 Task: Find connections with filter location Chengalpattu with filter topic #managementwith filter profile language French with filter current company Trend Micro with filter school Finolex Academy of Management & Technology with filter industry Social Networking Platforms with filter service category Financial Reporting with filter keywords title Bus Person
Action: Mouse moved to (572, 69)
Screenshot: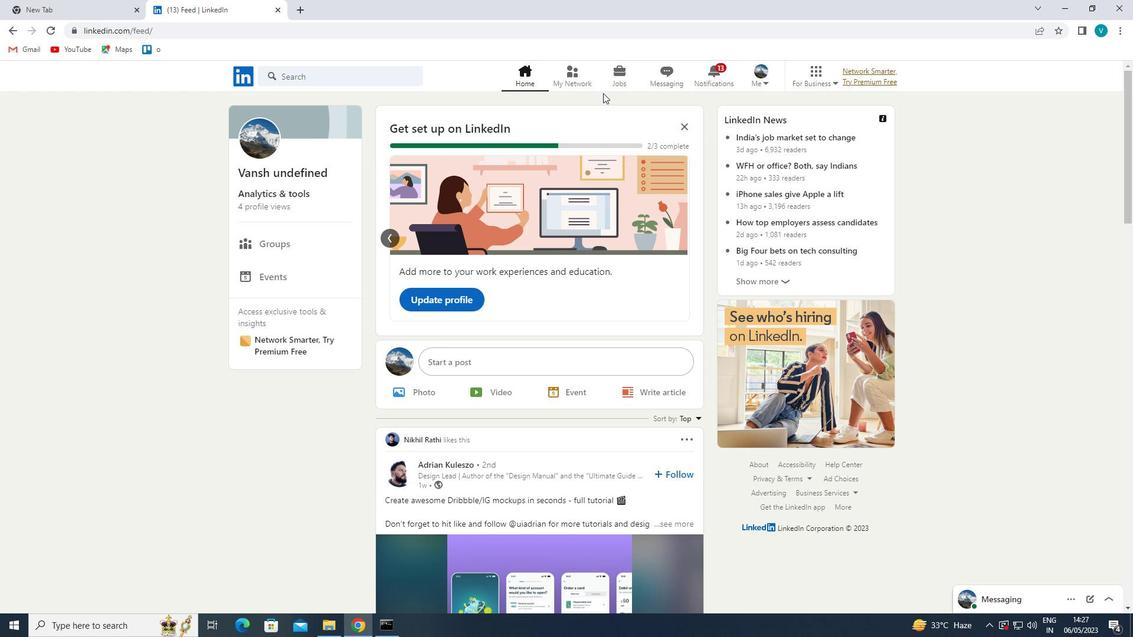 
Action: Mouse pressed left at (572, 69)
Screenshot: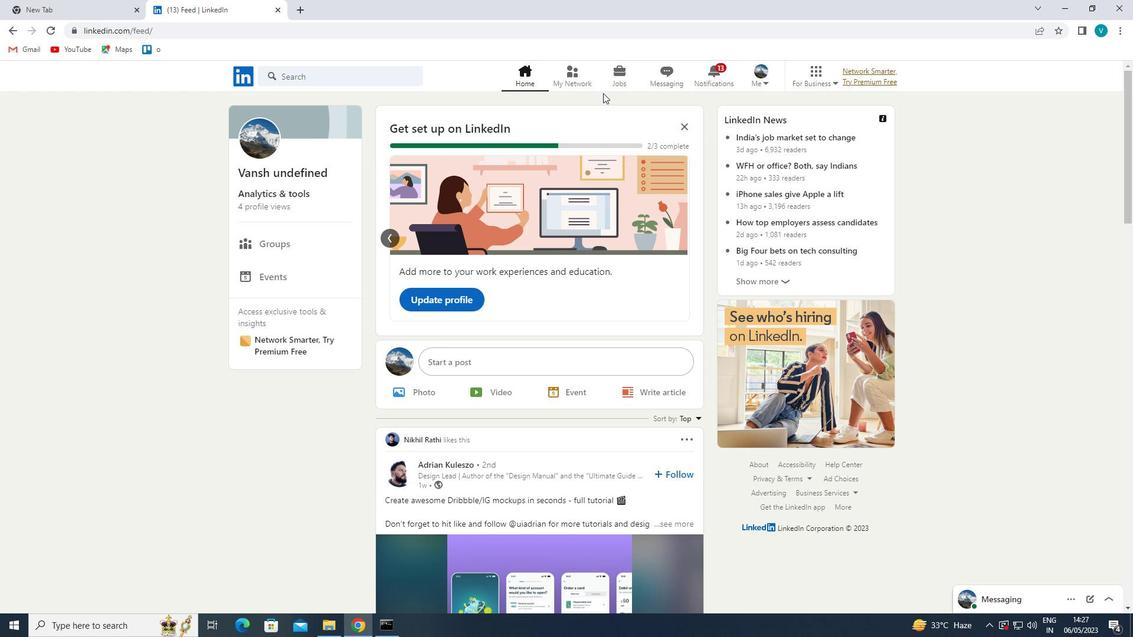 
Action: Mouse moved to (354, 139)
Screenshot: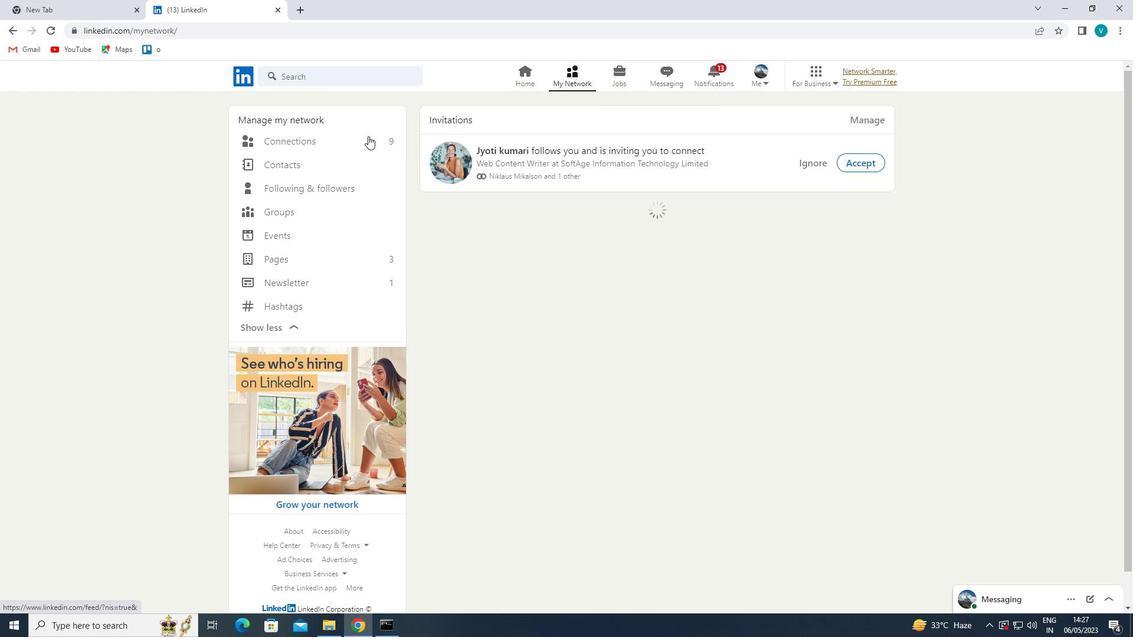 
Action: Mouse pressed left at (354, 139)
Screenshot: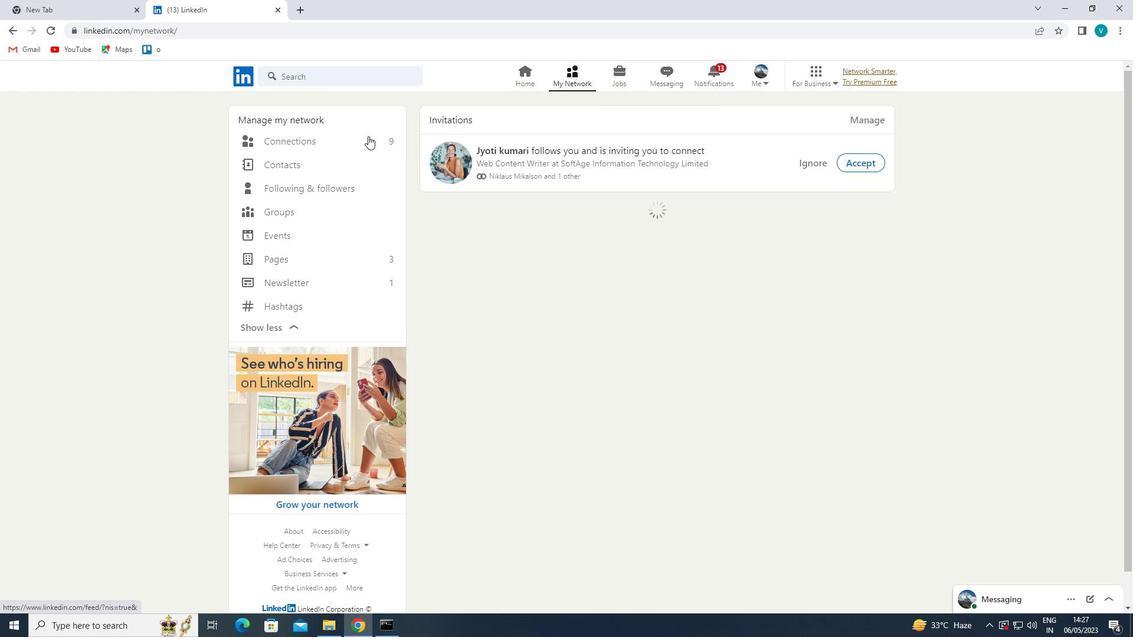 
Action: Mouse moved to (637, 136)
Screenshot: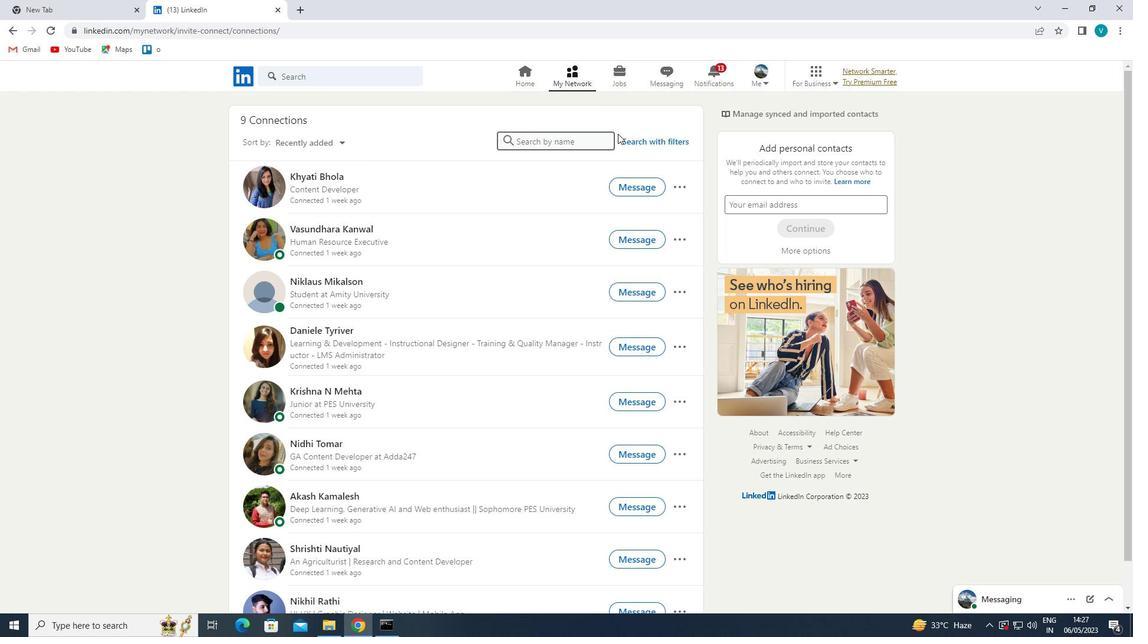 
Action: Mouse pressed left at (637, 136)
Screenshot: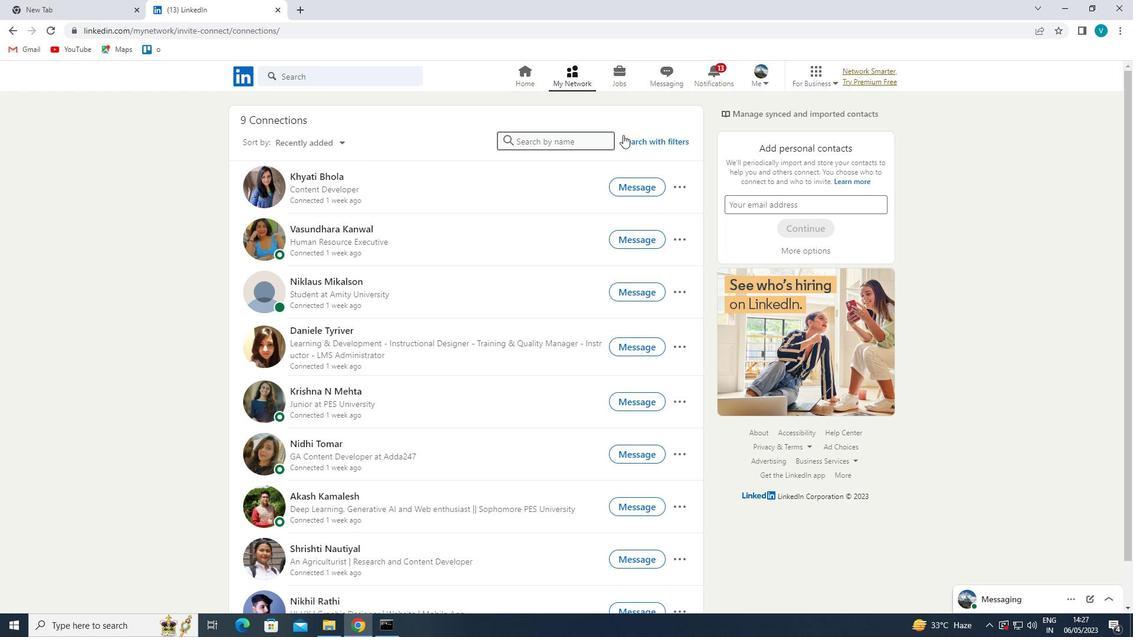 
Action: Mouse moved to (576, 108)
Screenshot: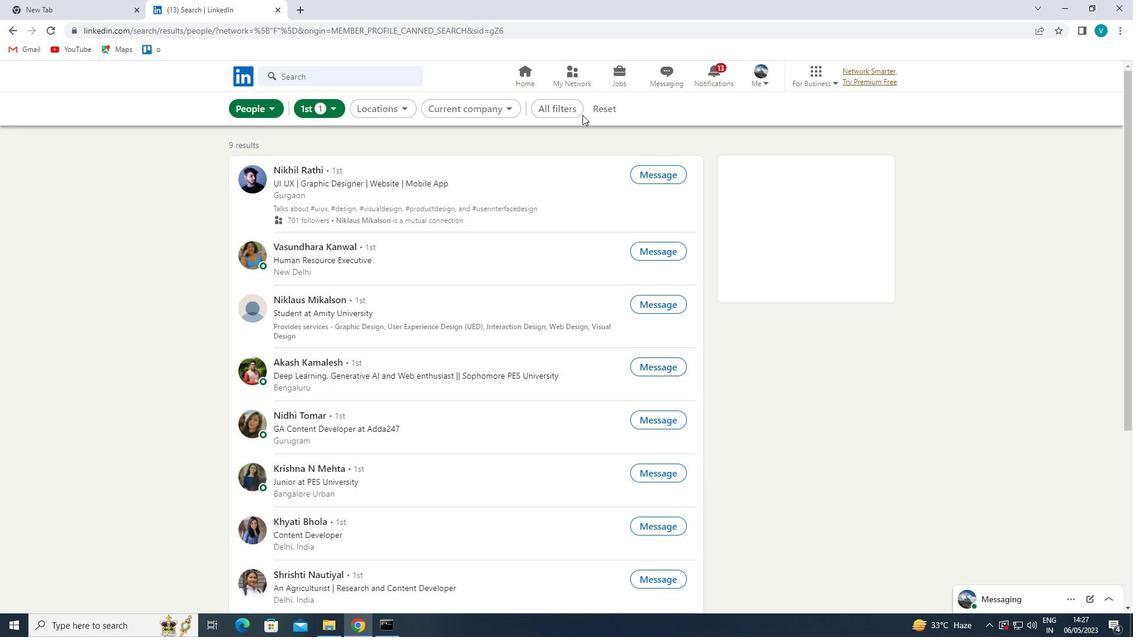 
Action: Mouse pressed left at (576, 108)
Screenshot: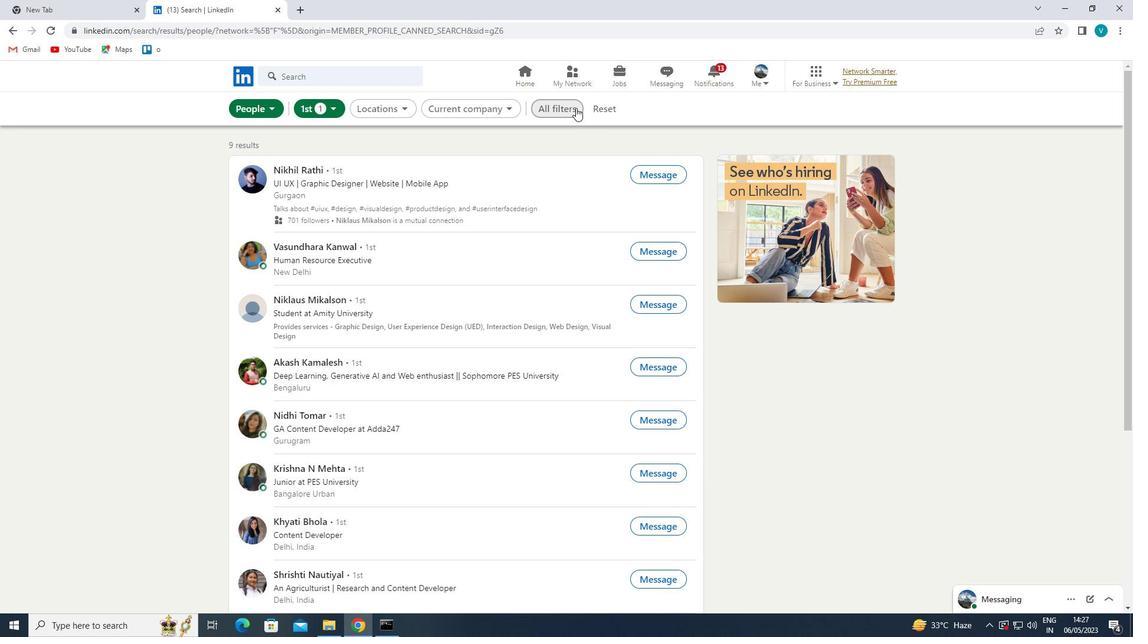 
Action: Mouse moved to (947, 262)
Screenshot: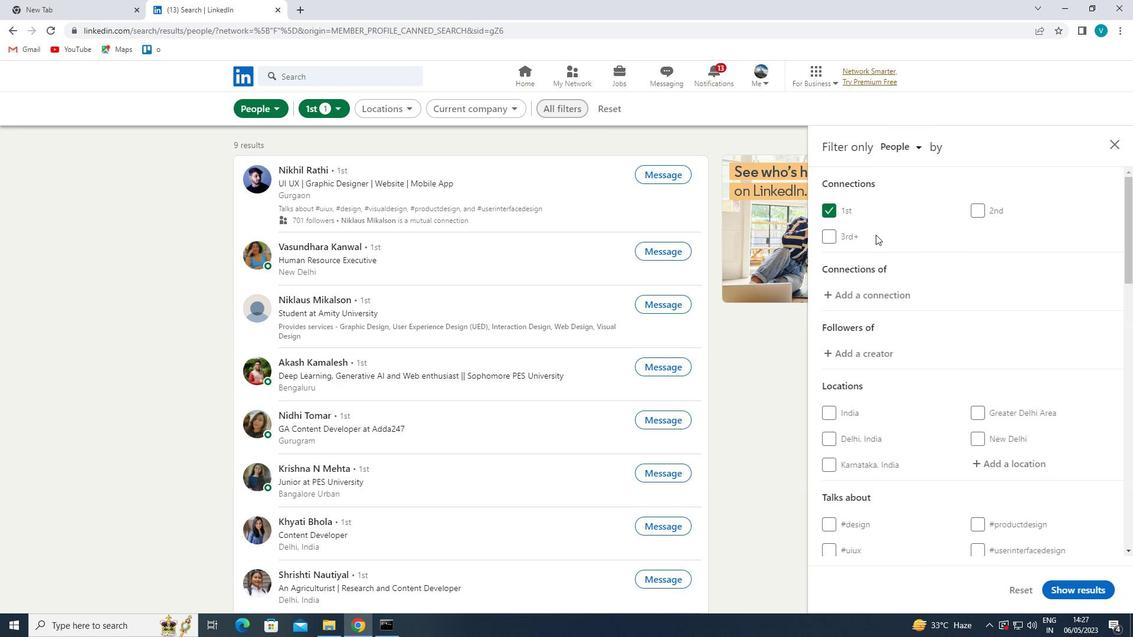 
Action: Mouse scrolled (947, 261) with delta (0, 0)
Screenshot: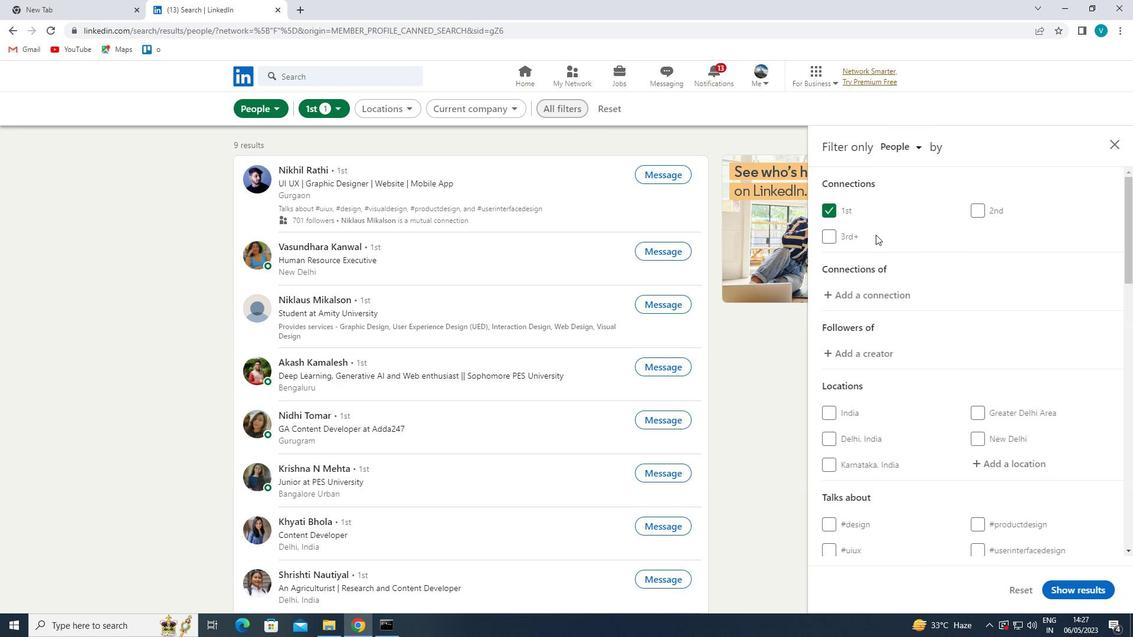 
Action: Mouse moved to (949, 262)
Screenshot: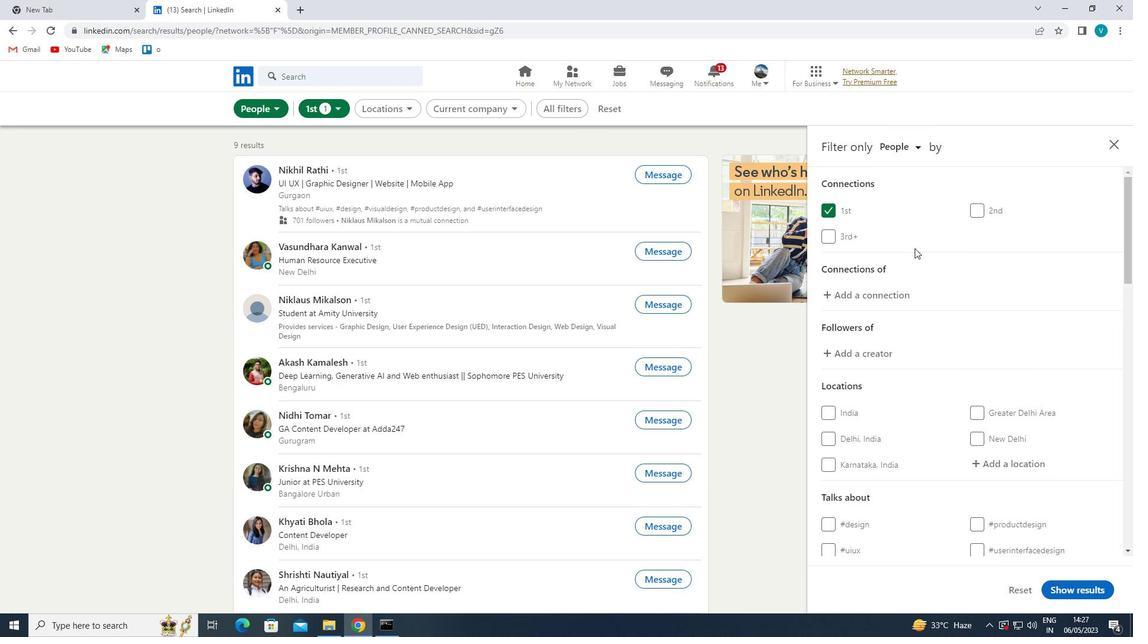 
Action: Mouse scrolled (949, 262) with delta (0, 0)
Screenshot: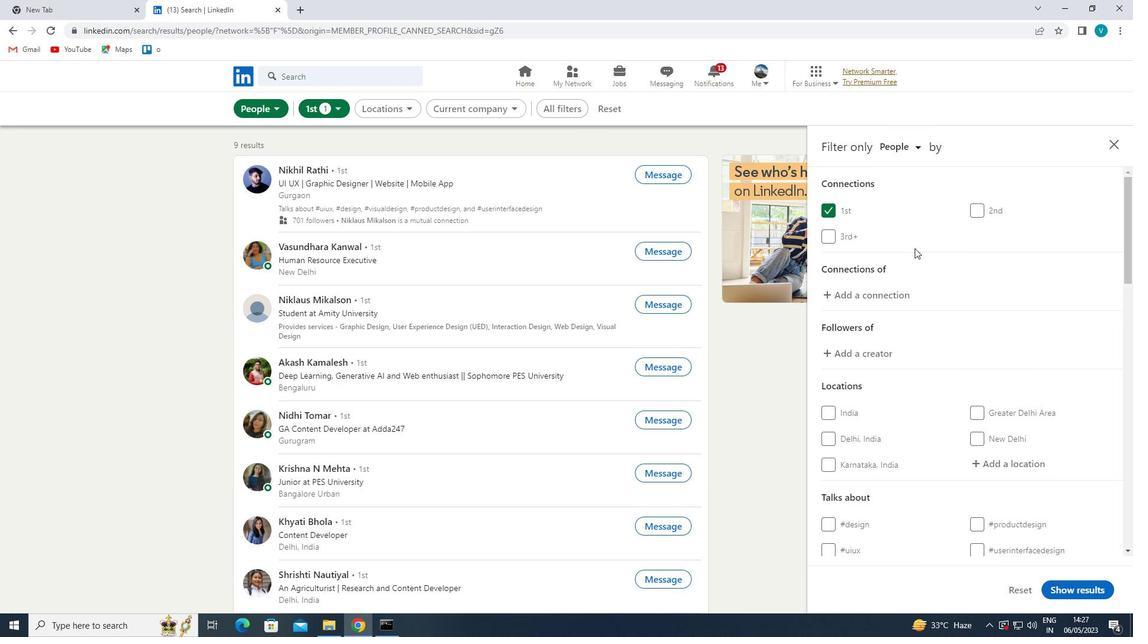 
Action: Mouse moved to (1020, 349)
Screenshot: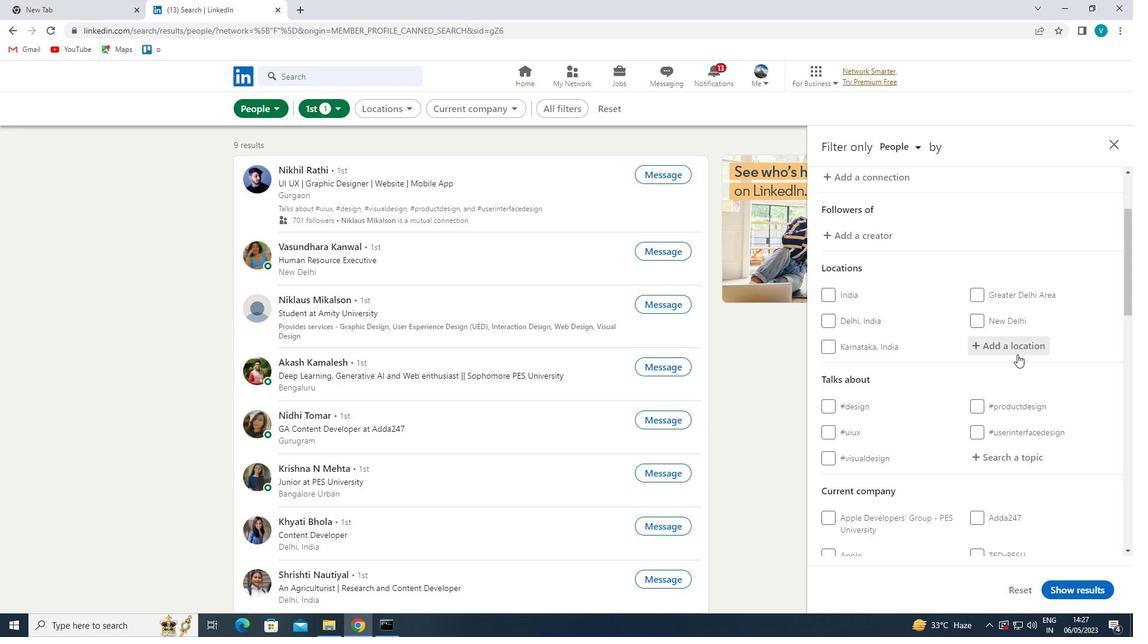 
Action: Mouse pressed left at (1020, 349)
Screenshot: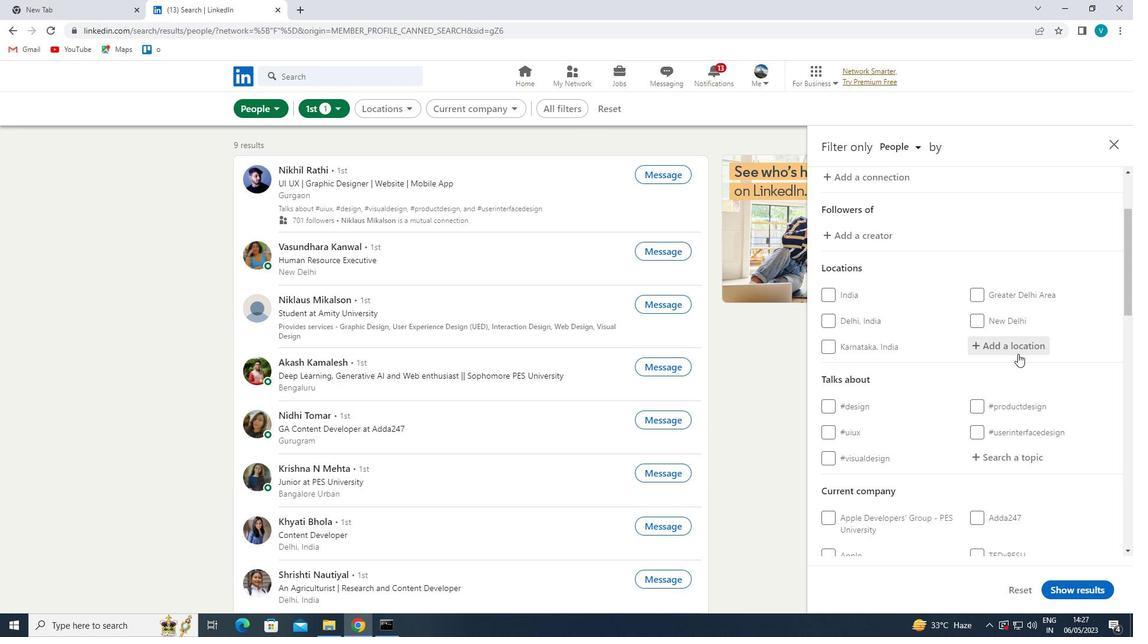 
Action: Mouse moved to (849, 332)
Screenshot: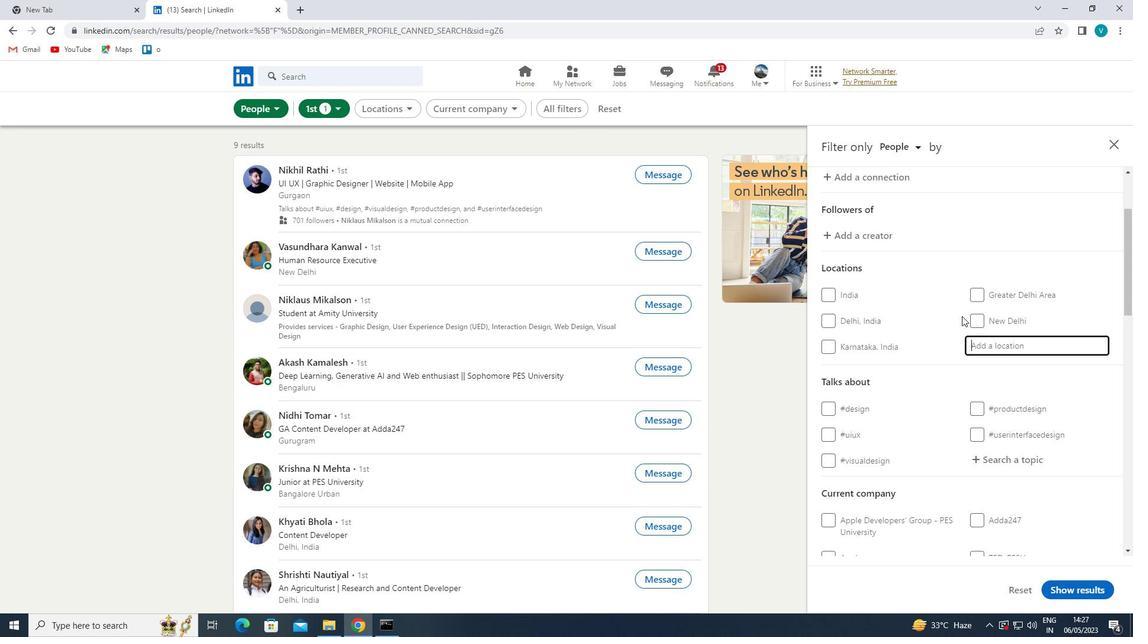 
Action: Key pressed <Key.shift>CHENGALPATTU
Screenshot: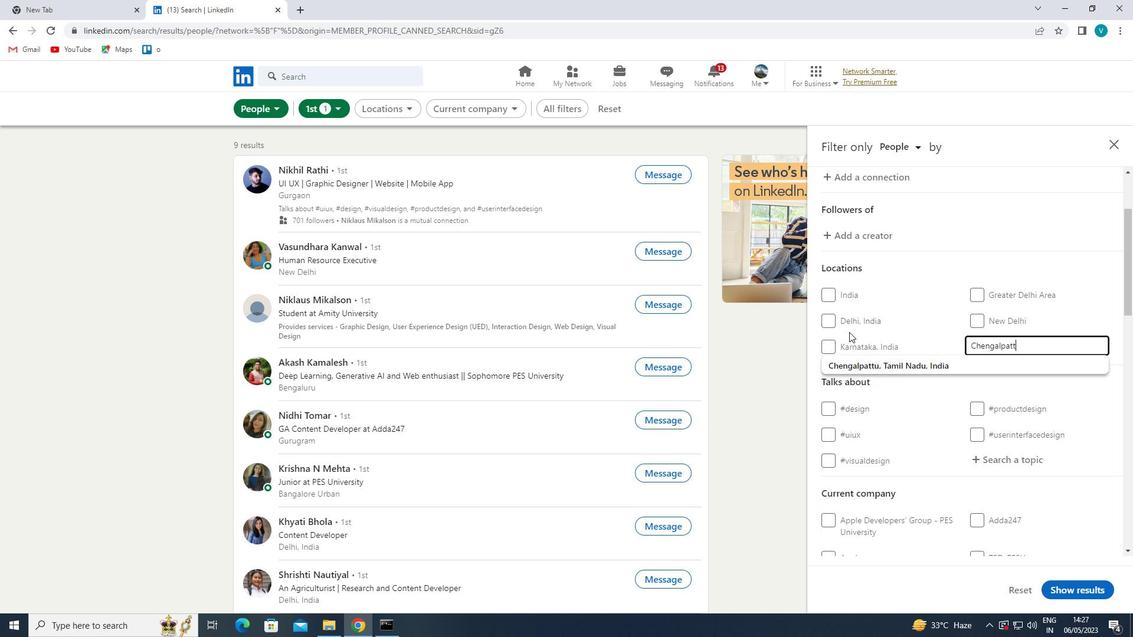 
Action: Mouse moved to (879, 370)
Screenshot: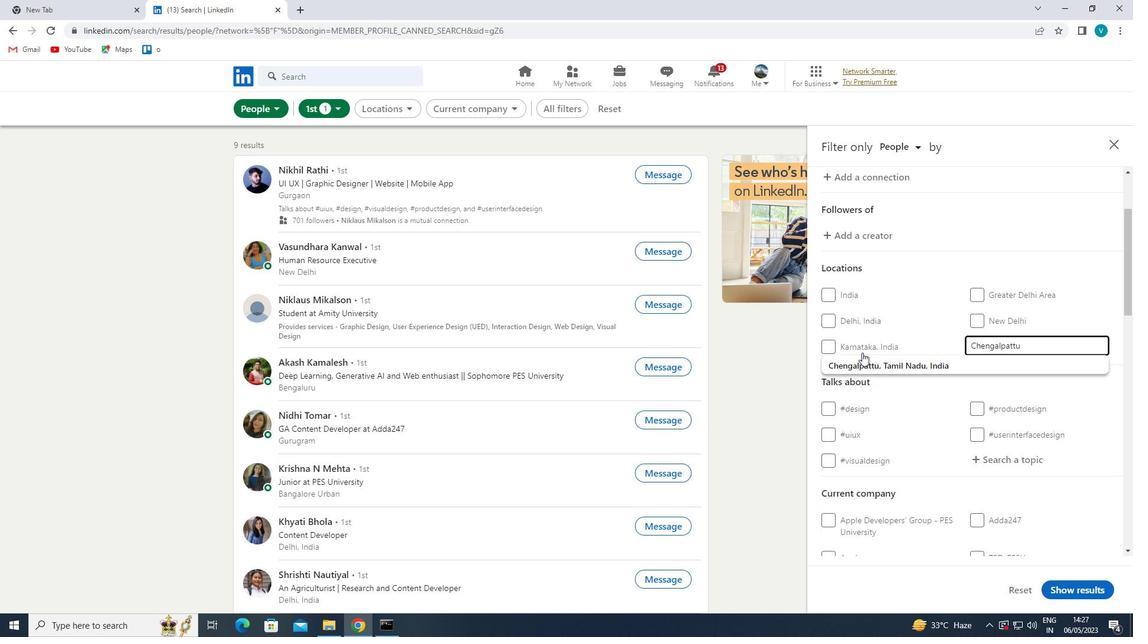 
Action: Mouse pressed left at (879, 370)
Screenshot: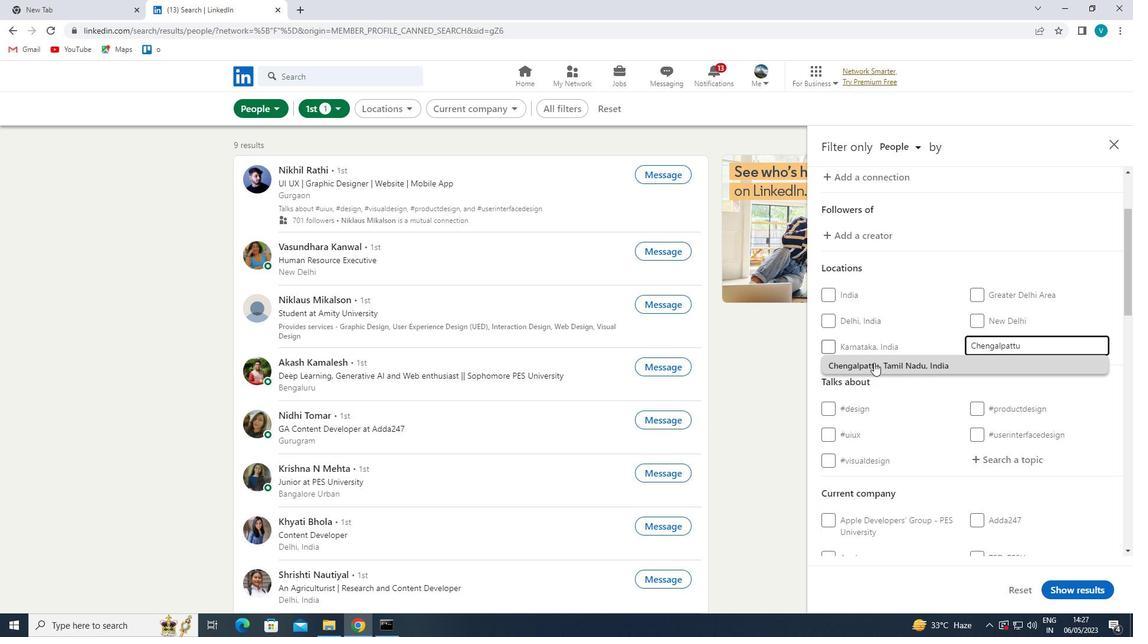 
Action: Mouse moved to (886, 364)
Screenshot: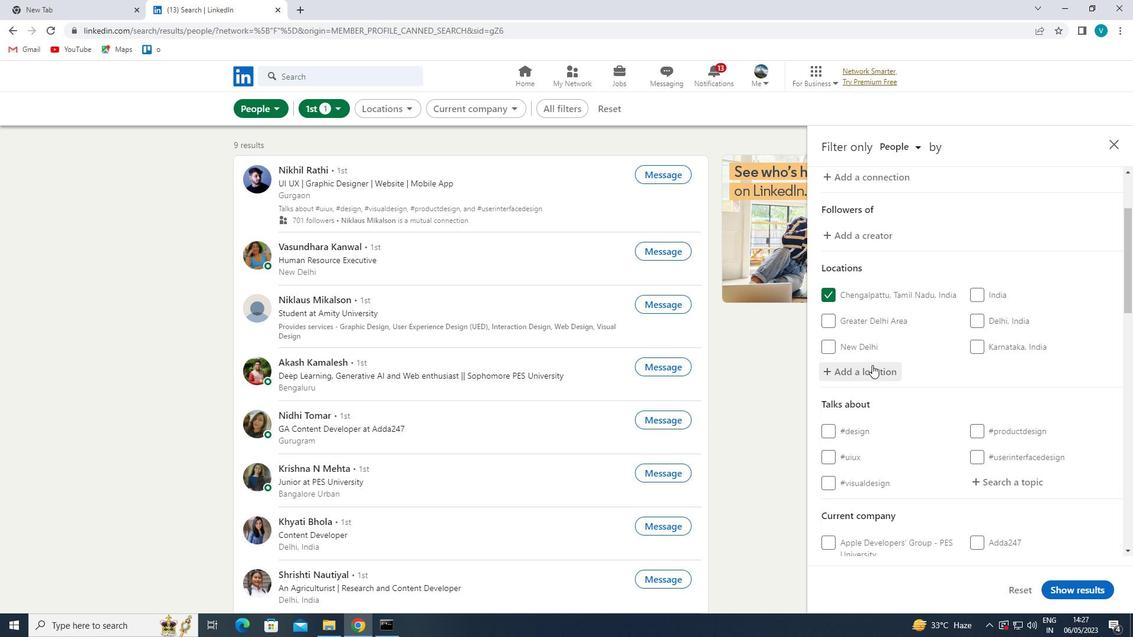 
Action: Mouse scrolled (886, 364) with delta (0, 0)
Screenshot: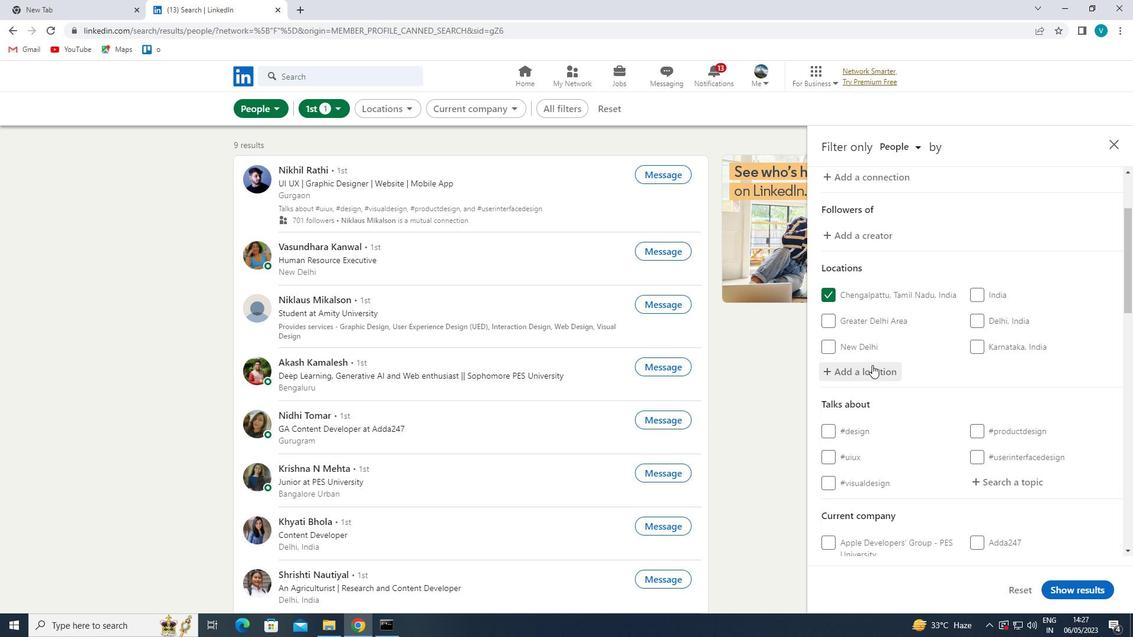 
Action: Mouse moved to (893, 368)
Screenshot: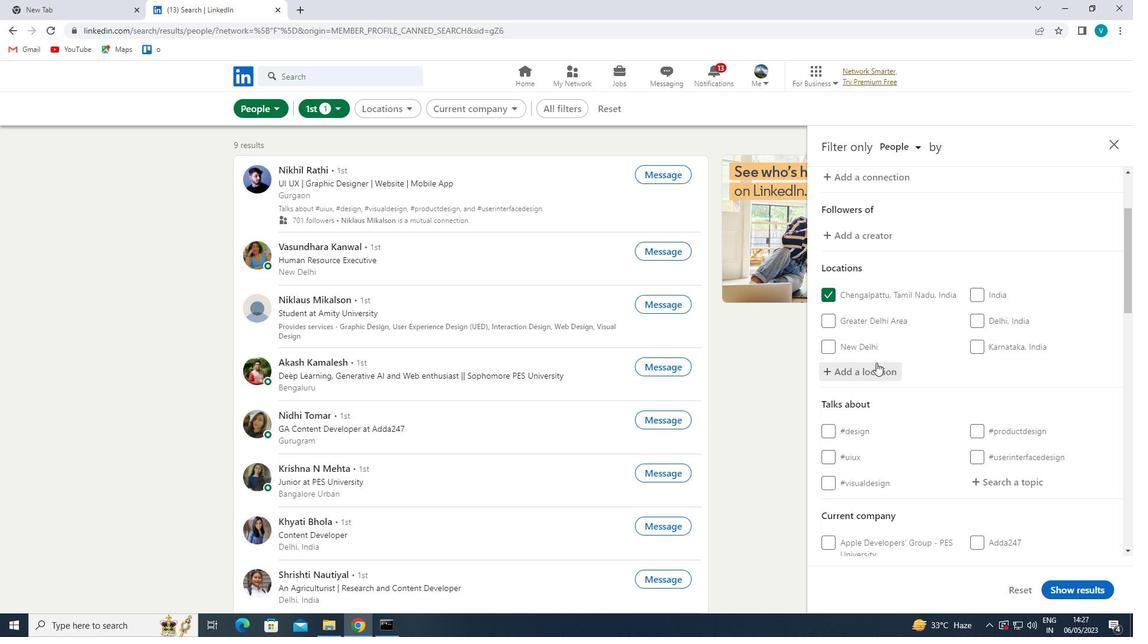 
Action: Mouse scrolled (893, 367) with delta (0, 0)
Screenshot: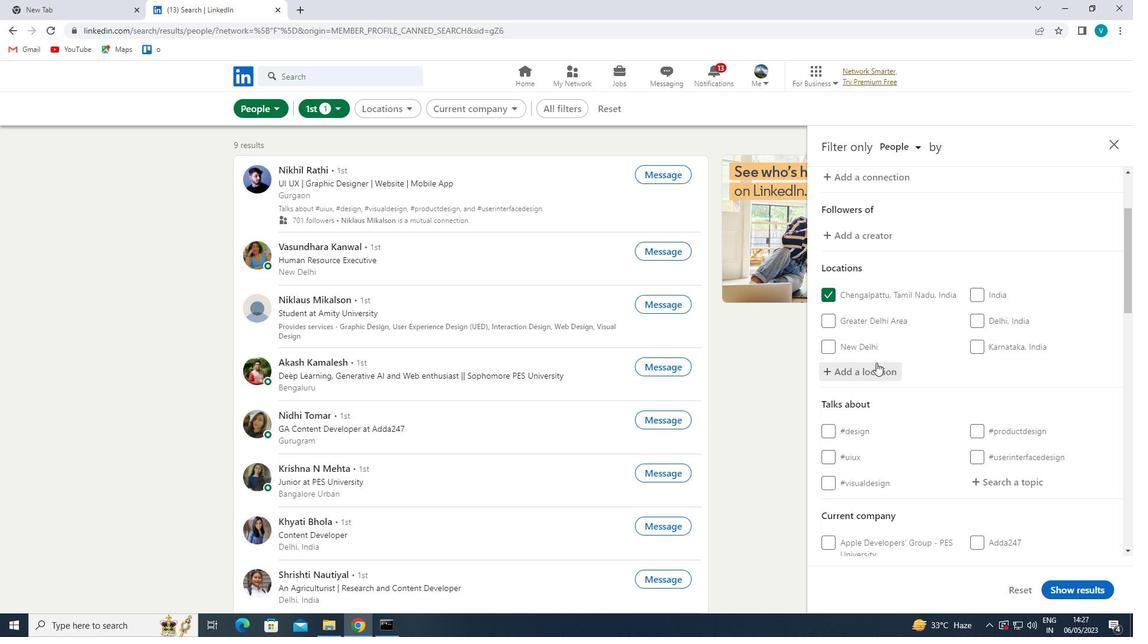 
Action: Mouse moved to (1018, 367)
Screenshot: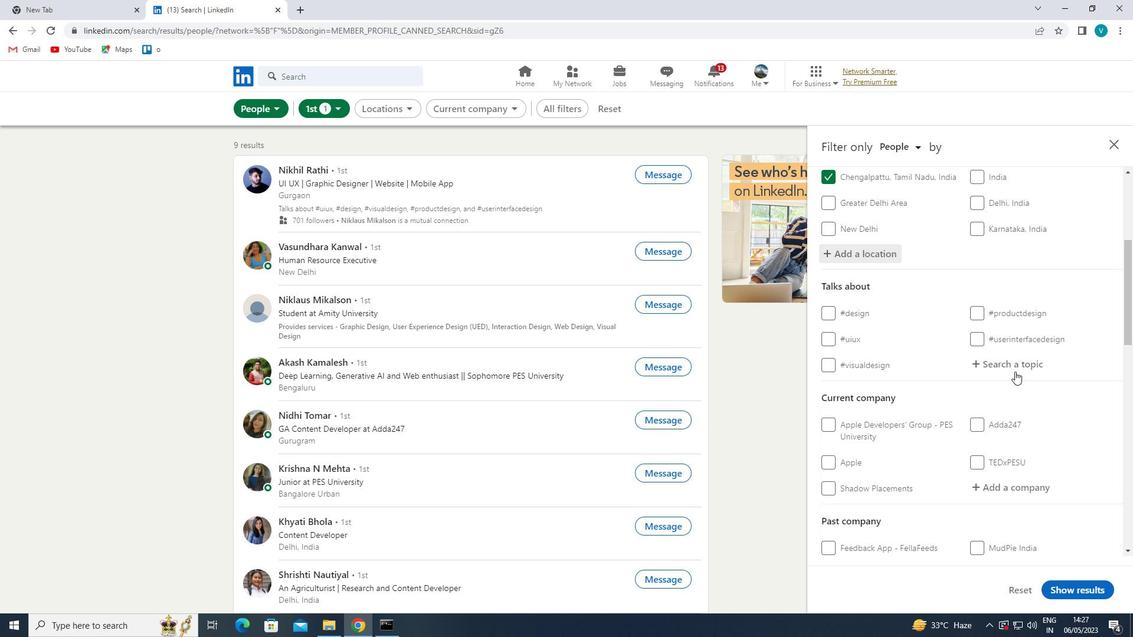 
Action: Mouse pressed left at (1018, 367)
Screenshot: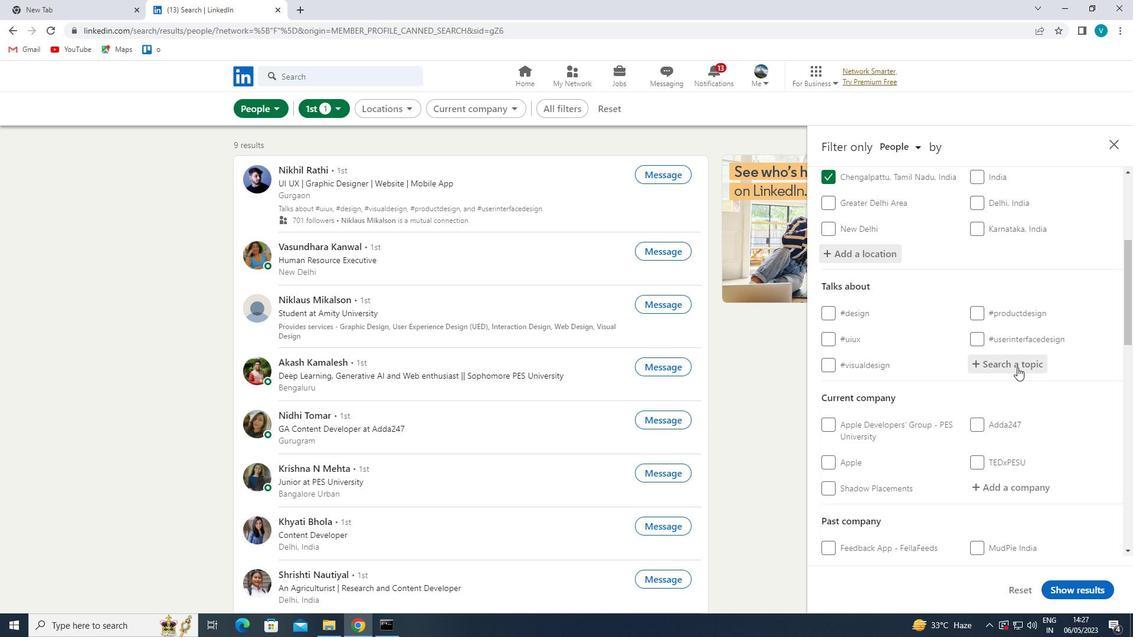 
Action: Mouse moved to (904, 304)
Screenshot: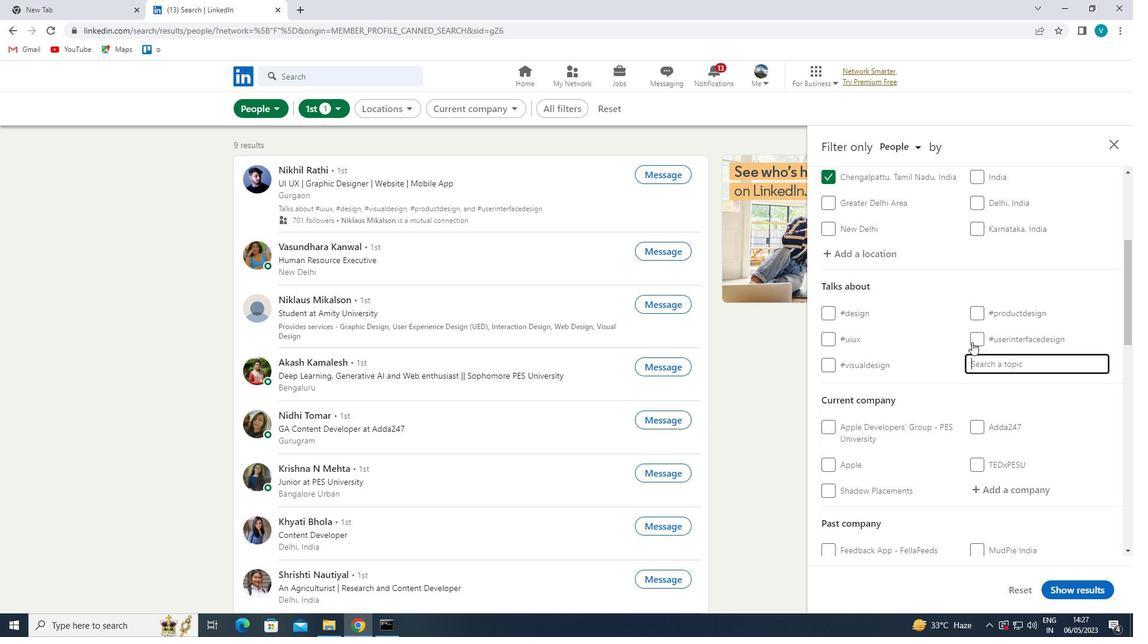 
Action: Key pressed MANAGEMENT<Key.space>
Screenshot: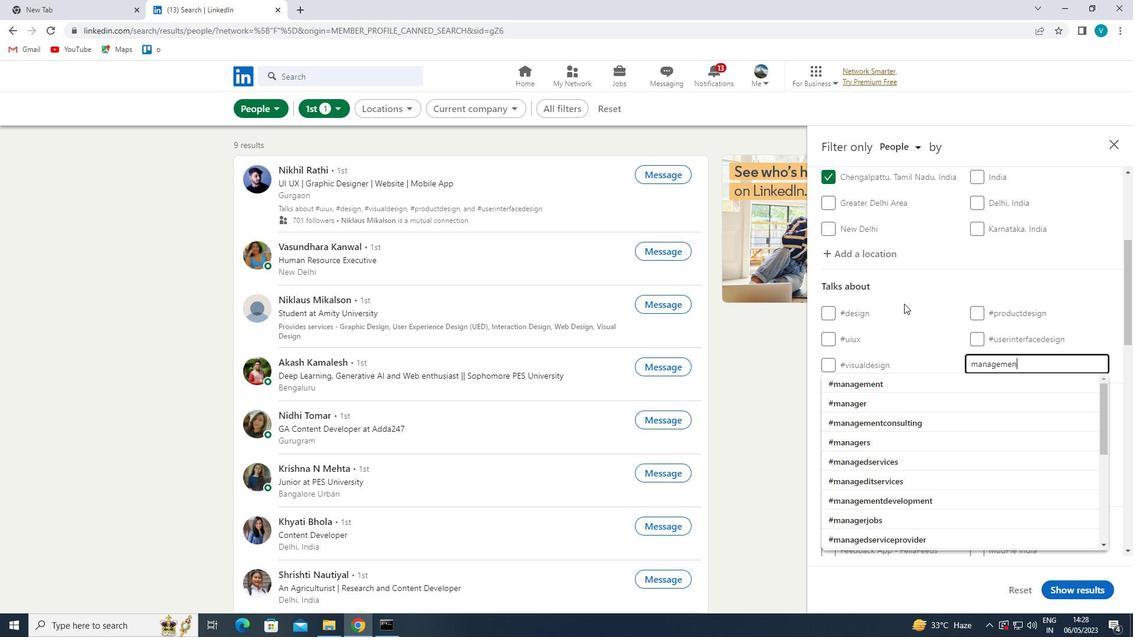 
Action: Mouse moved to (937, 307)
Screenshot: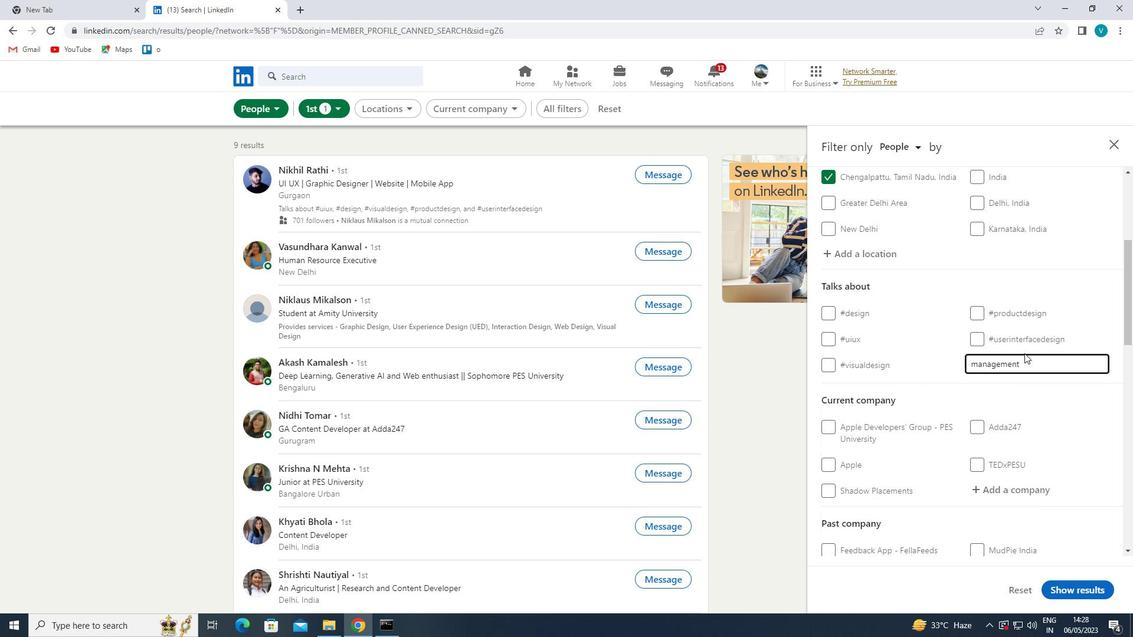
Action: Key pressed <Key.left>
Screenshot: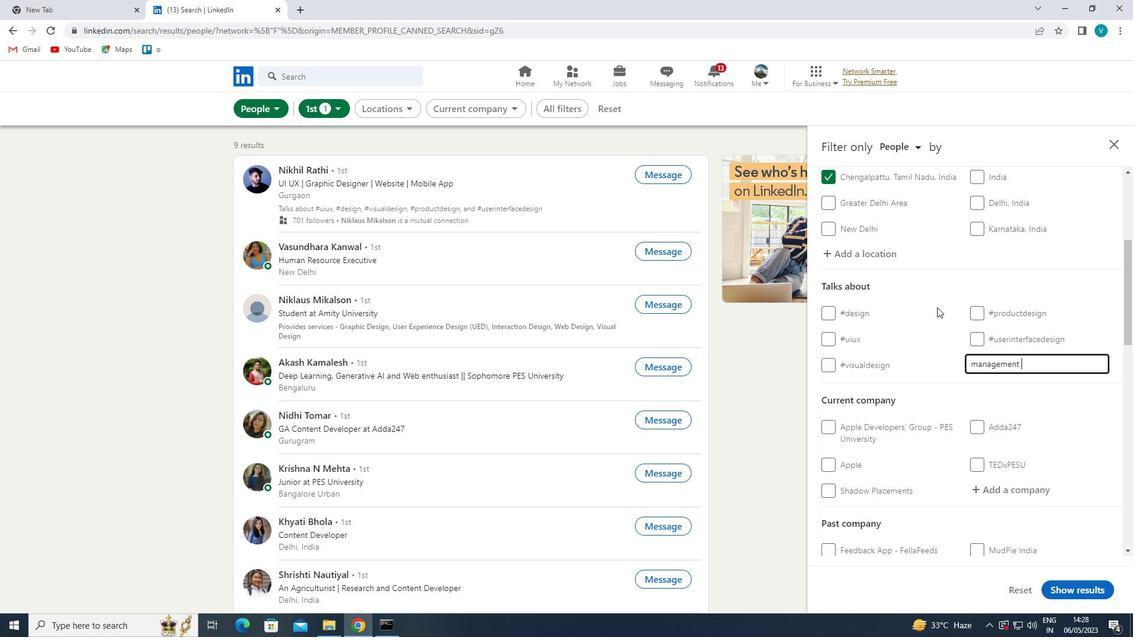
Action: Mouse moved to (1018, 362)
Screenshot: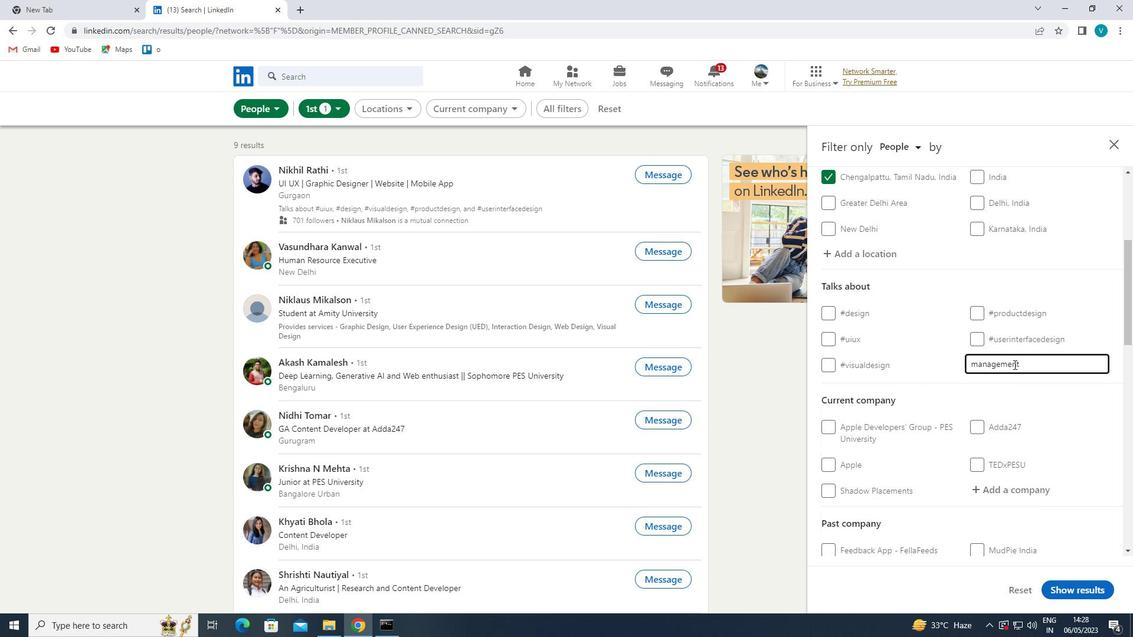 
Action: Mouse pressed left at (1018, 362)
Screenshot: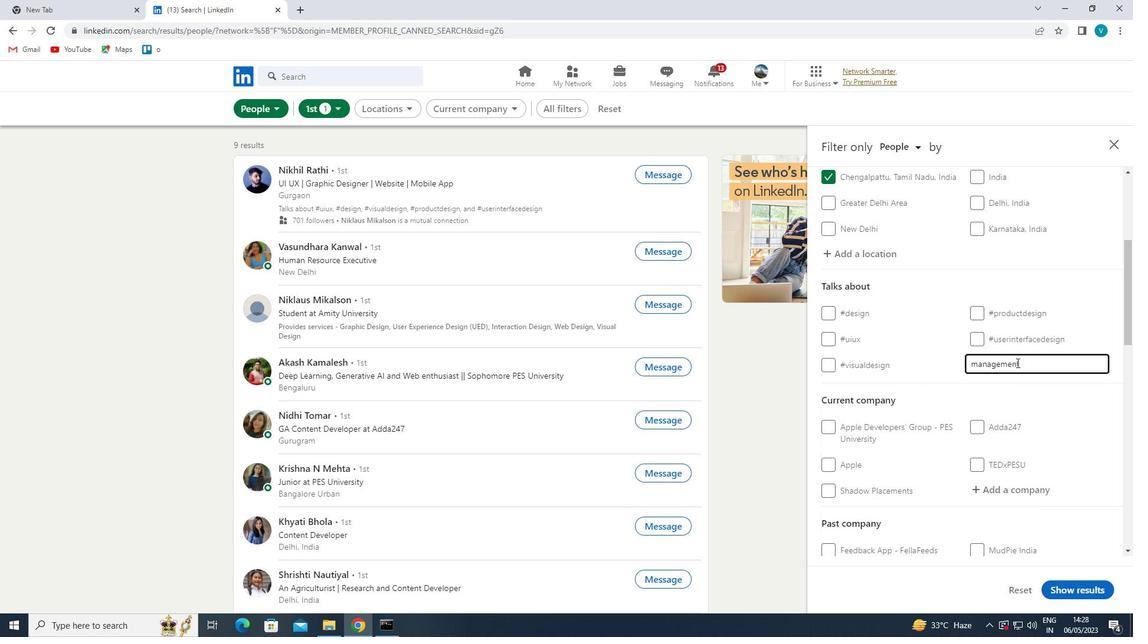 
Action: Mouse moved to (974, 364)
Screenshot: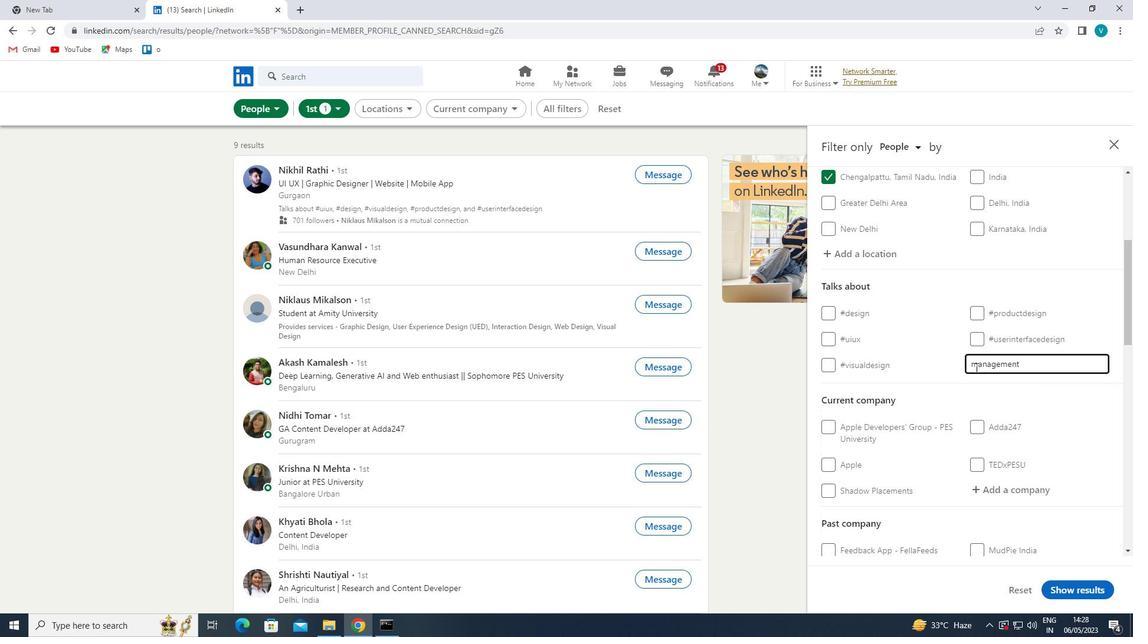 
Action: Mouse pressed left at (974, 364)
Screenshot: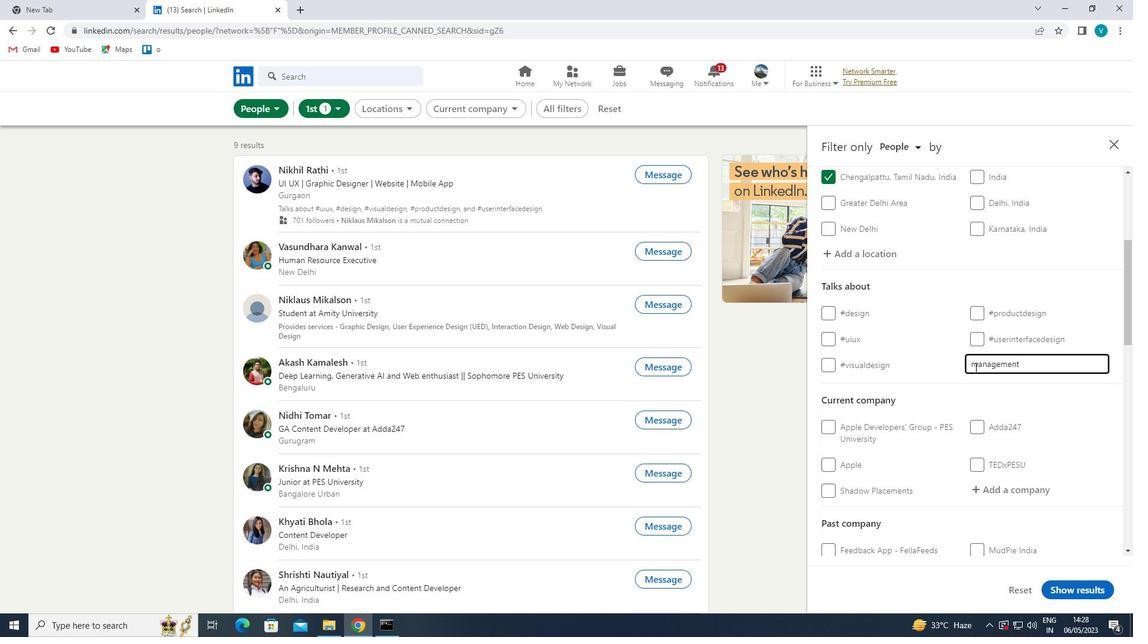 
Action: Mouse moved to (991, 375)
Screenshot: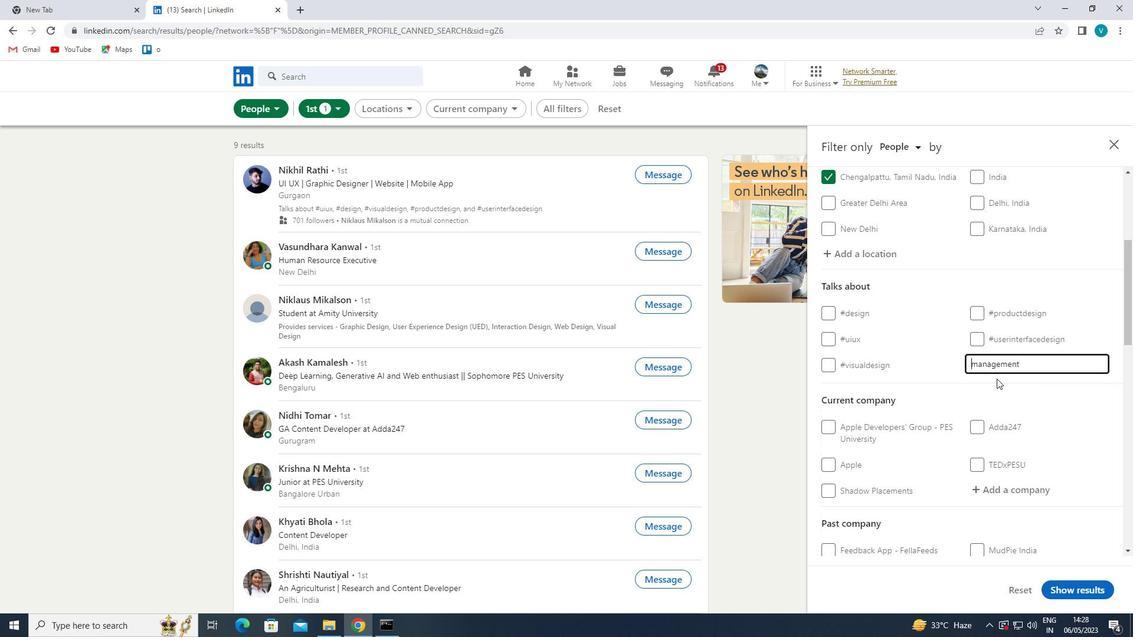 
Action: Key pressed <Key.shift>#
Screenshot: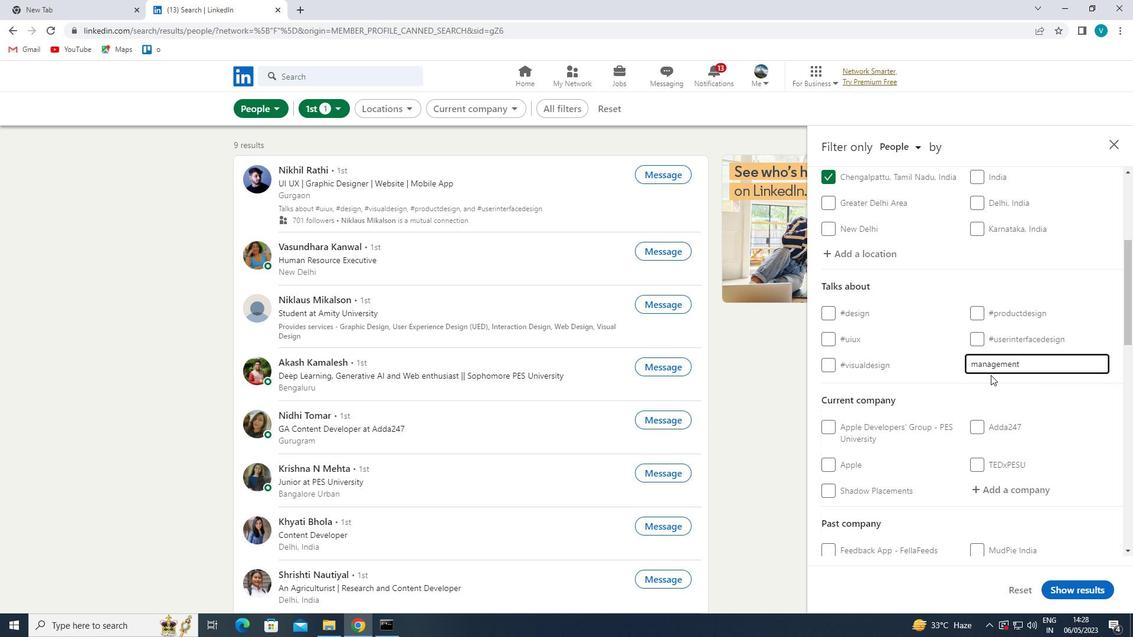
Action: Mouse pressed left at (991, 375)
Screenshot: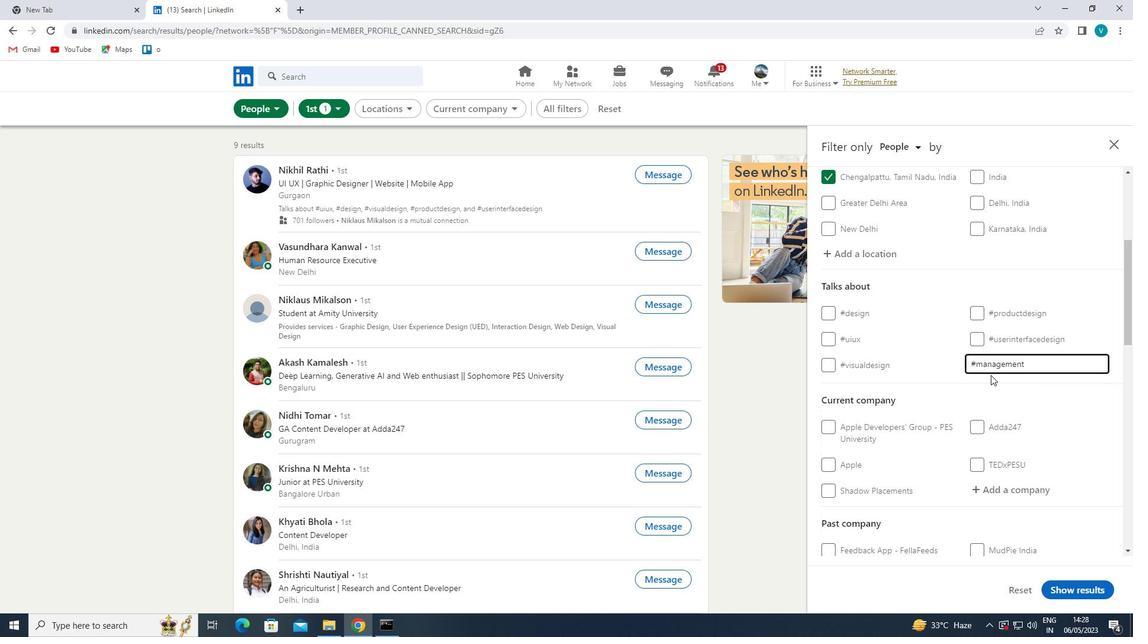 
Action: Mouse scrolled (991, 374) with delta (0, 0)
Screenshot: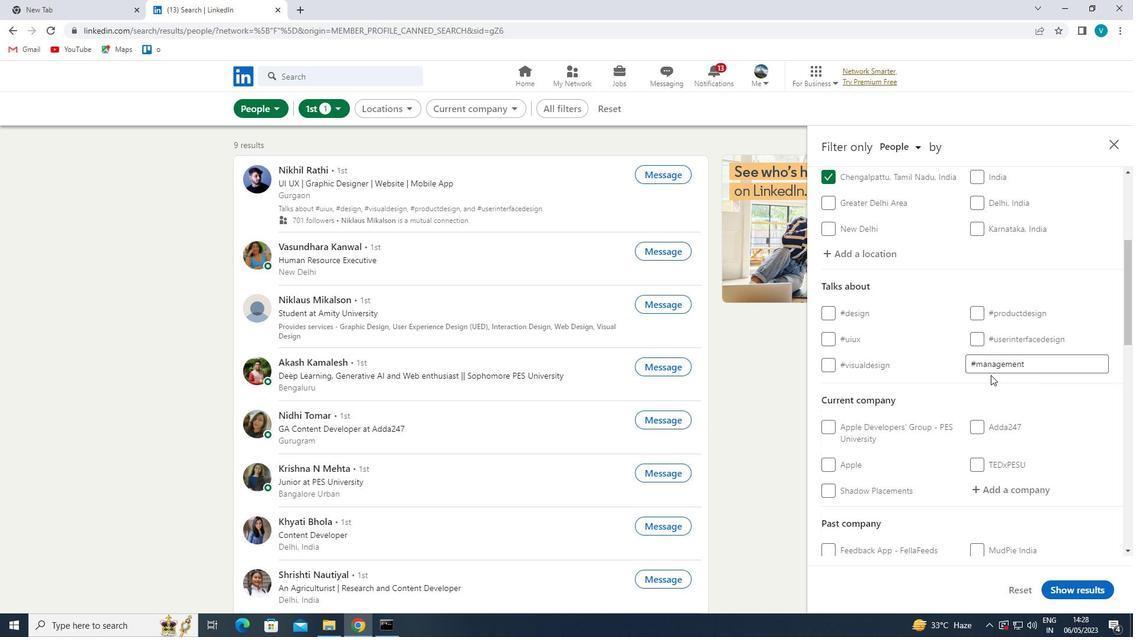 
Action: Mouse scrolled (991, 374) with delta (0, 0)
Screenshot: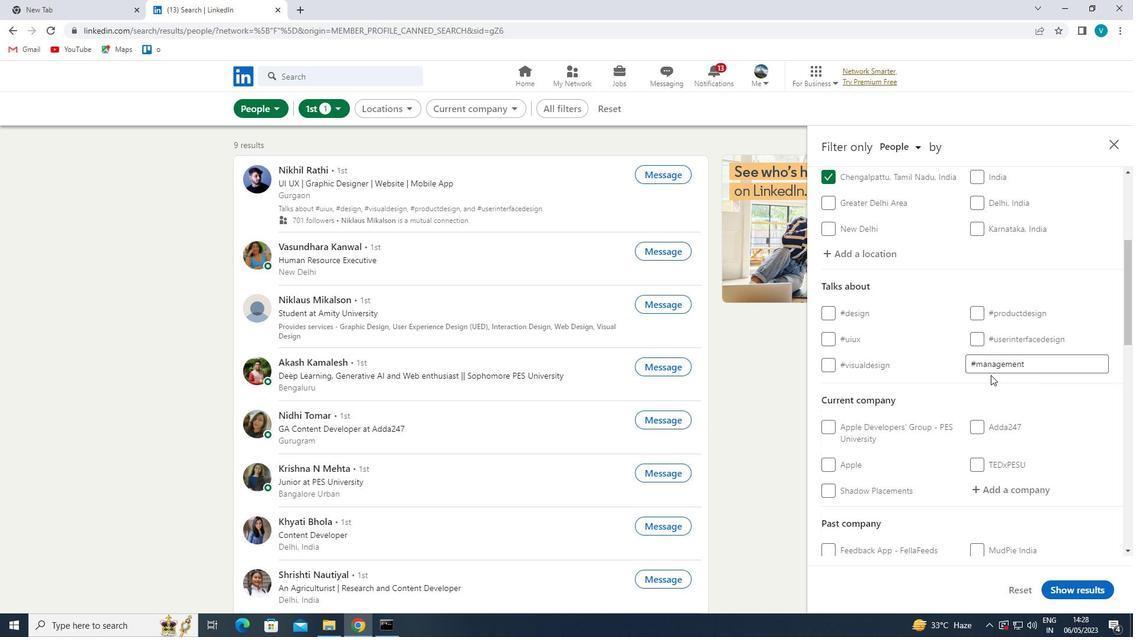 
Action: Mouse pressed left at (991, 375)
Screenshot: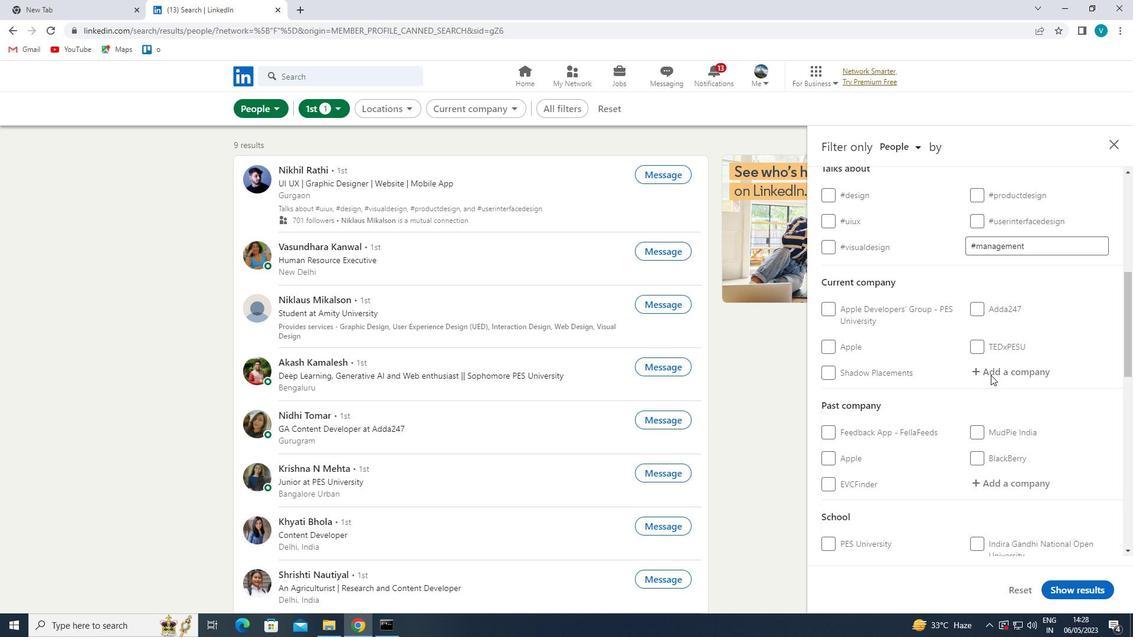 
Action: Key pressed <Key.shift>TREND<Key.space>
Screenshot: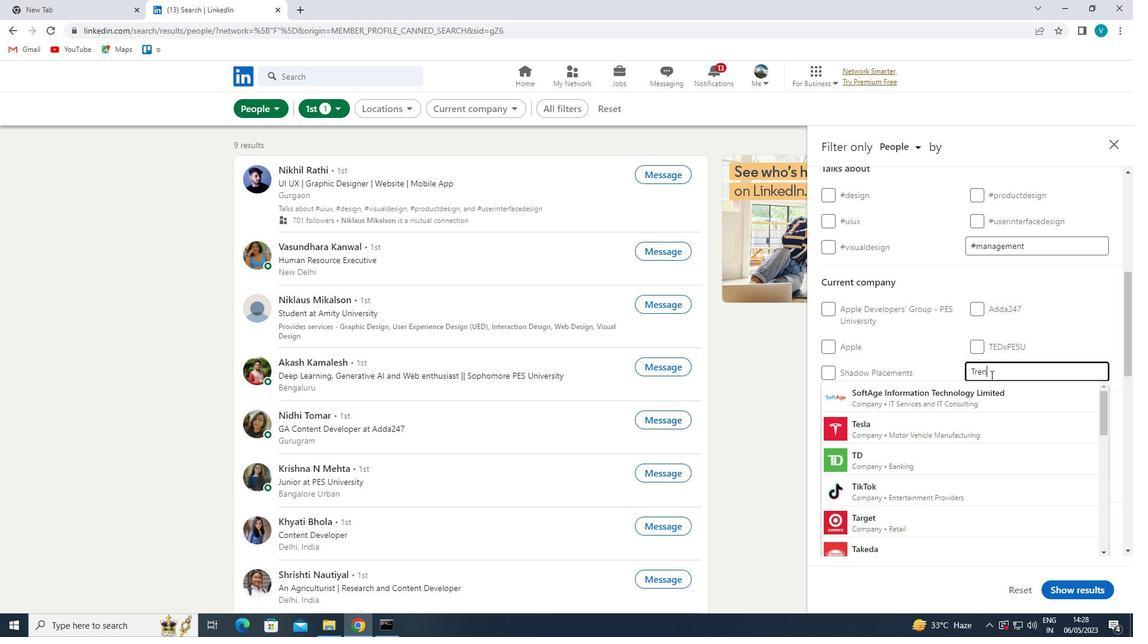 
Action: Mouse moved to (967, 393)
Screenshot: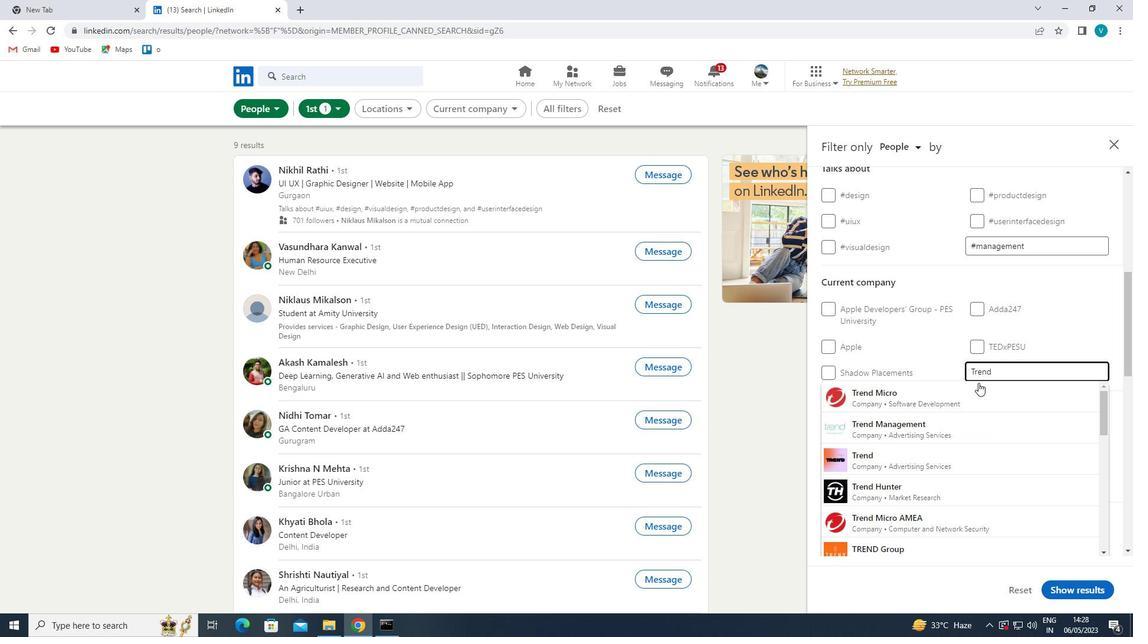 
Action: Mouse pressed left at (967, 393)
Screenshot: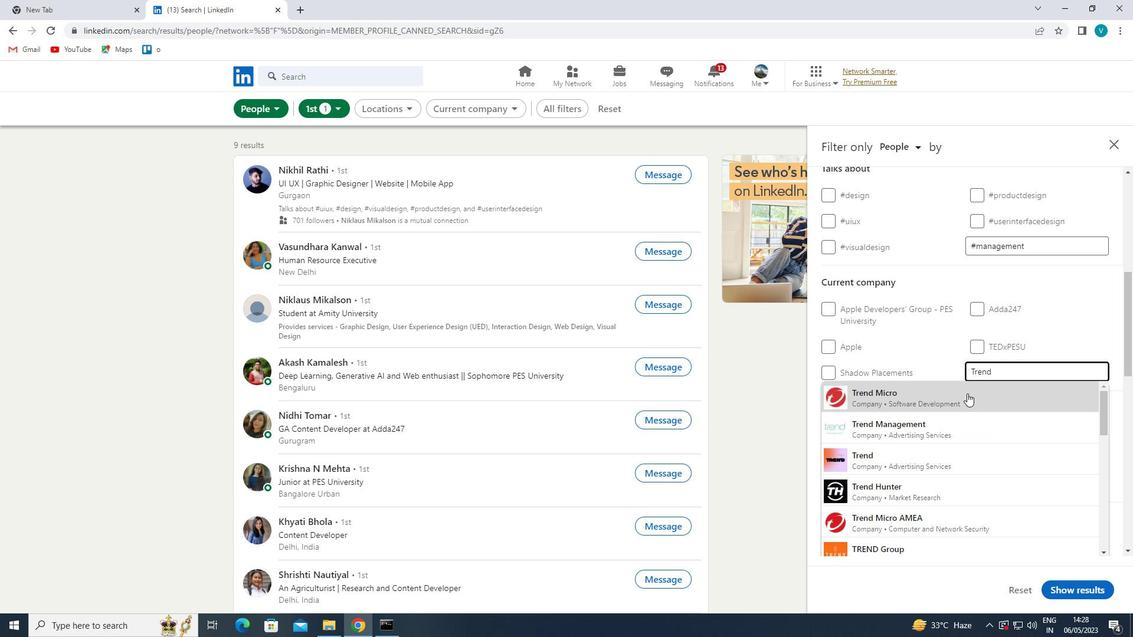 
Action: Mouse scrolled (967, 393) with delta (0, 0)
Screenshot: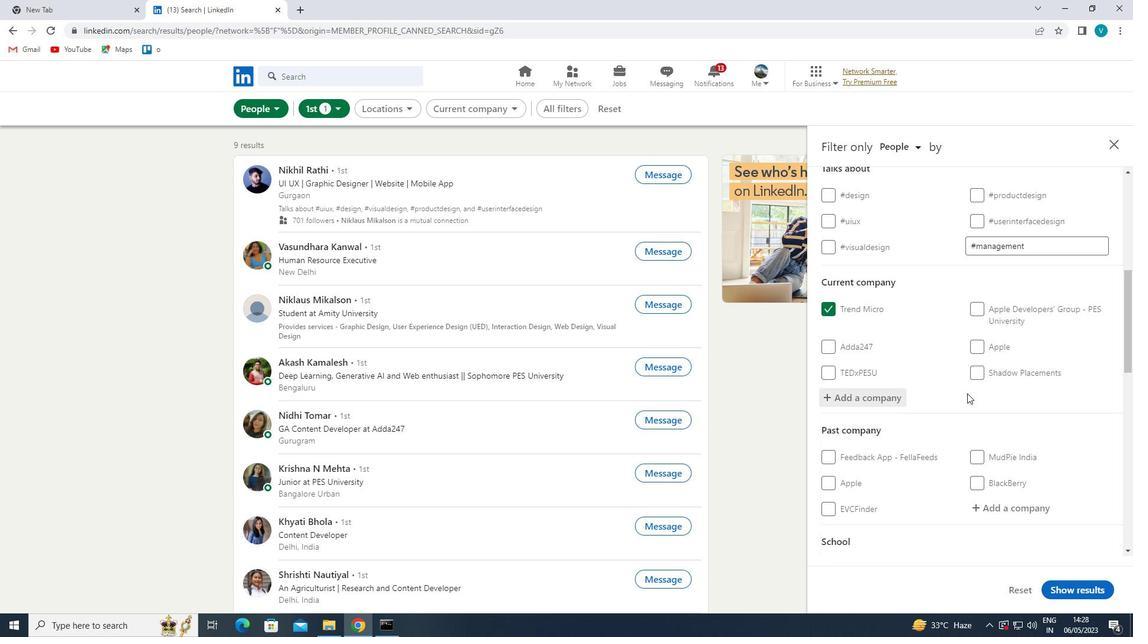
Action: Mouse moved to (969, 395)
Screenshot: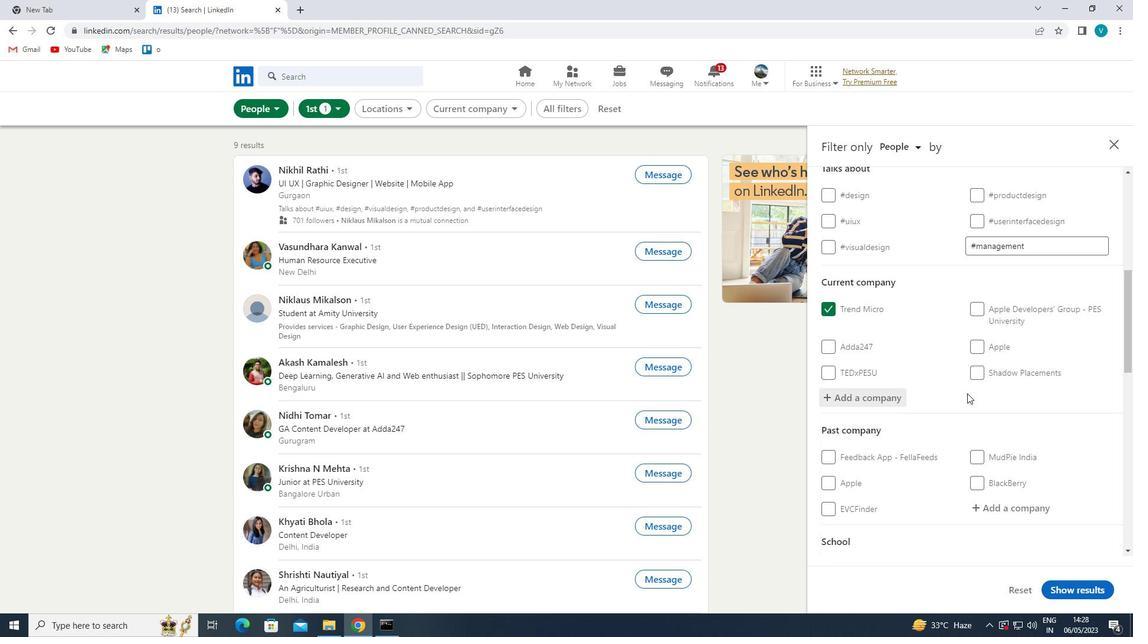 
Action: Mouse scrolled (969, 395) with delta (0, 0)
Screenshot: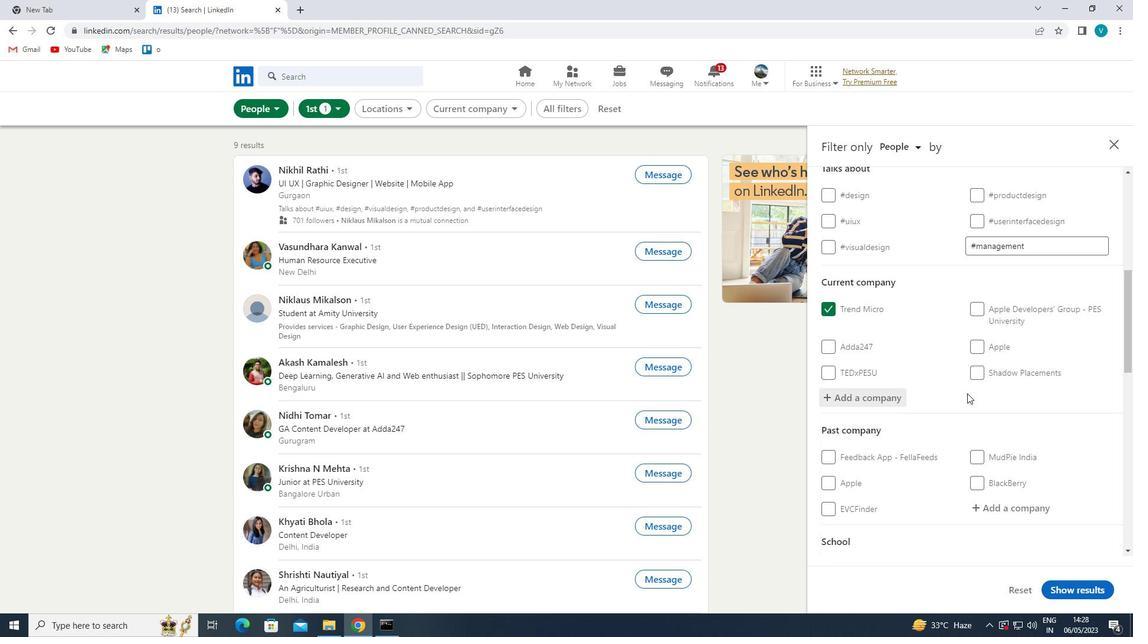 
Action: Mouse scrolled (969, 395) with delta (0, 0)
Screenshot: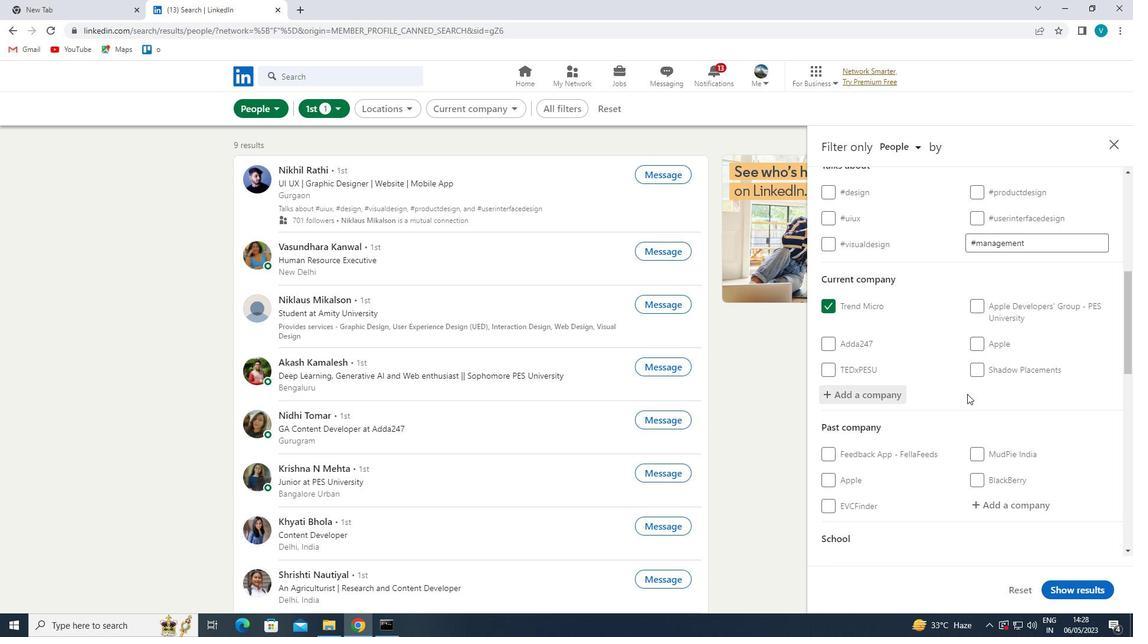 
Action: Mouse moved to (970, 395)
Screenshot: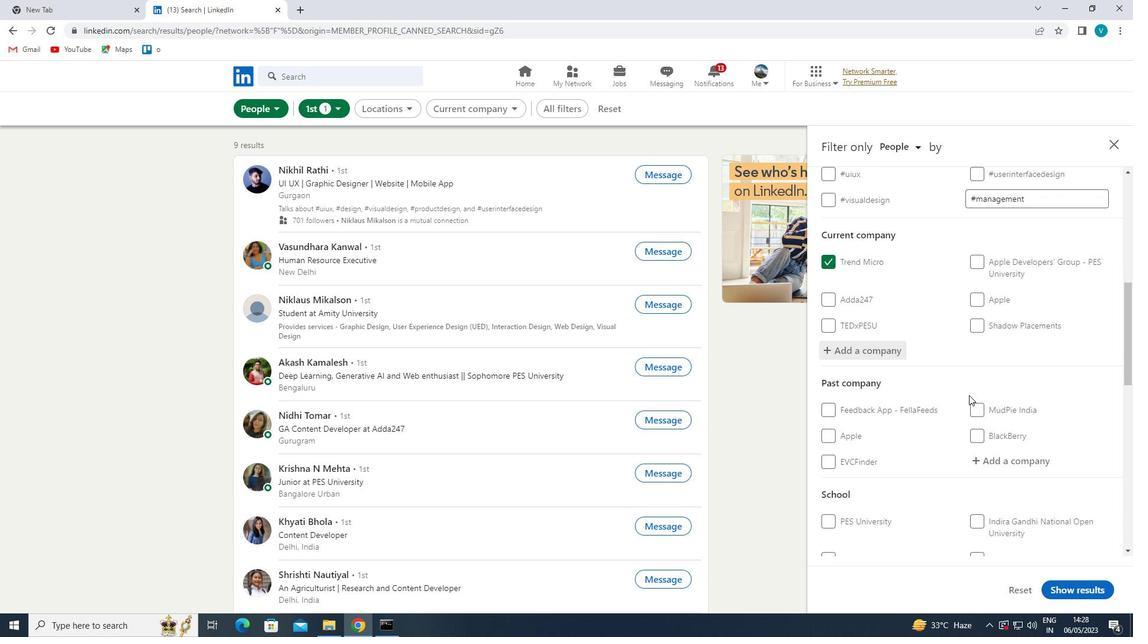 
Action: Mouse scrolled (970, 395) with delta (0, 0)
Screenshot: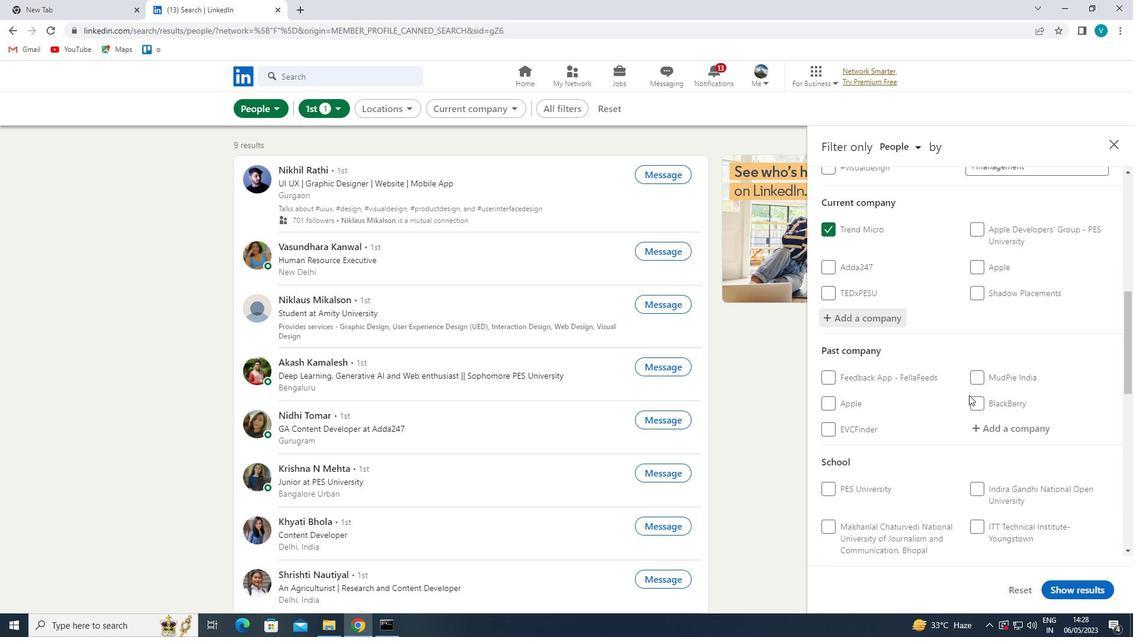 
Action: Mouse moved to (1007, 414)
Screenshot: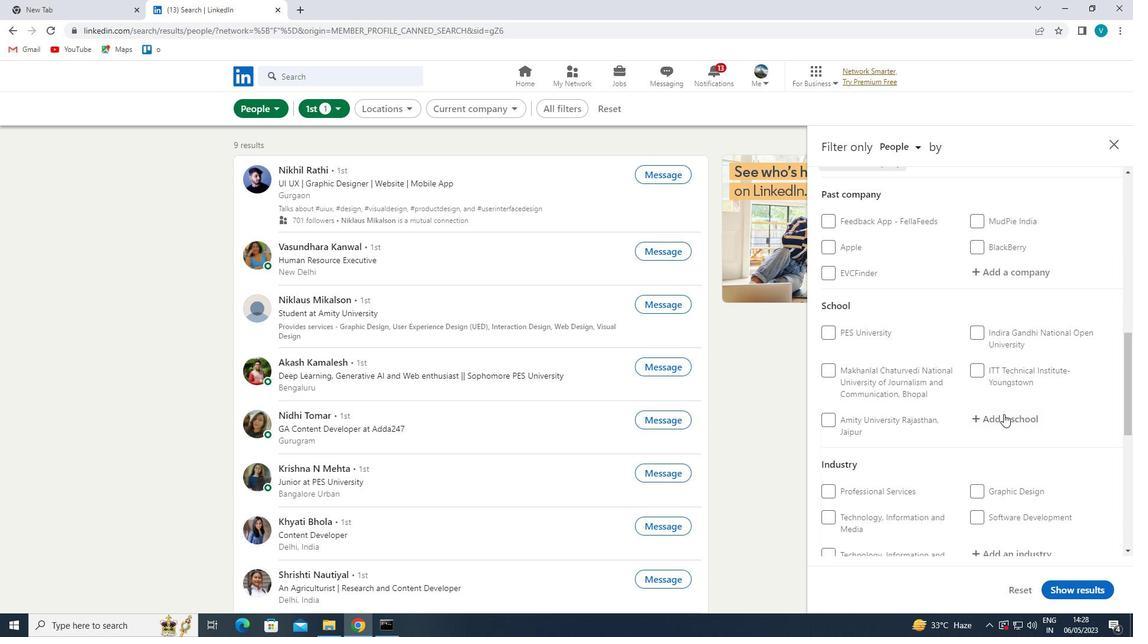 
Action: Mouse pressed left at (1007, 414)
Screenshot: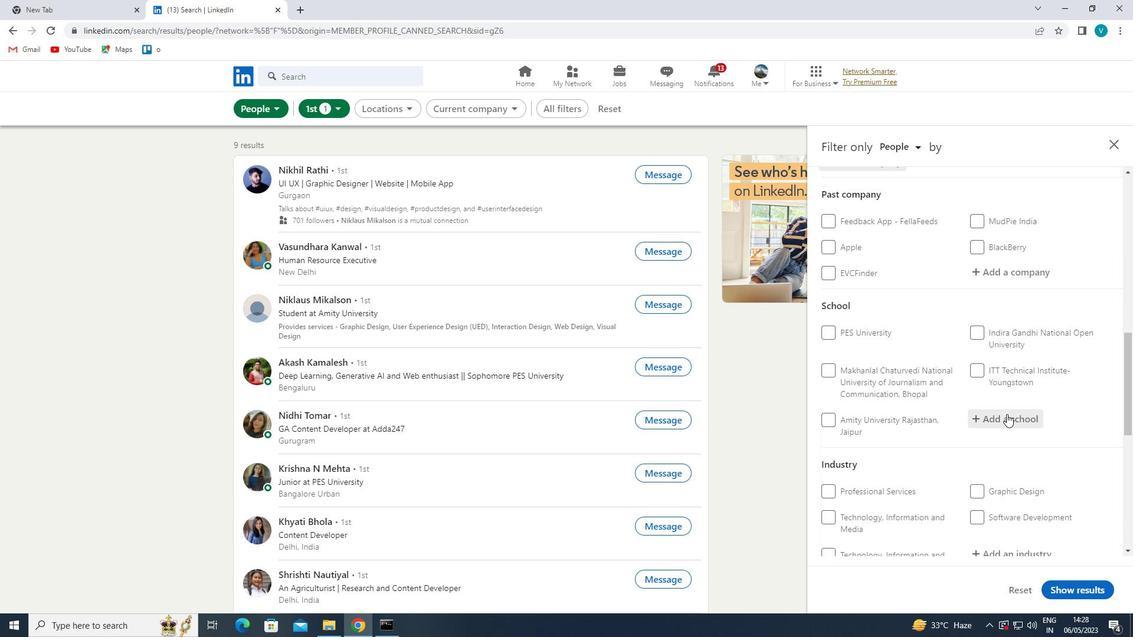 
Action: Mouse moved to (968, 392)
Screenshot: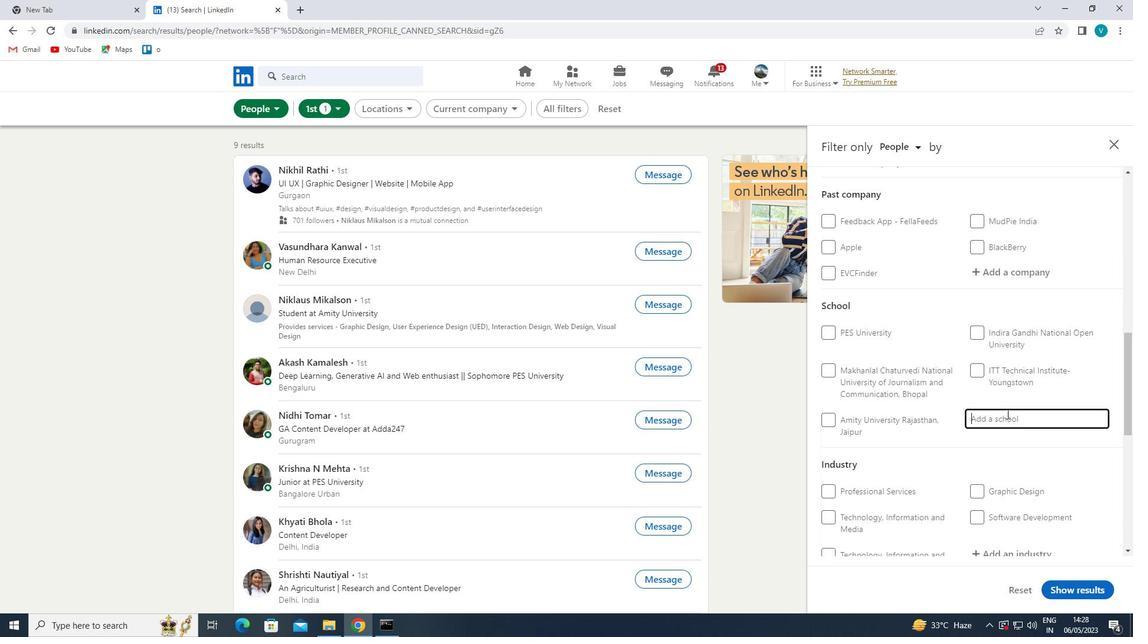 
Action: Key pressed <Key.shift><Key.shift>FINOLEX
Screenshot: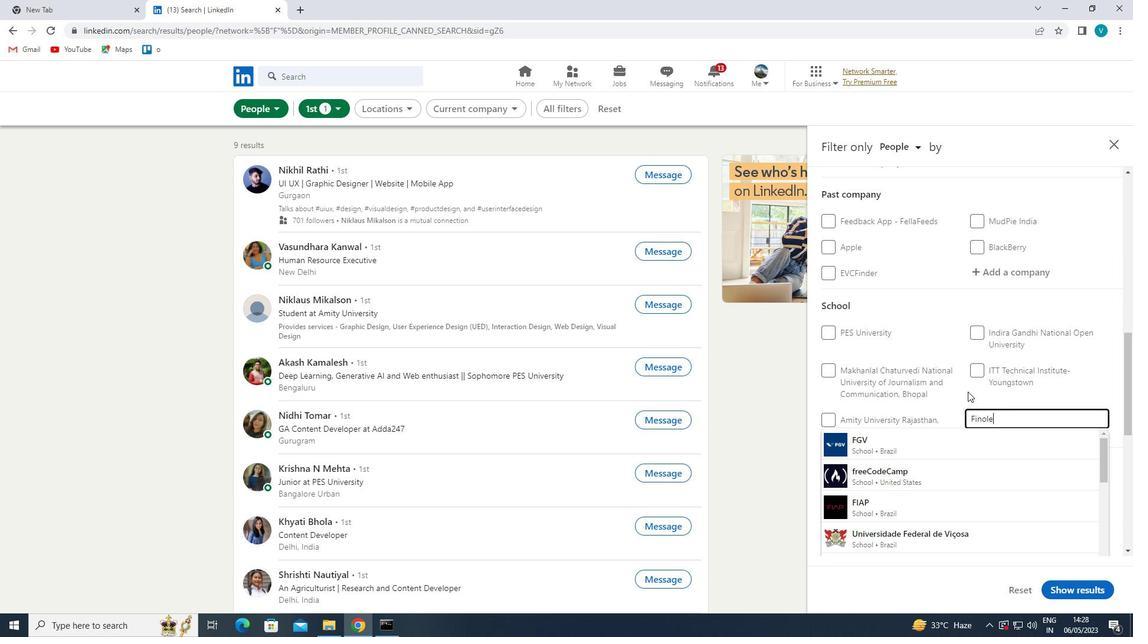 
Action: Mouse moved to (999, 458)
Screenshot: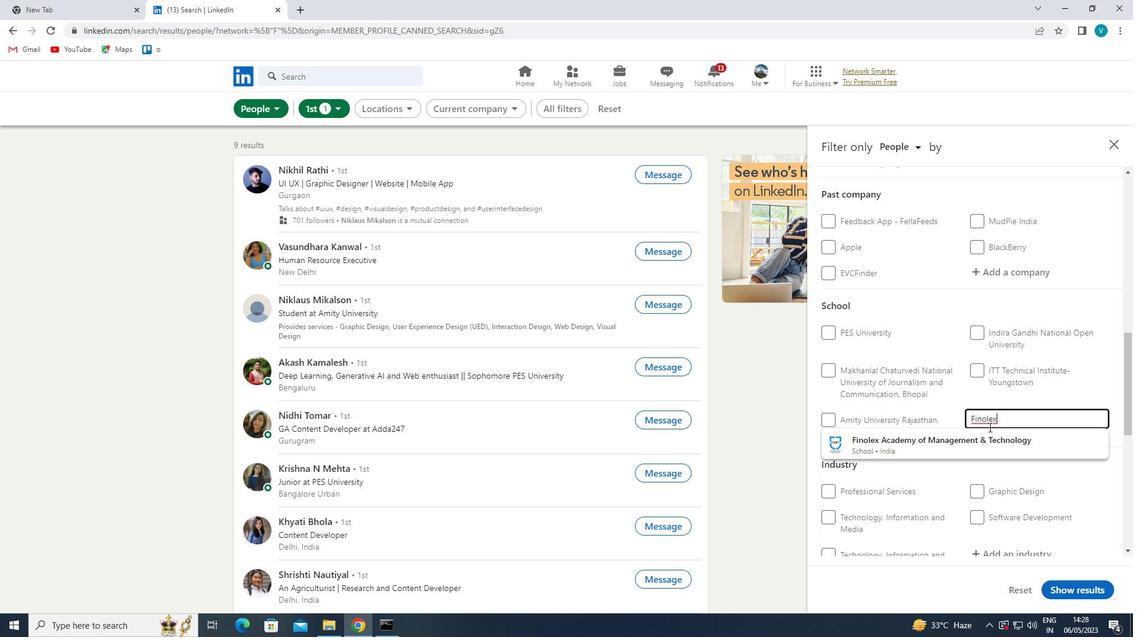 
Action: Mouse pressed left at (999, 458)
Screenshot: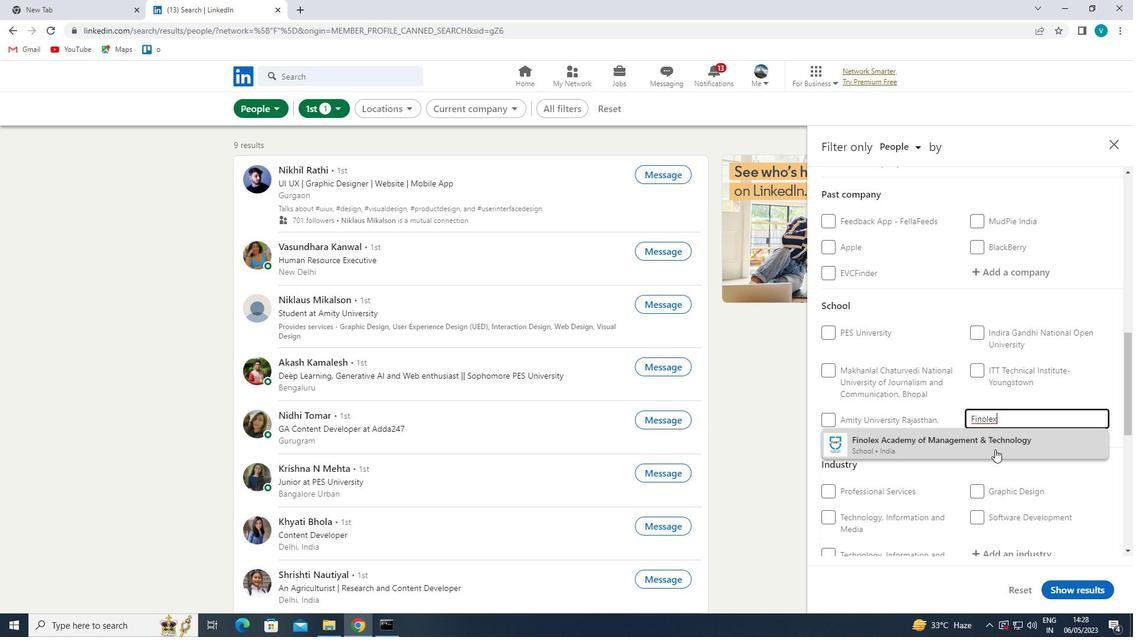 
Action: Mouse moved to (1016, 430)
Screenshot: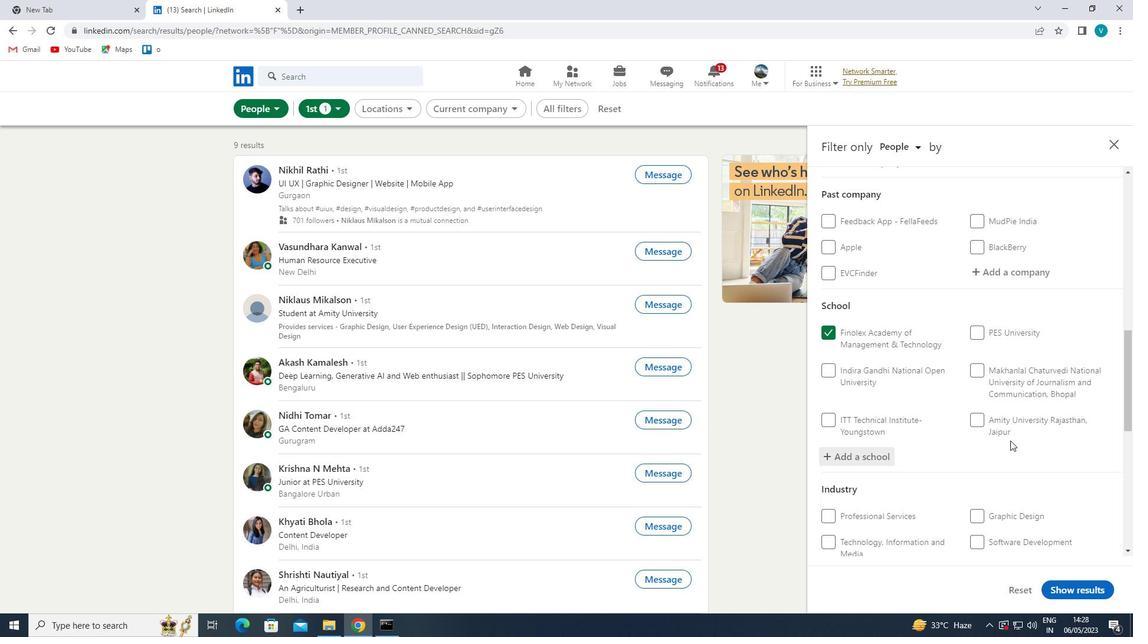 
Action: Mouse scrolled (1016, 429) with delta (0, 0)
Screenshot: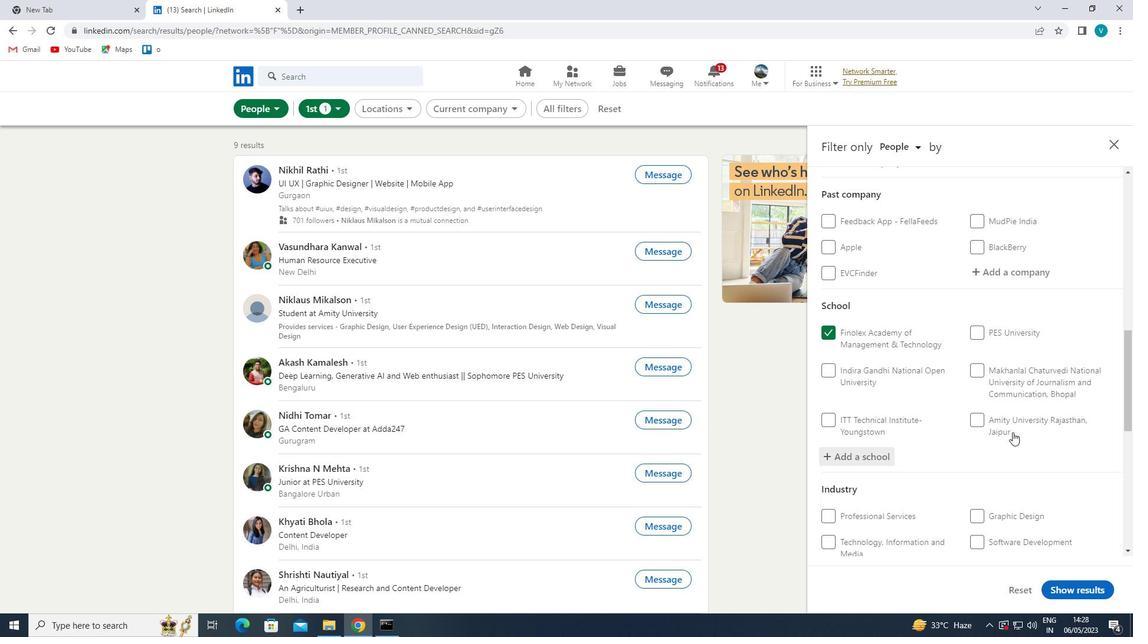 
Action: Mouse moved to (1018, 429)
Screenshot: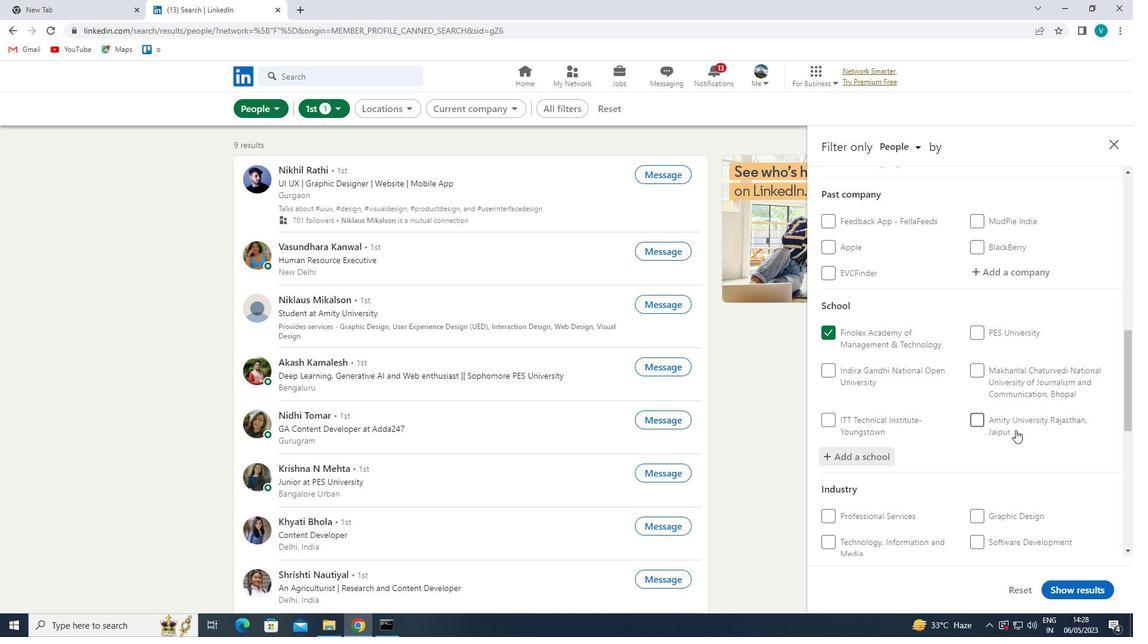 
Action: Mouse scrolled (1018, 428) with delta (0, 0)
Screenshot: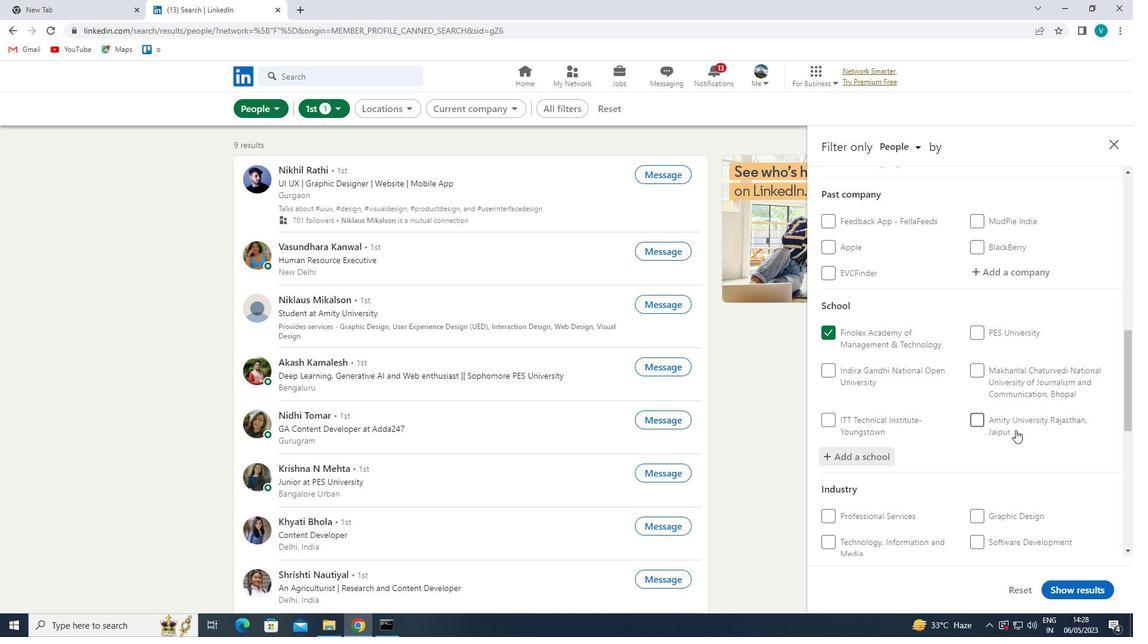 
Action: Mouse moved to (1018, 429)
Screenshot: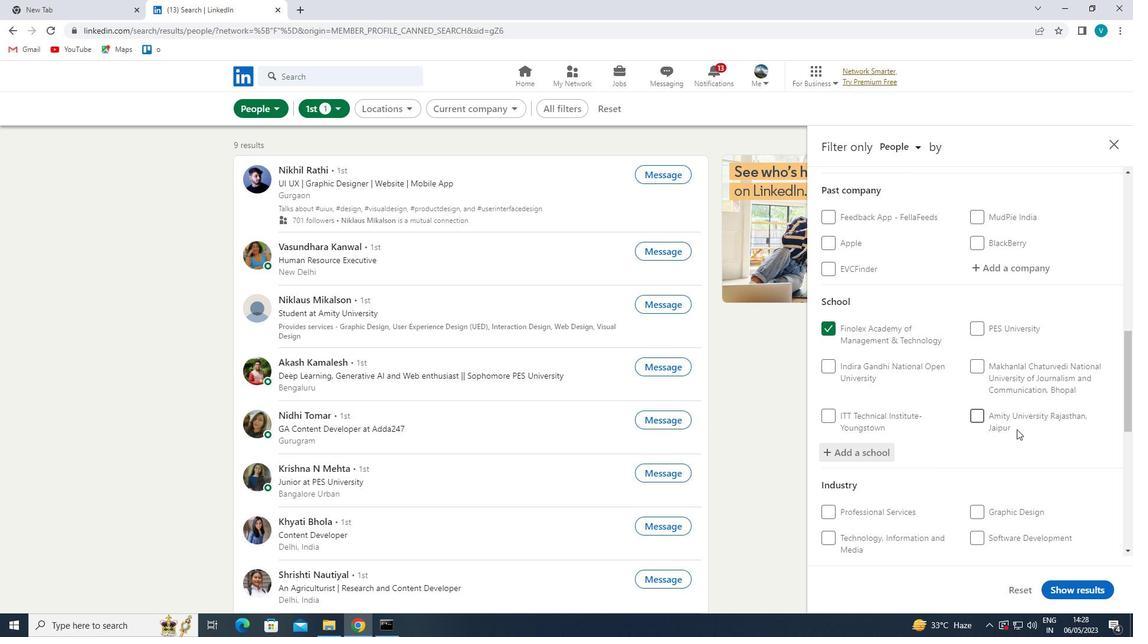 
Action: Mouse scrolled (1018, 428) with delta (0, 0)
Screenshot: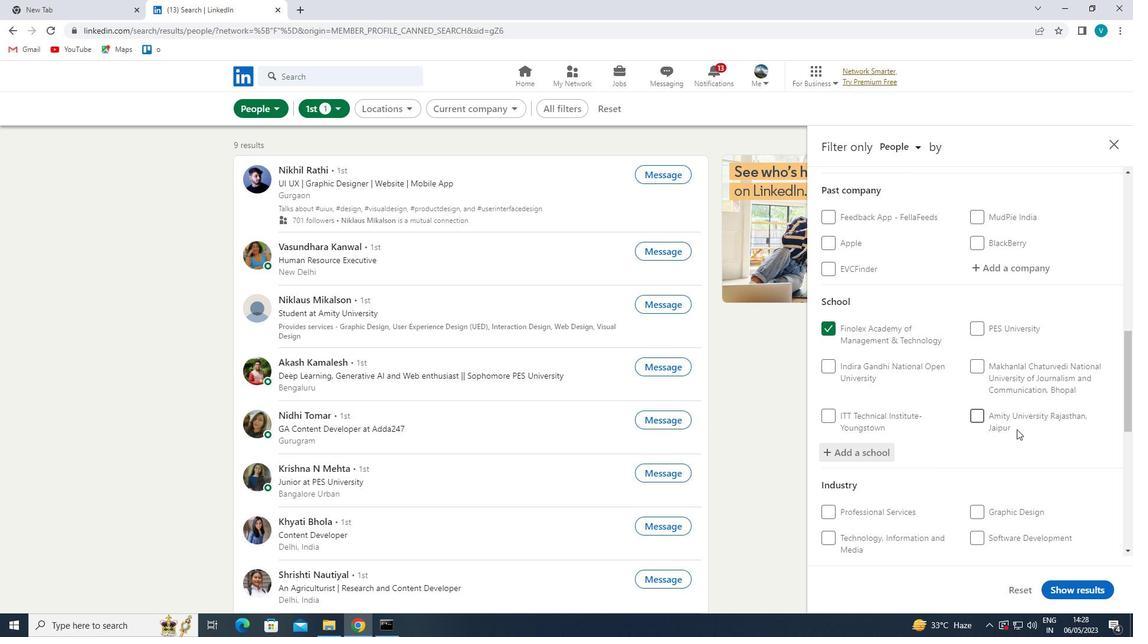 
Action: Mouse moved to (1016, 402)
Screenshot: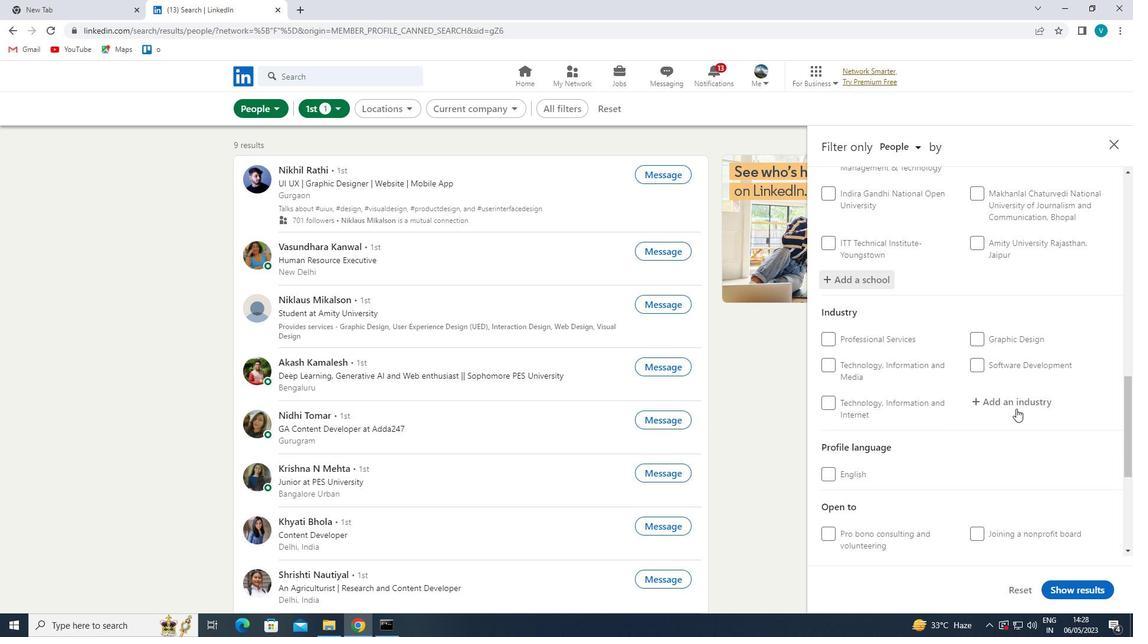 
Action: Mouse pressed left at (1016, 402)
Screenshot: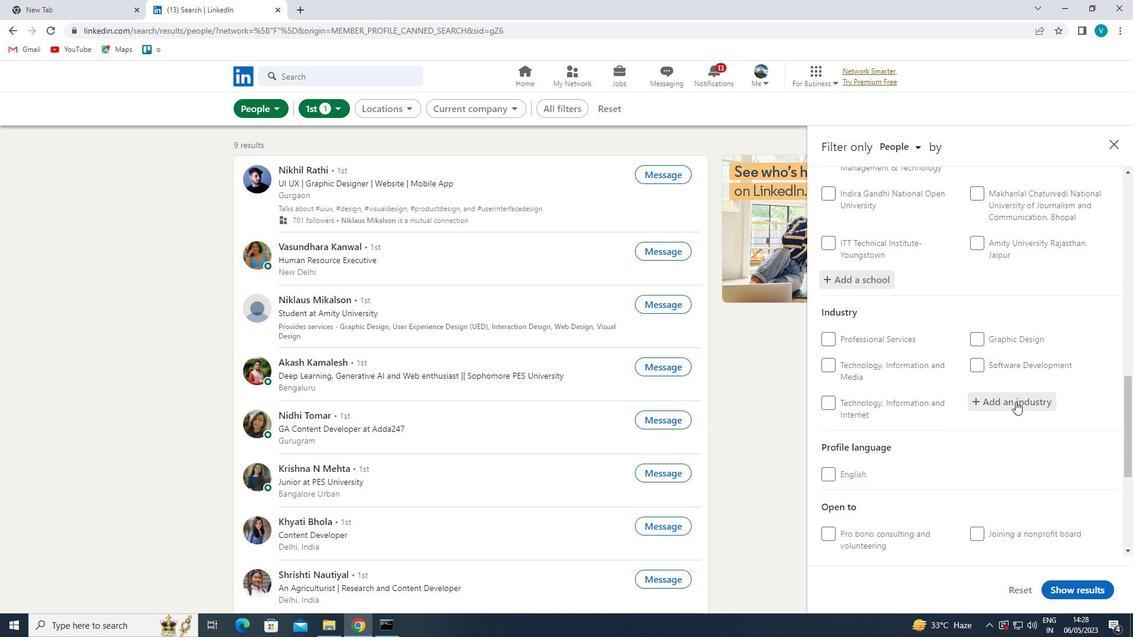 
Action: Key pressed <Key.shift>
Screenshot: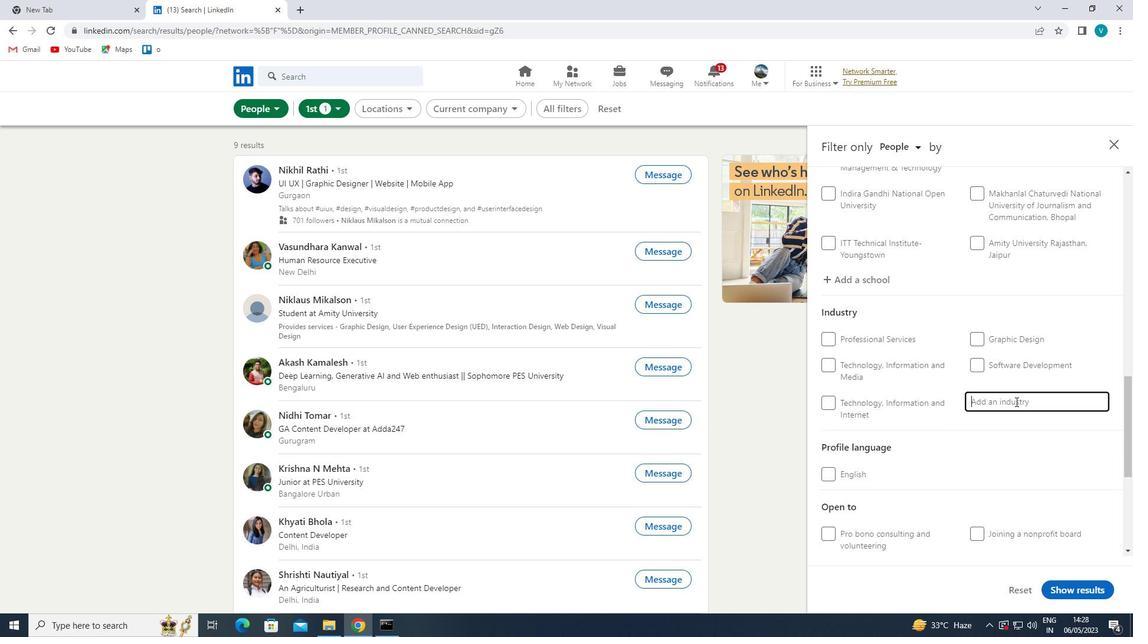
Action: Mouse moved to (984, 385)
Screenshot: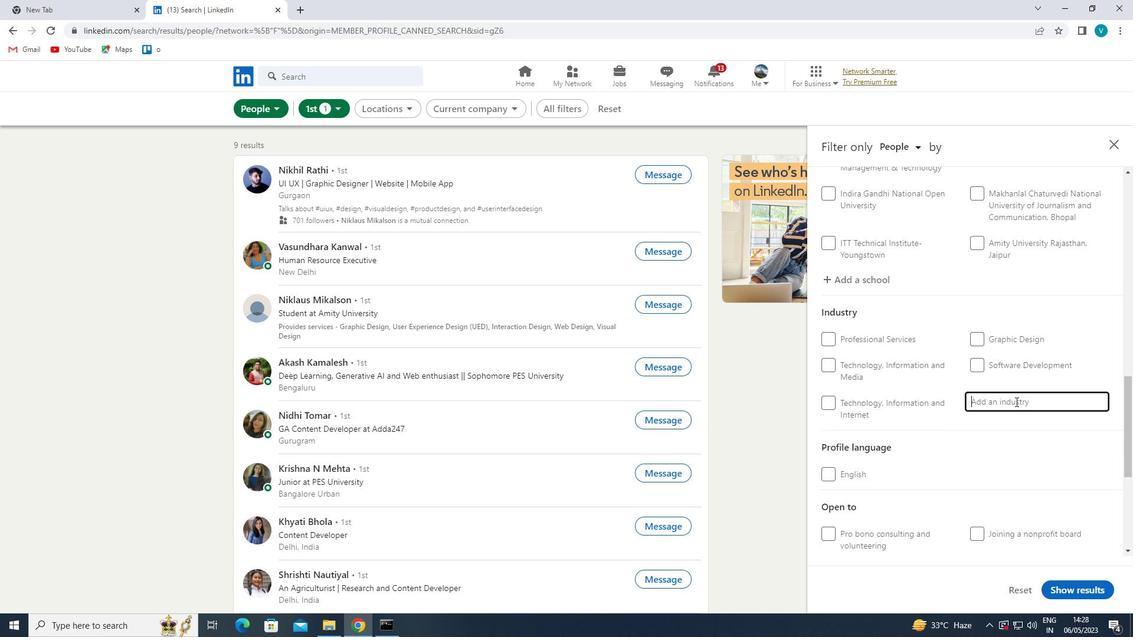 
Action: Key pressed SOCIAL<Key.space>
Screenshot: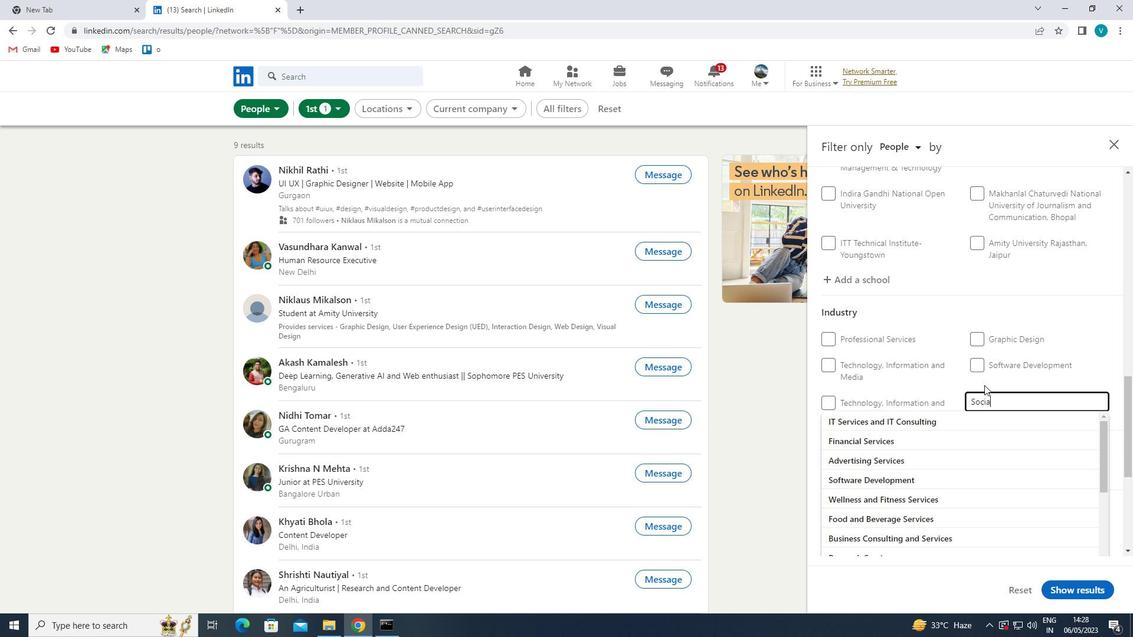 
Action: Mouse moved to (958, 437)
Screenshot: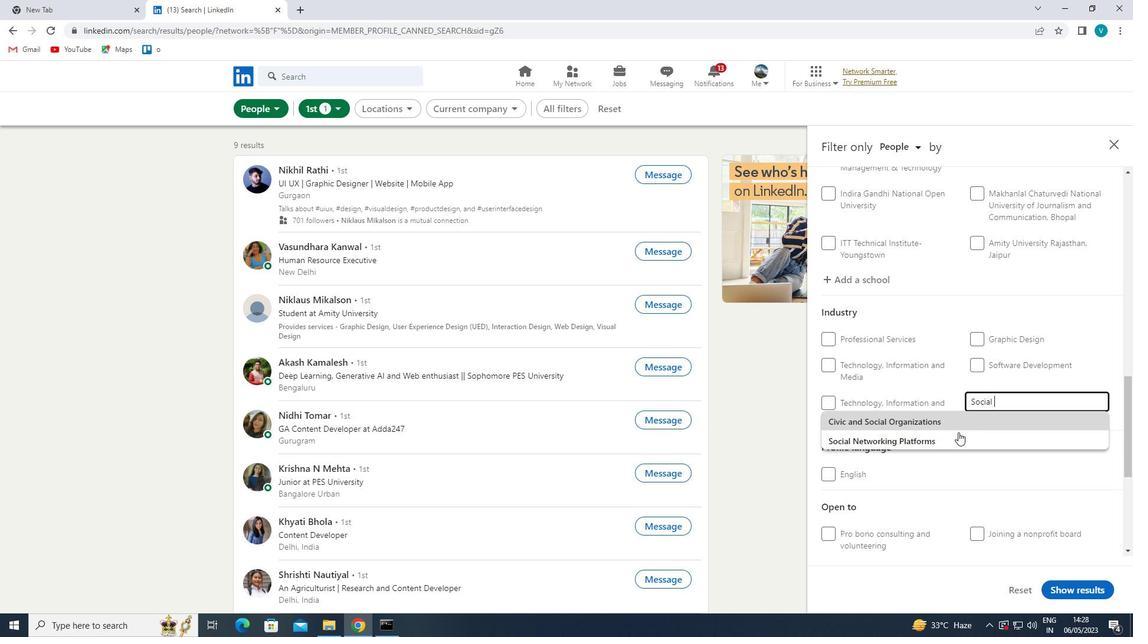 
Action: Mouse pressed left at (958, 437)
Screenshot: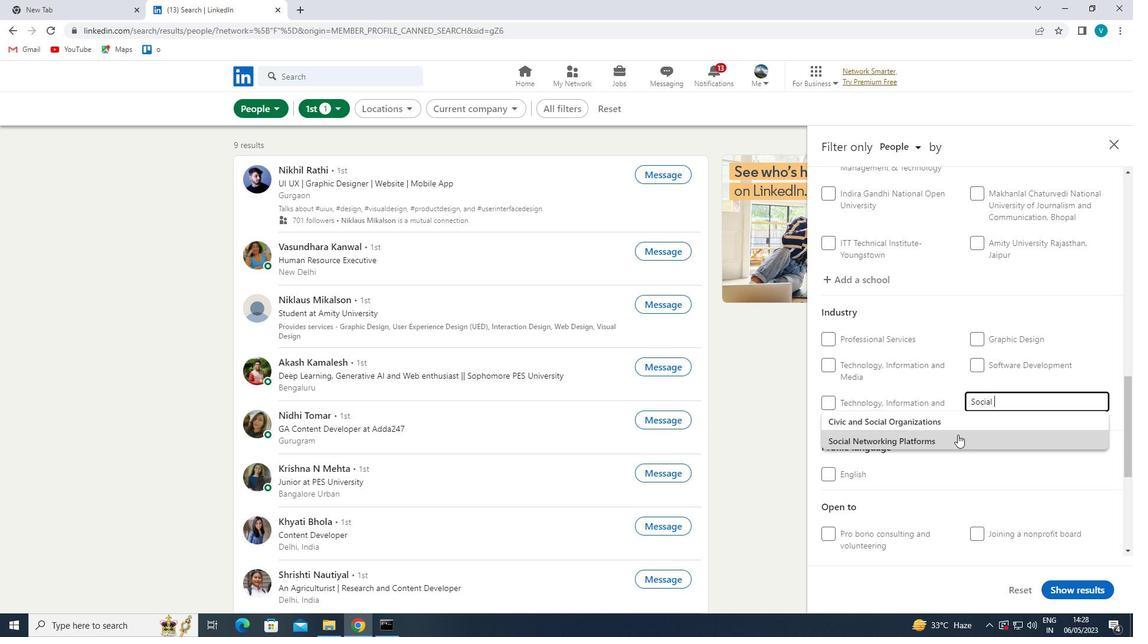 
Action: Mouse moved to (961, 442)
Screenshot: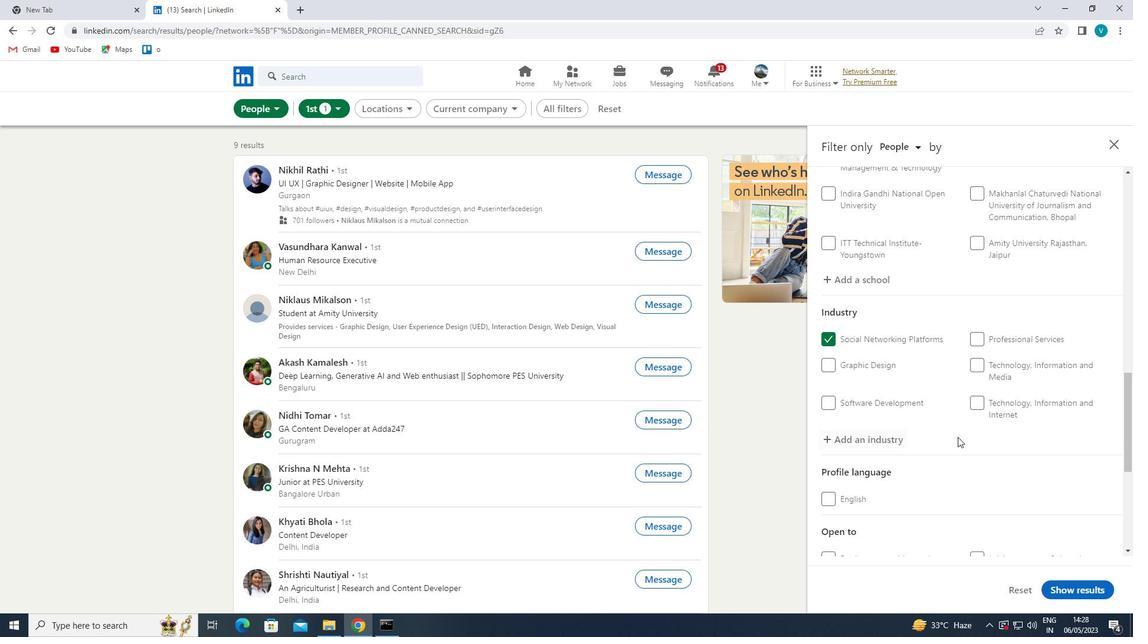 
Action: Mouse scrolled (961, 442) with delta (0, 0)
Screenshot: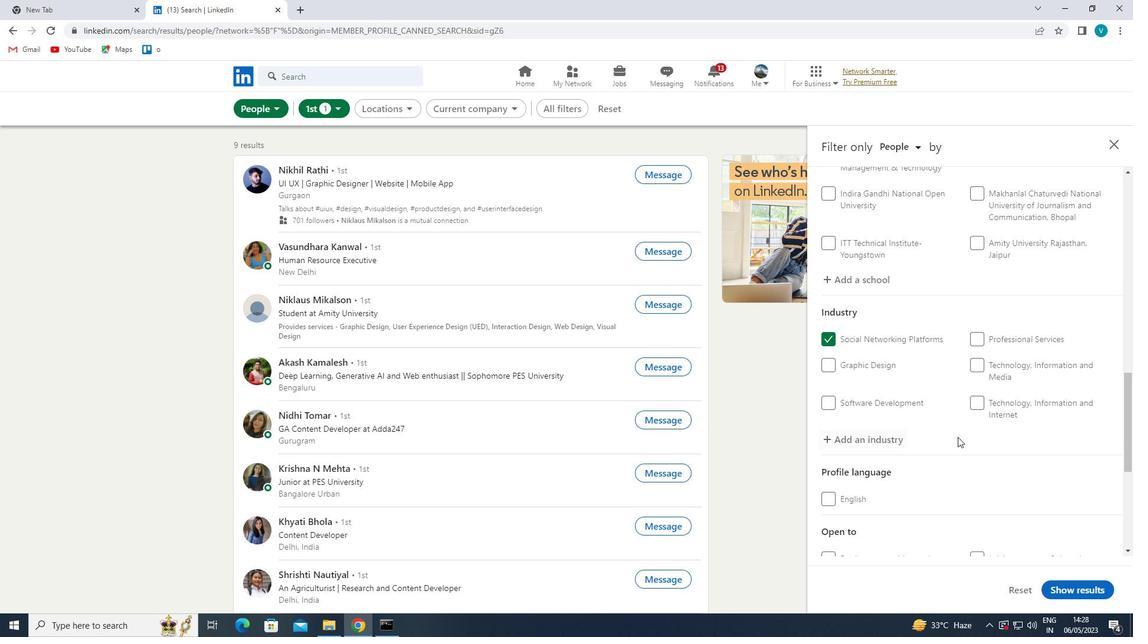 
Action: Mouse moved to (961, 443)
Screenshot: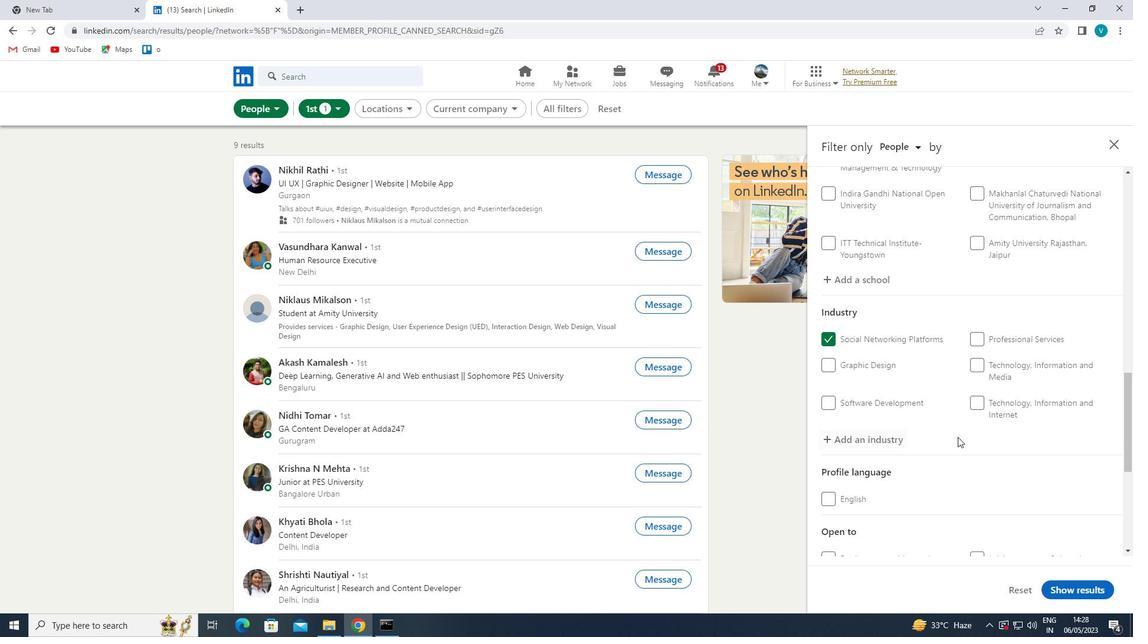 
Action: Mouse scrolled (961, 442) with delta (0, 0)
Screenshot: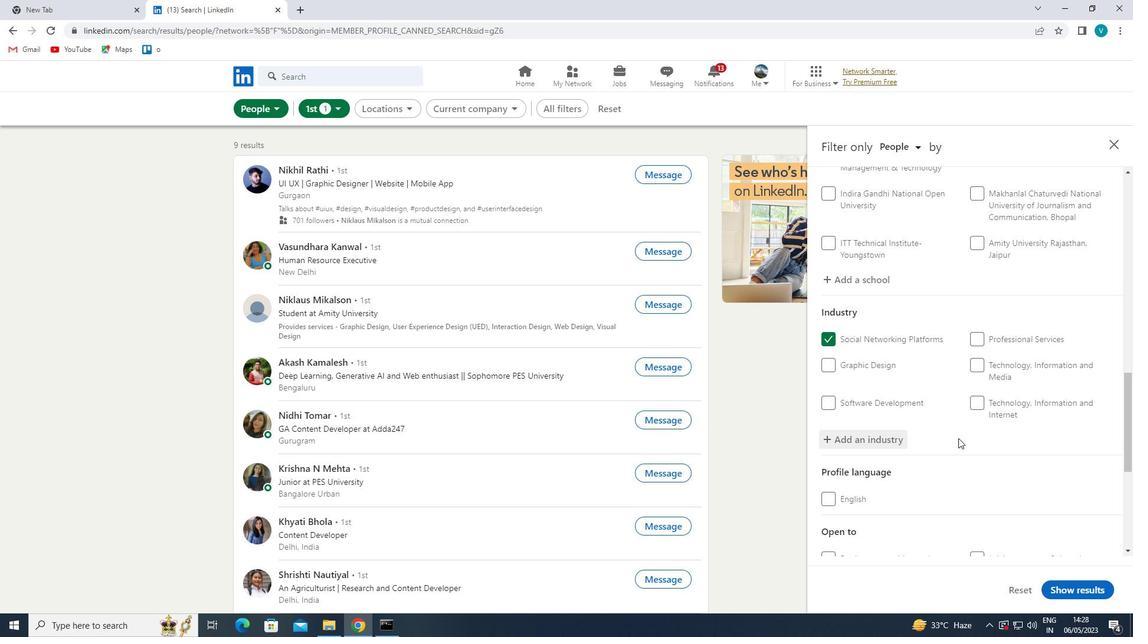 
Action: Mouse moved to (963, 444)
Screenshot: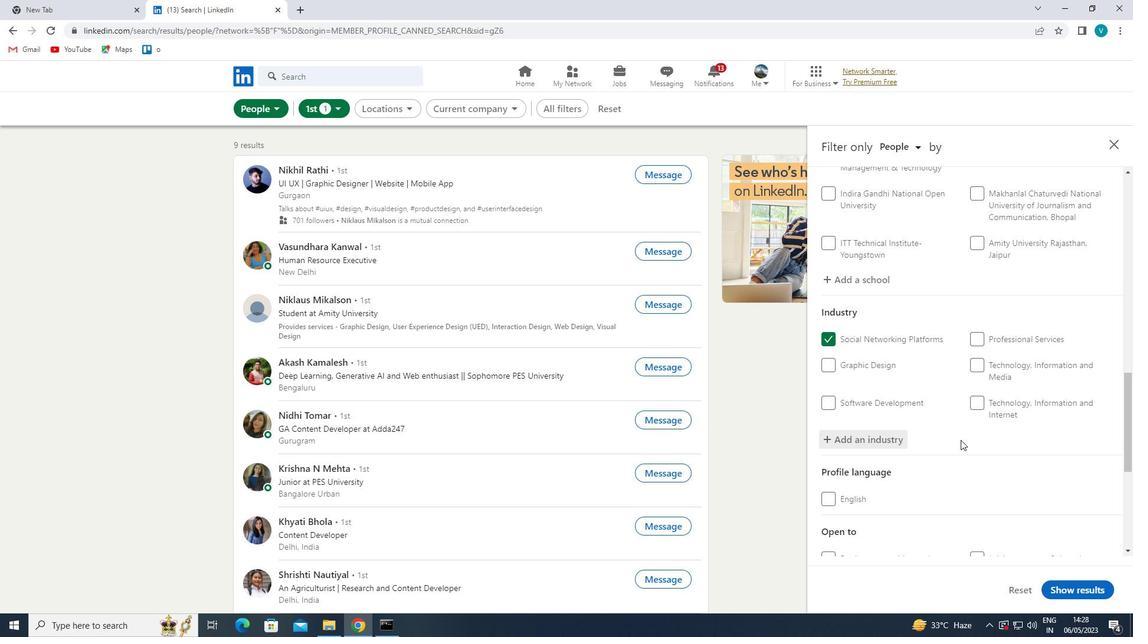 
Action: Mouse scrolled (963, 444) with delta (0, 0)
Screenshot: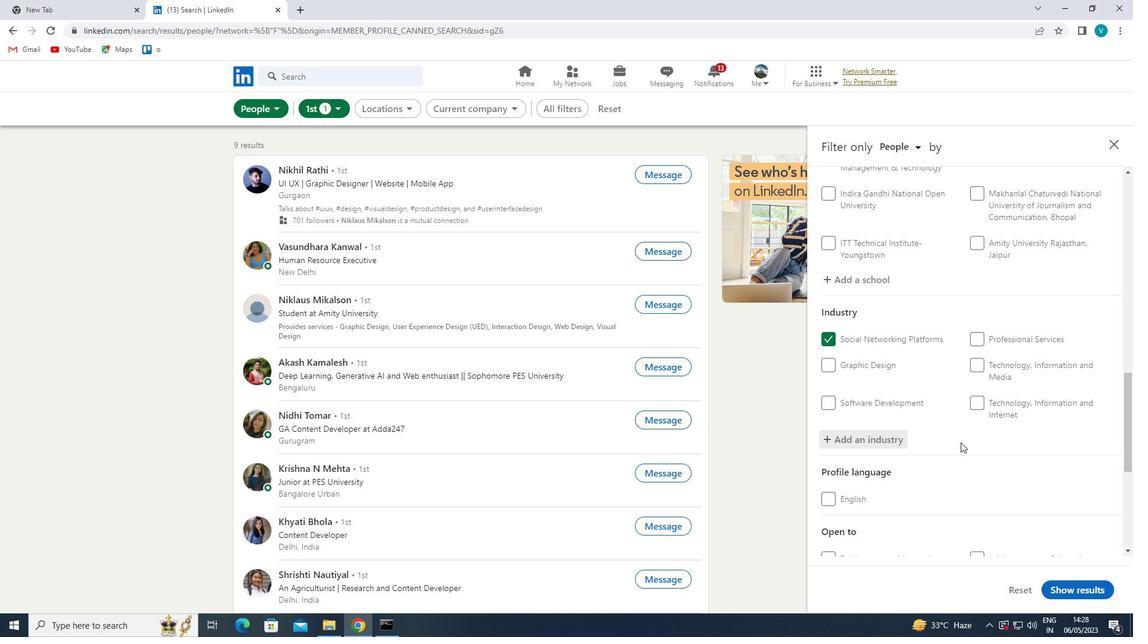 
Action: Mouse moved to (963, 444)
Screenshot: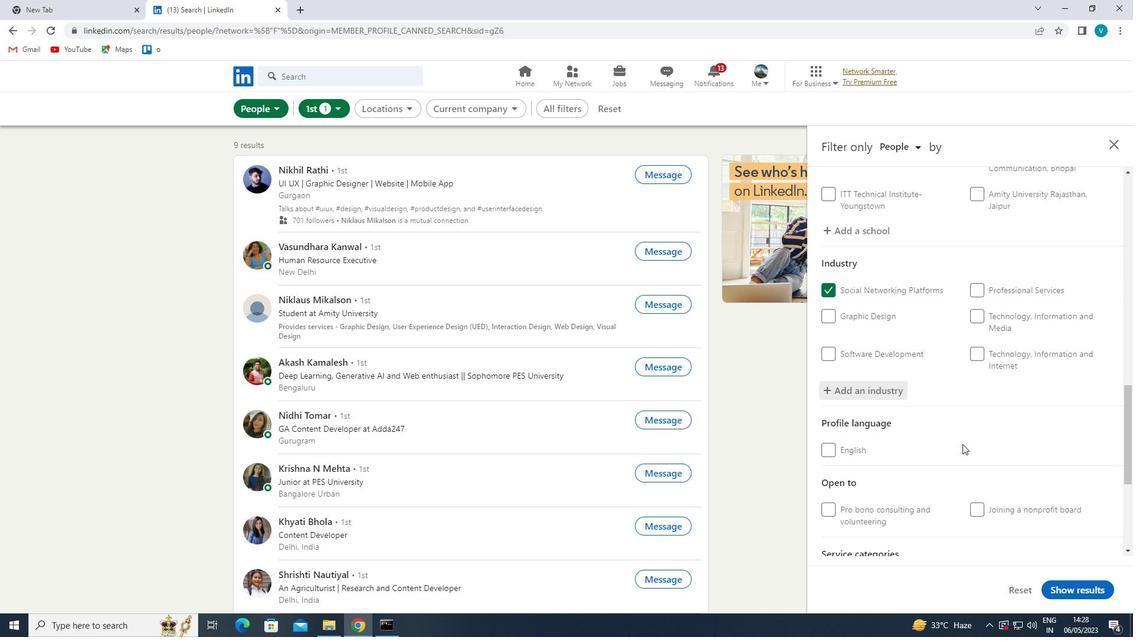 
Action: Mouse scrolled (963, 444) with delta (0, 0)
Screenshot: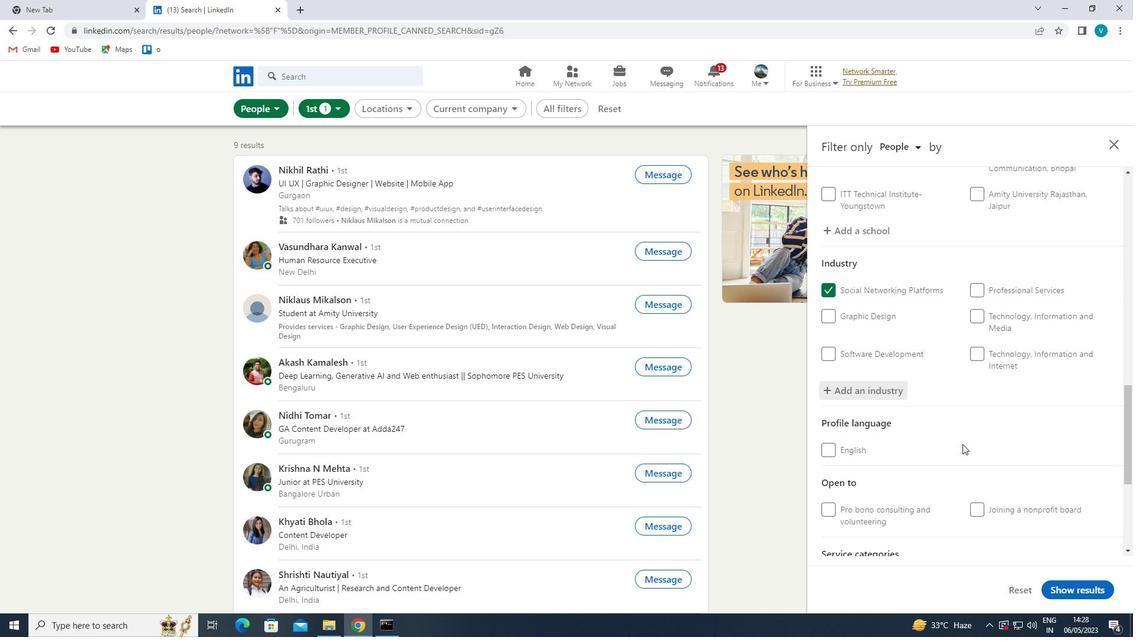 
Action: Mouse moved to (964, 446)
Screenshot: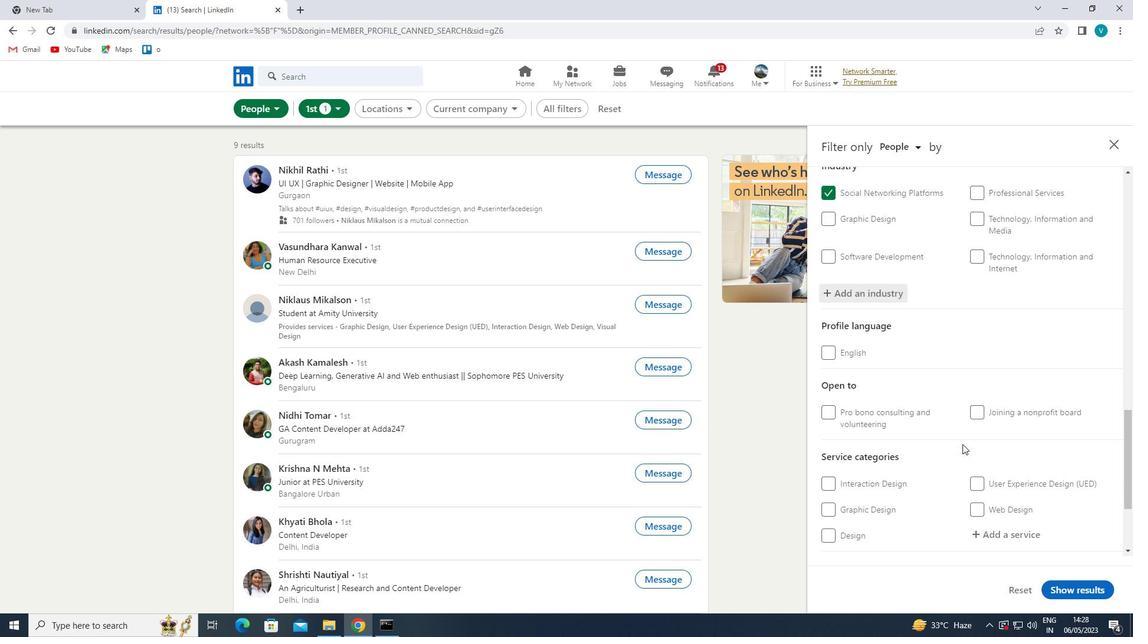 
Action: Mouse scrolled (964, 445) with delta (0, 0)
Screenshot: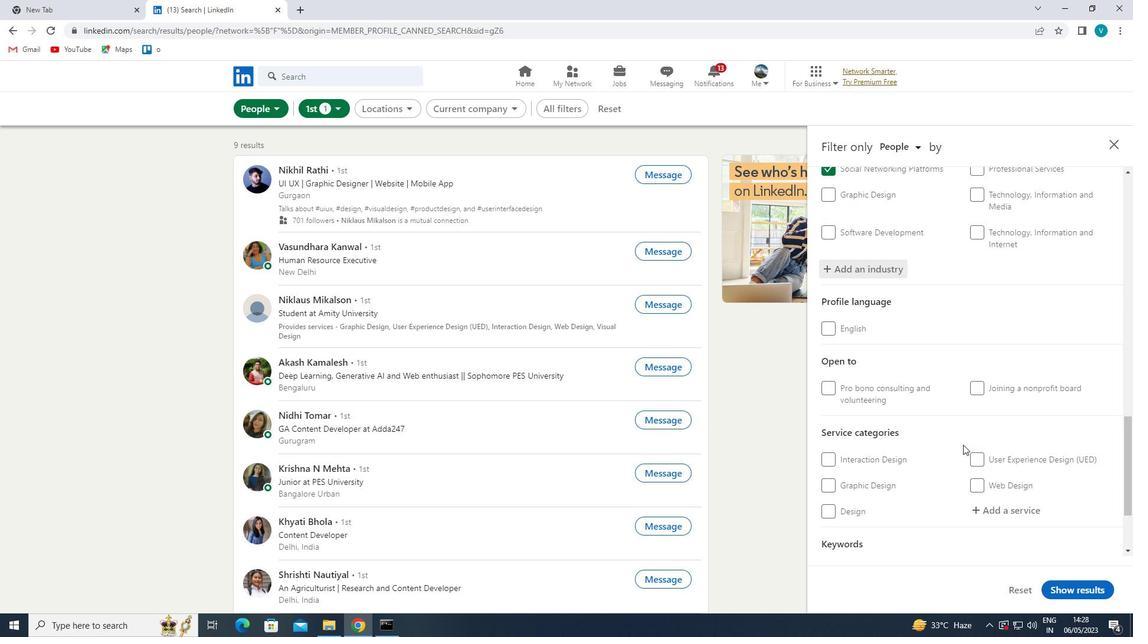 
Action: Mouse moved to (1013, 389)
Screenshot: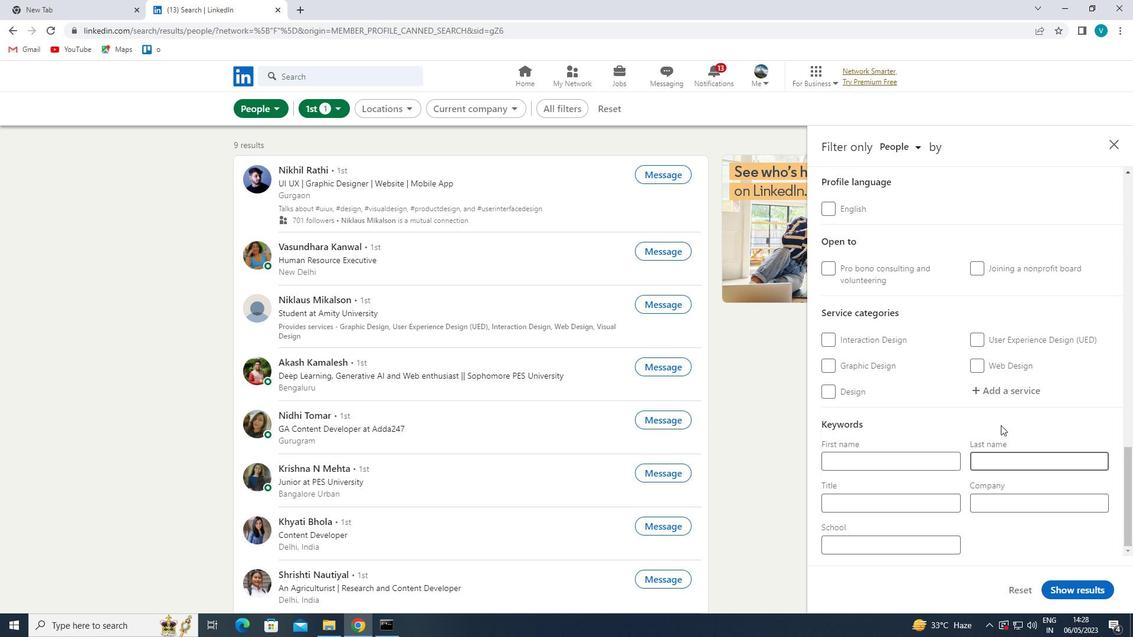 
Action: Mouse pressed left at (1013, 389)
Screenshot: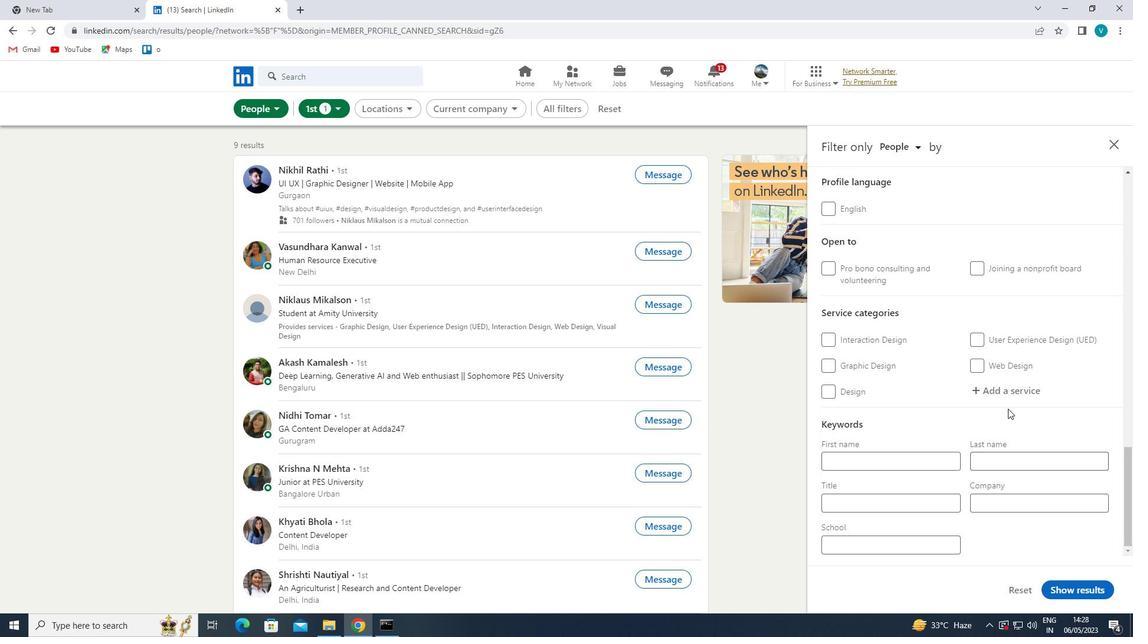 
Action: Mouse moved to (987, 372)
Screenshot: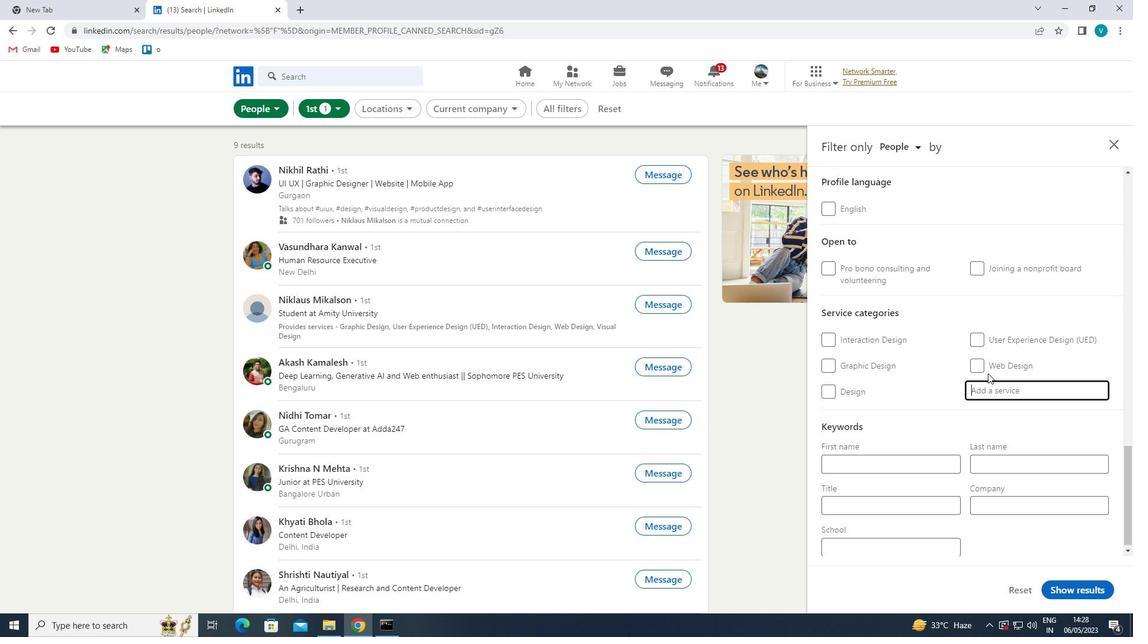 
Action: Key pressed <Key.shift>FINANCIALS
Screenshot: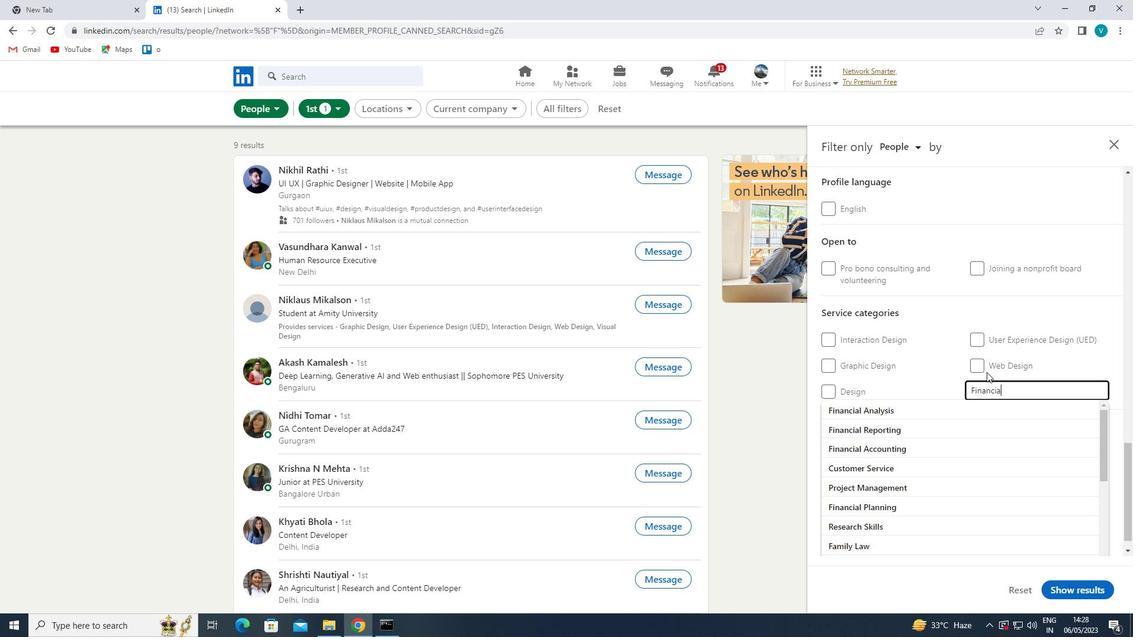 
Action: Mouse moved to (962, 360)
Screenshot: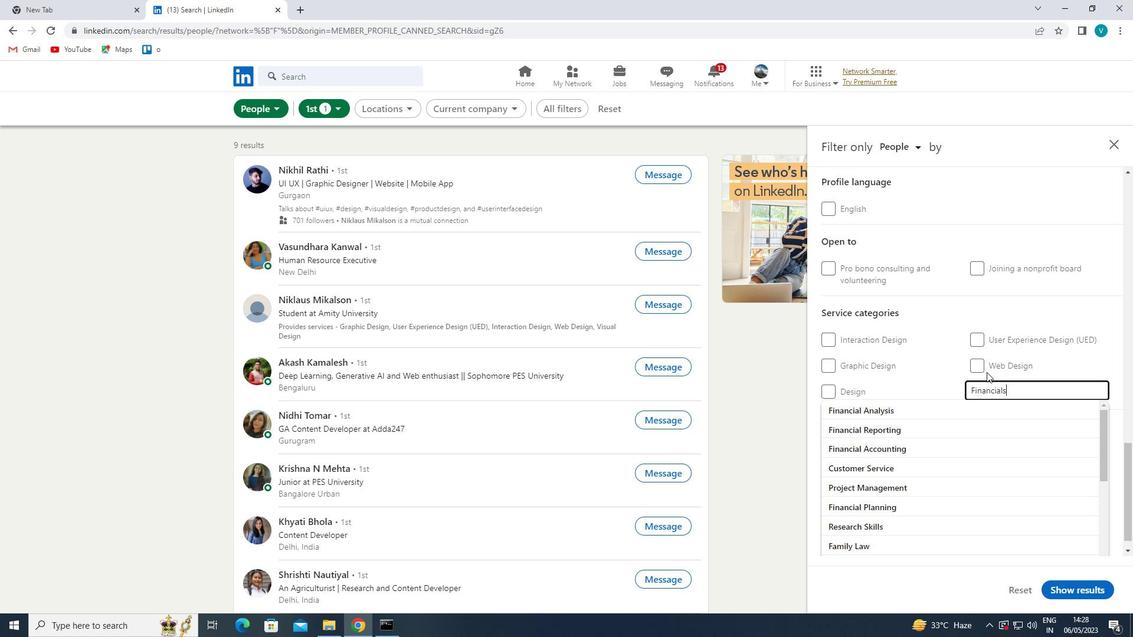 
Action: Key pressed <Key.backspace><Key.backspace>L
Screenshot: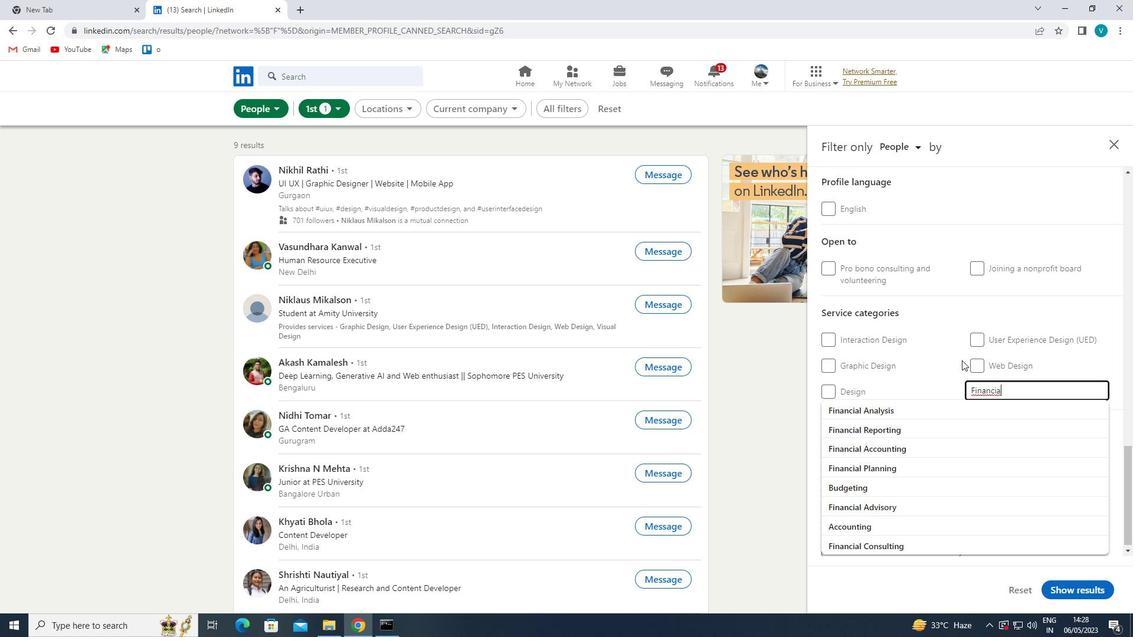 
Action: Mouse moved to (921, 425)
Screenshot: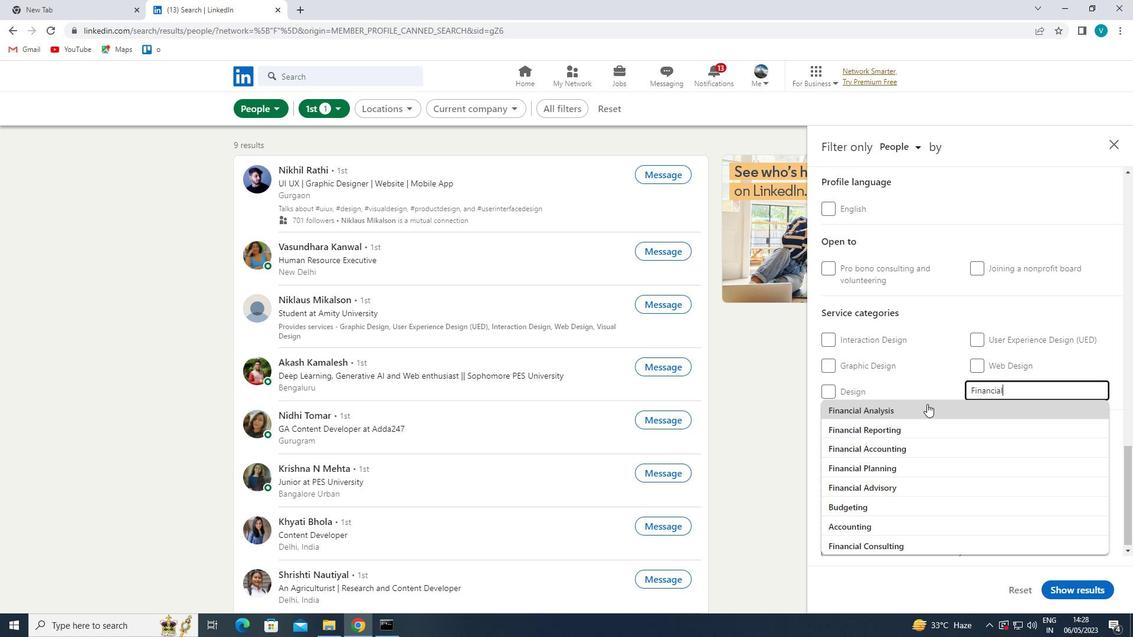 
Action: Mouse pressed left at (921, 425)
Screenshot: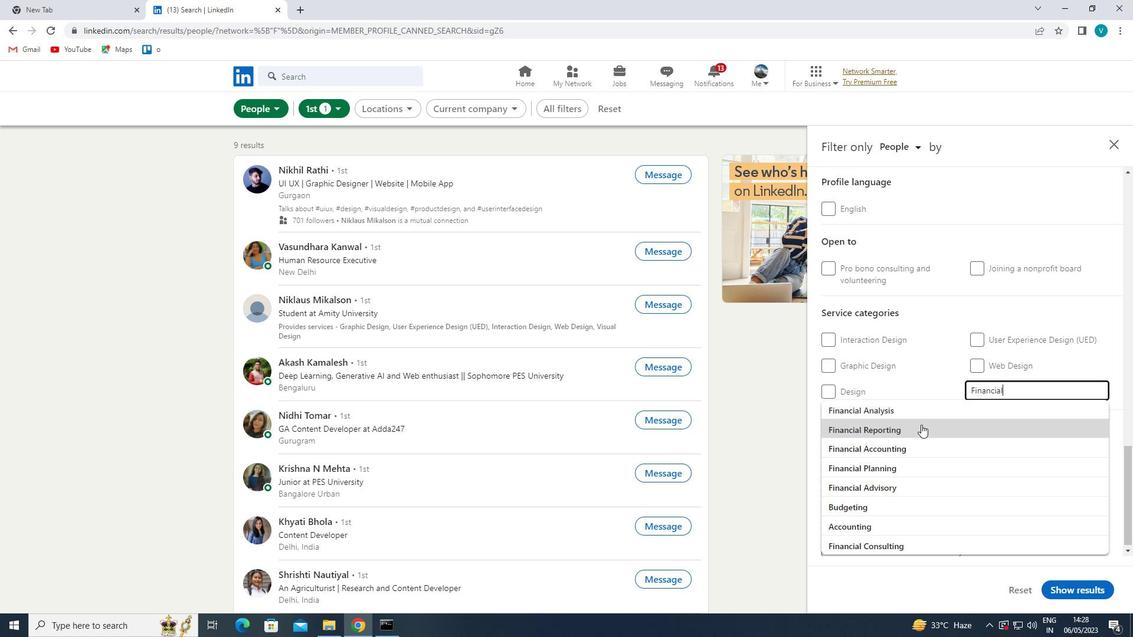 
Action: Mouse moved to (920, 425)
Screenshot: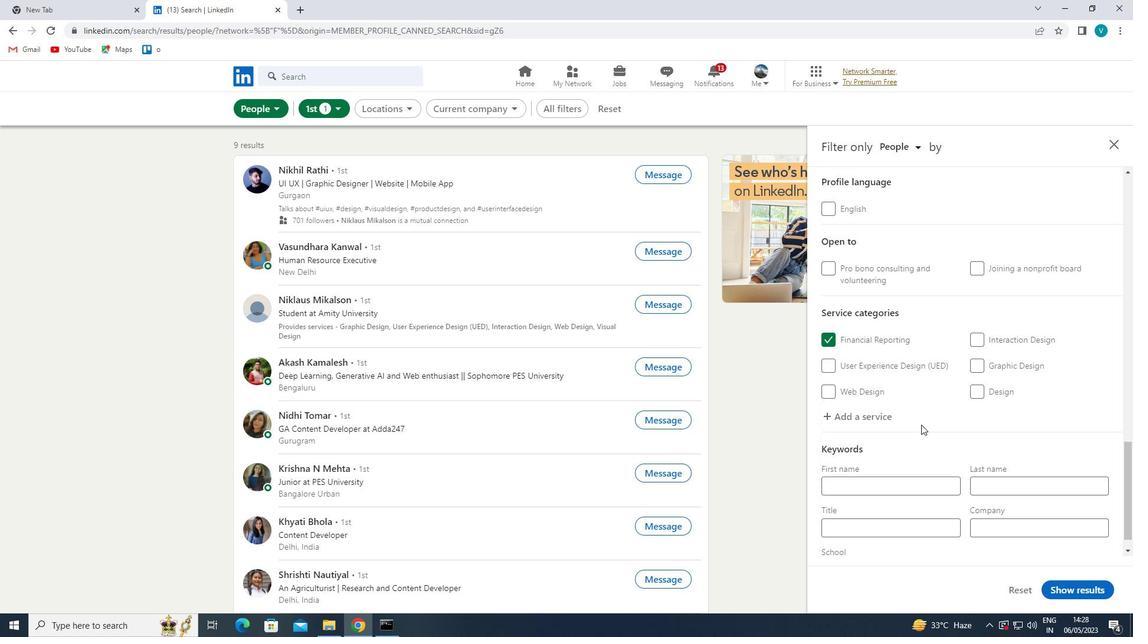 
Action: Mouse scrolled (920, 424) with delta (0, 0)
Screenshot: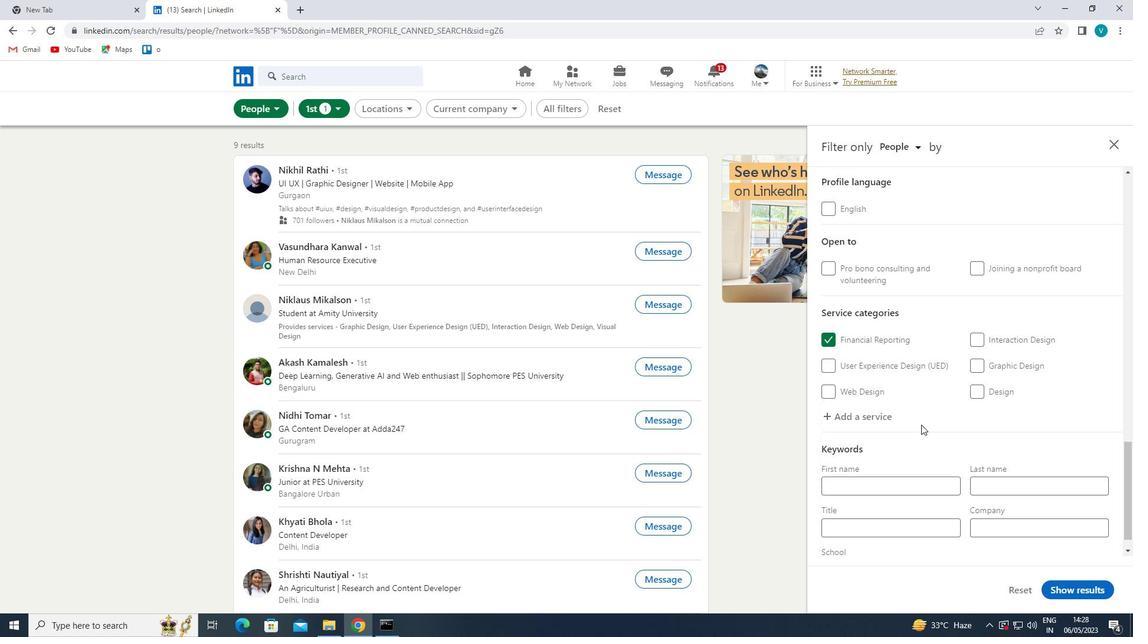 
Action: Mouse moved to (919, 425)
Screenshot: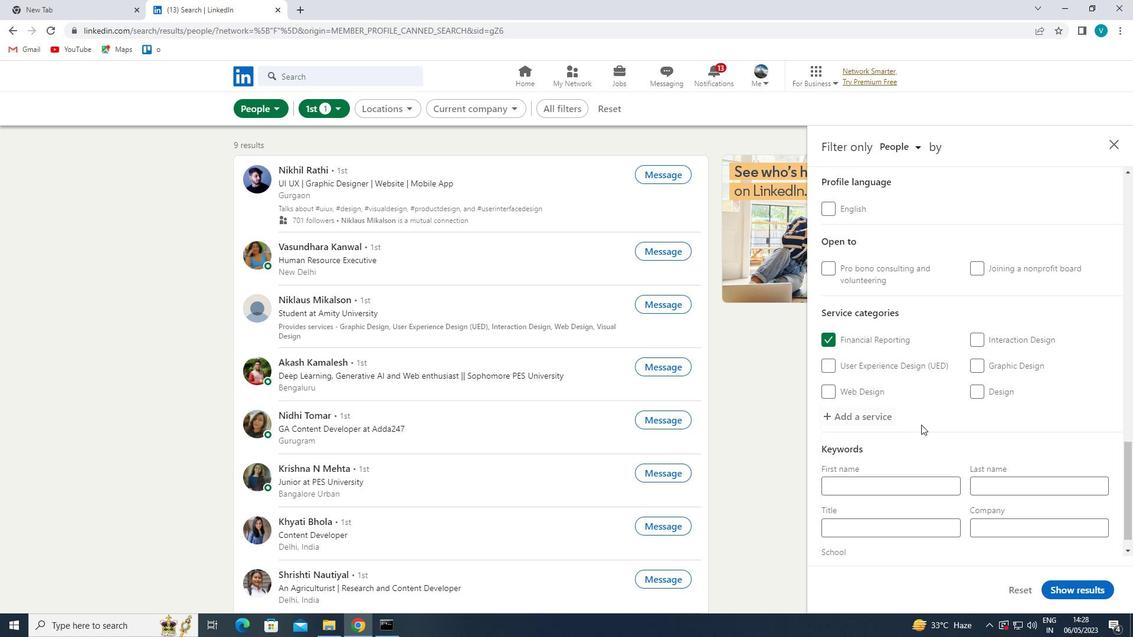 
Action: Mouse scrolled (919, 425) with delta (0, 0)
Screenshot: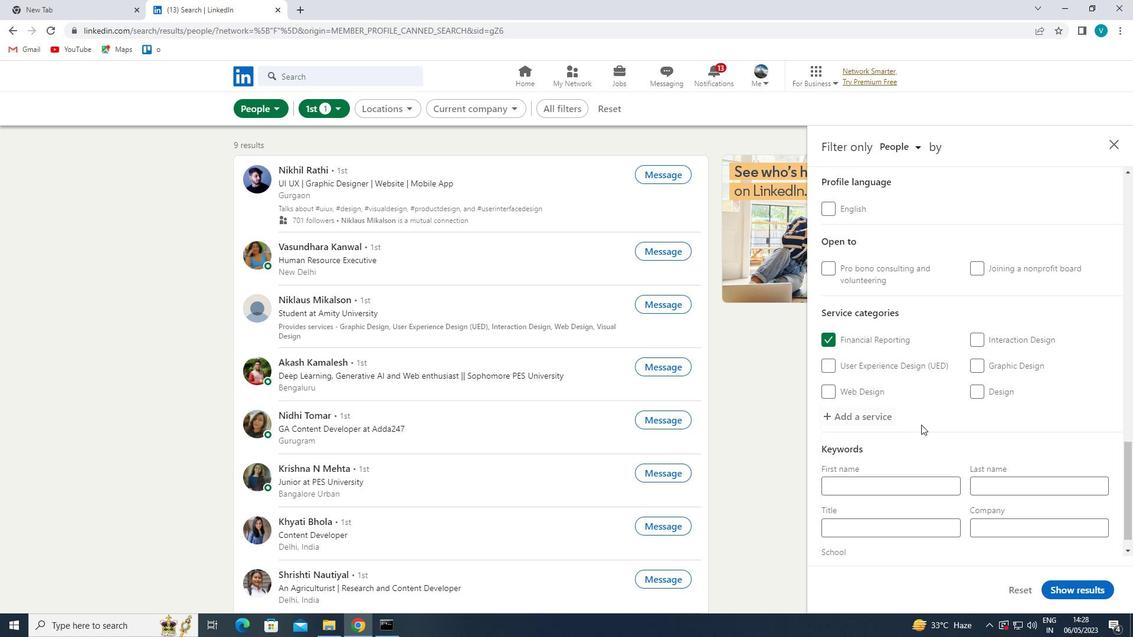 
Action: Mouse moved to (918, 426)
Screenshot: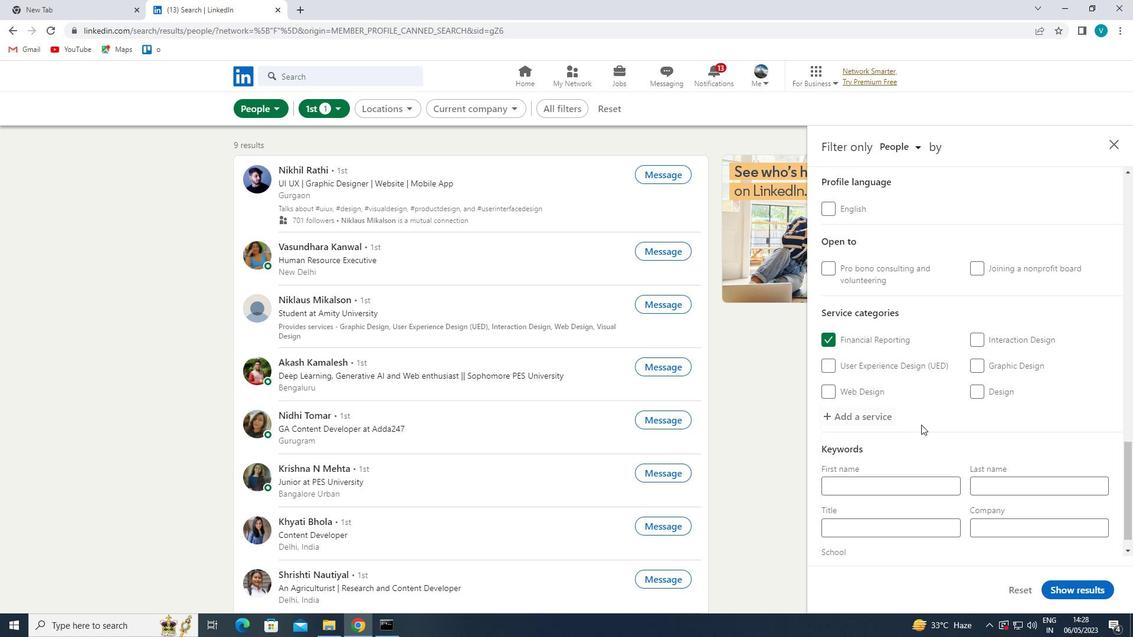 
Action: Mouse scrolled (918, 425) with delta (0, 0)
Screenshot: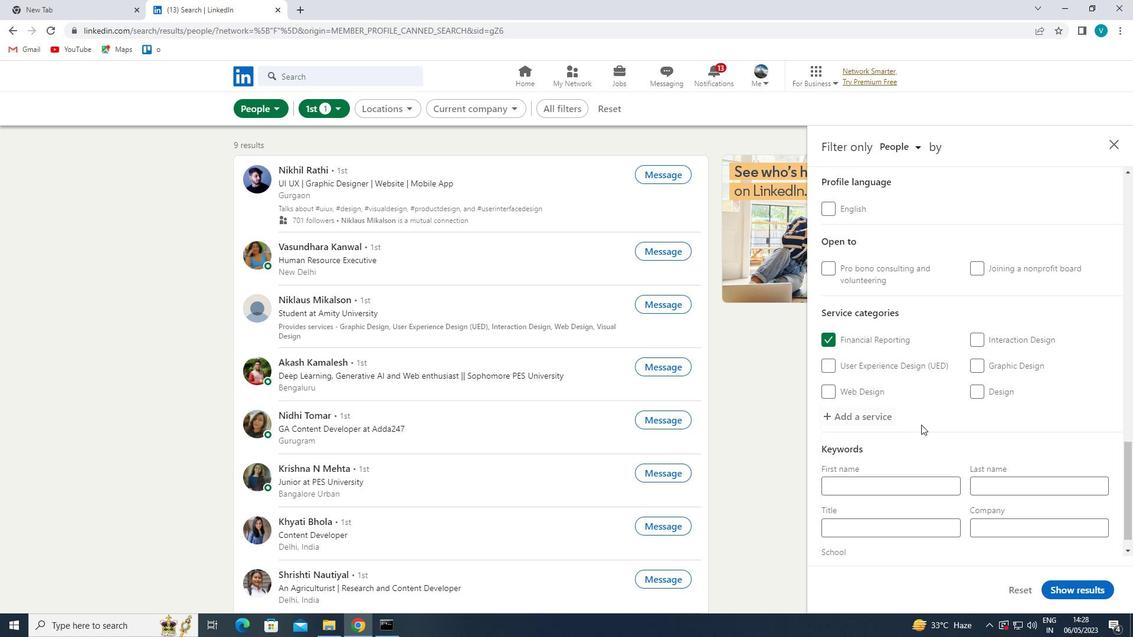 
Action: Mouse scrolled (918, 425) with delta (0, 0)
Screenshot: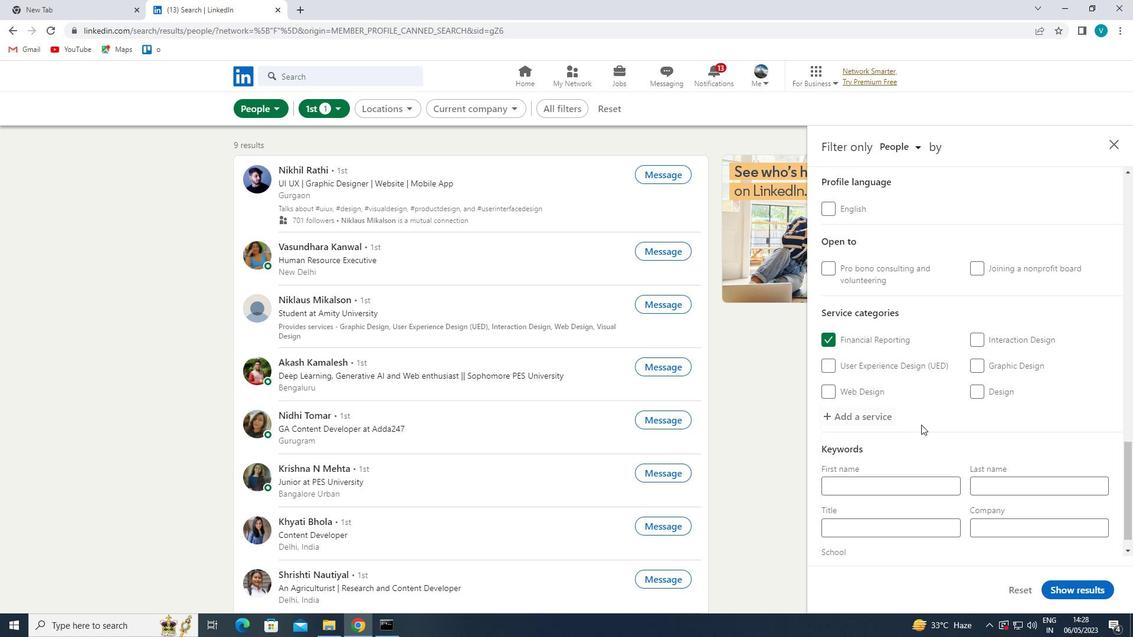 
Action: Mouse moved to (903, 501)
Screenshot: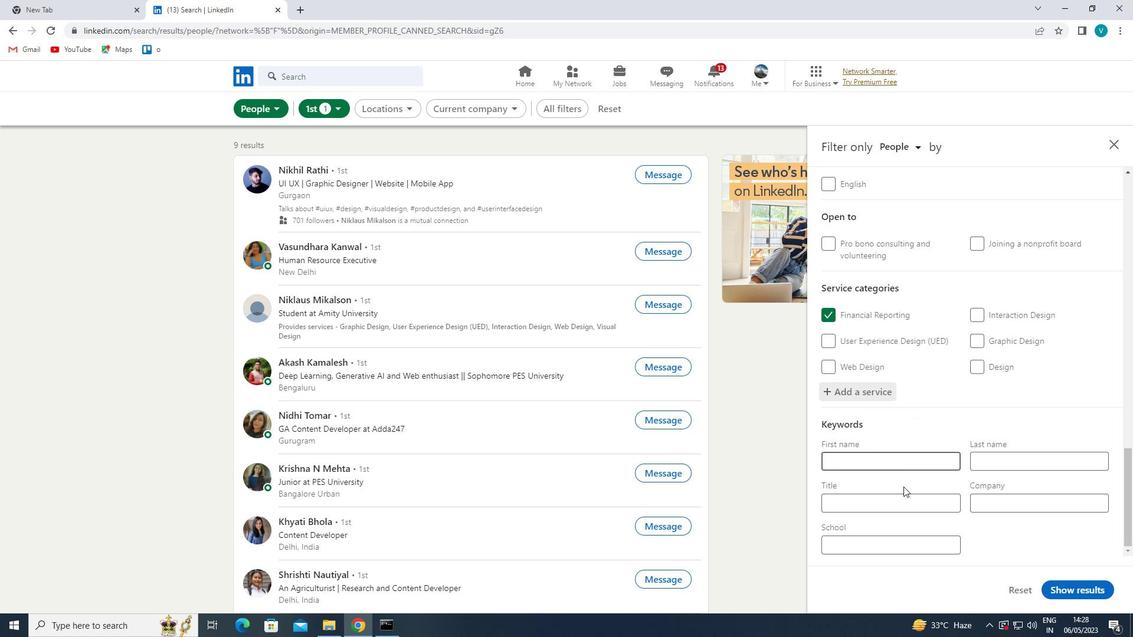 
Action: Mouse pressed left at (903, 501)
Screenshot: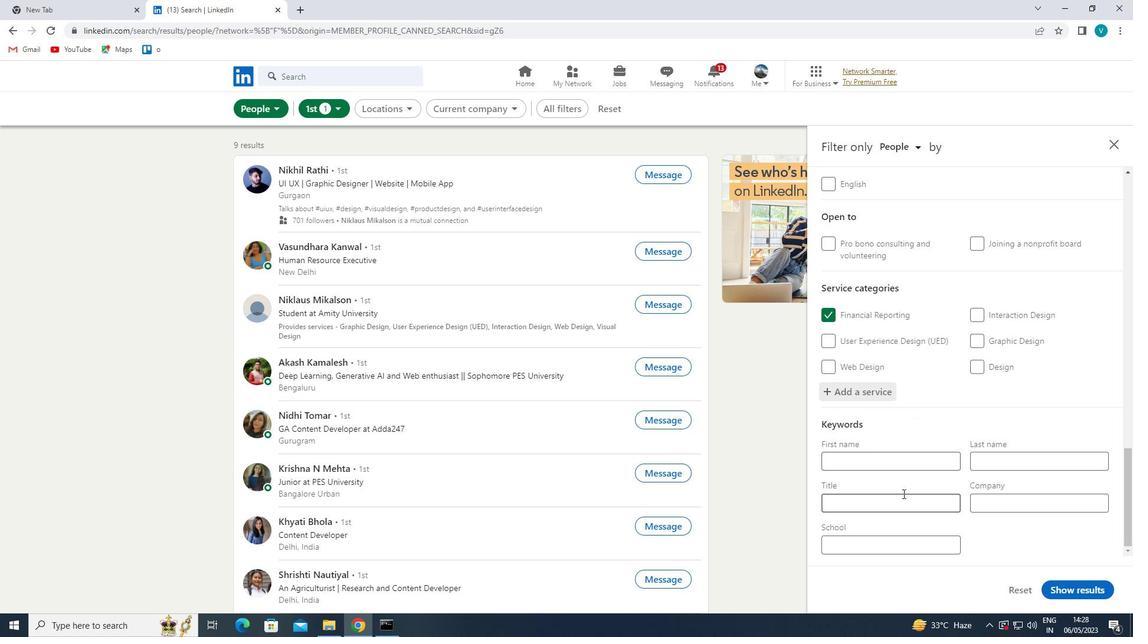 
Action: Mouse moved to (902, 501)
Screenshot: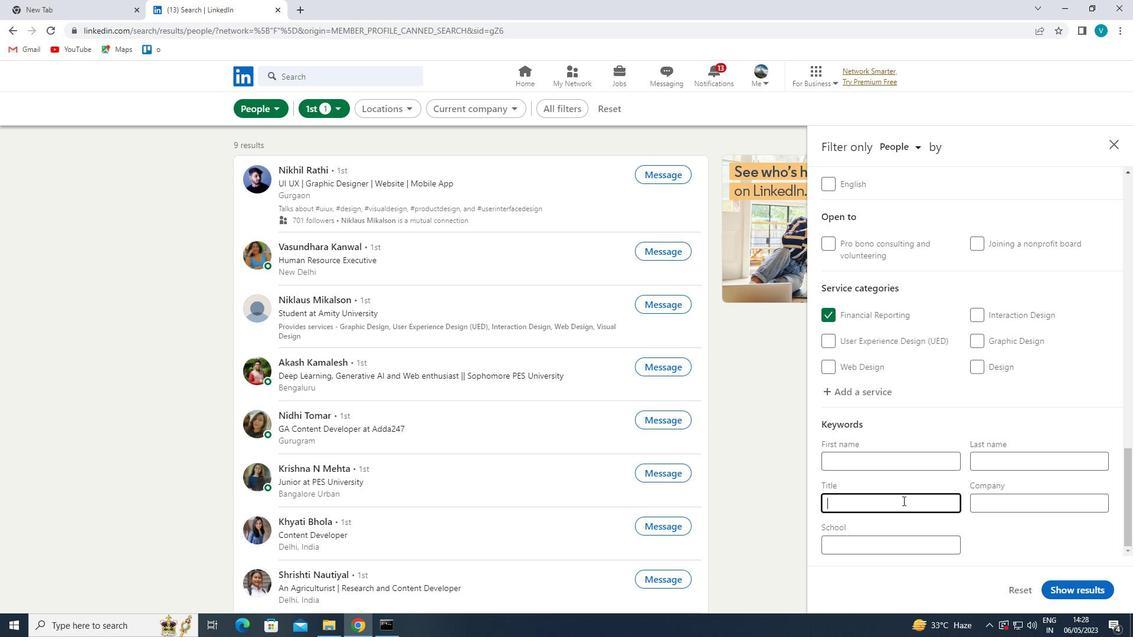 
Action: Key pressed <Key.shift>BUS<Key.space><Key.shift>PERSON<Key.space>
Screenshot: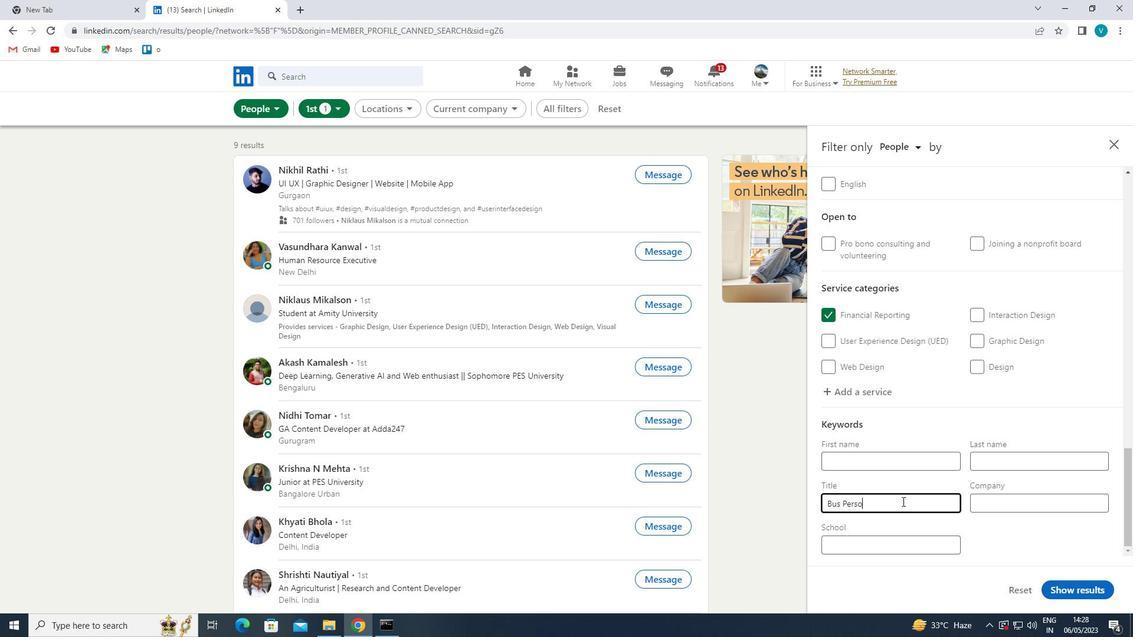 
Action: Mouse moved to (1061, 592)
Screenshot: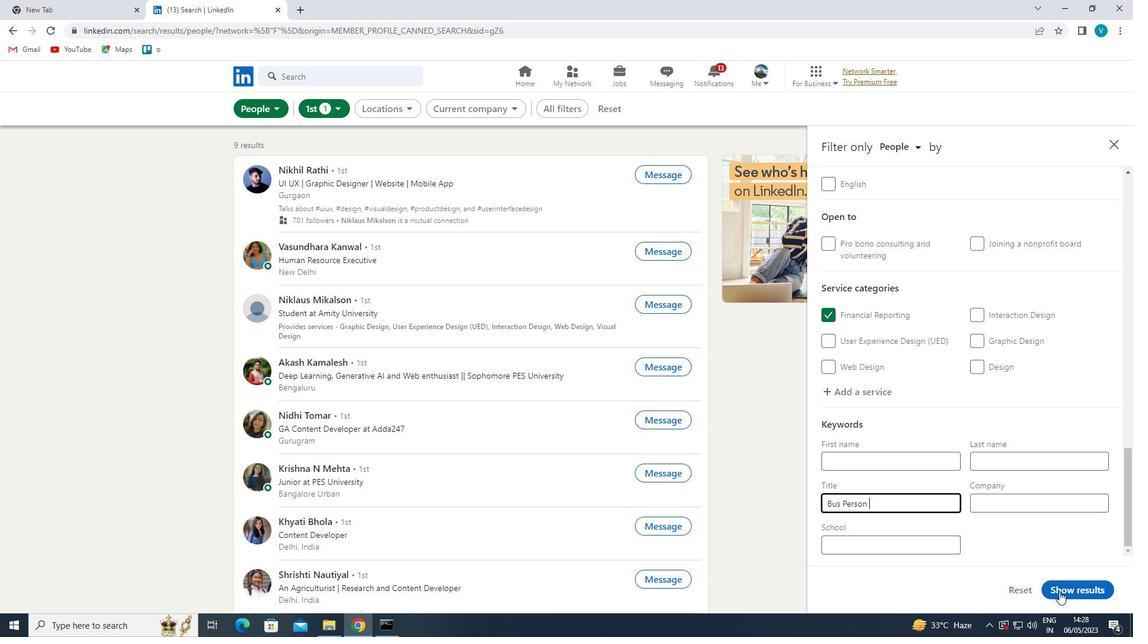 
Action: Mouse pressed left at (1061, 592)
Screenshot: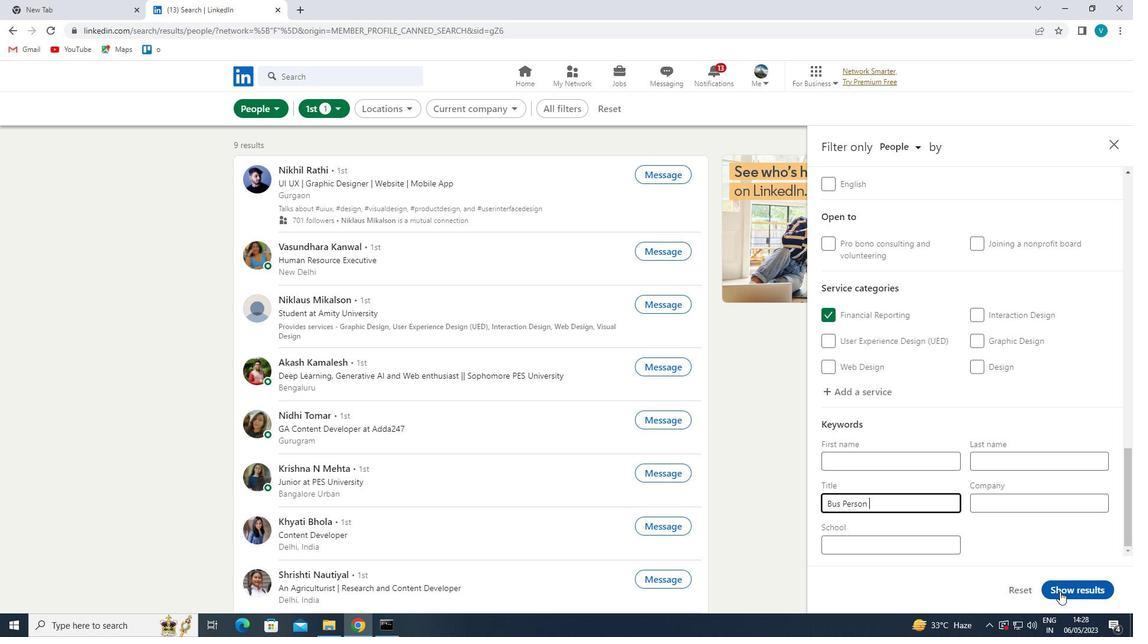 
